 Task: Find connections with filter location Carpentras with filter topic #Automationwith filter profile language Potuguese with filter current company Confederation of Indian Industry with filter school Birla Institute of Technology and Science, Pilani with filter industry Oil Extraction with filter service category Public Relations with filter keywords title Heavy Equipment Operator
Action: Mouse moved to (681, 92)
Screenshot: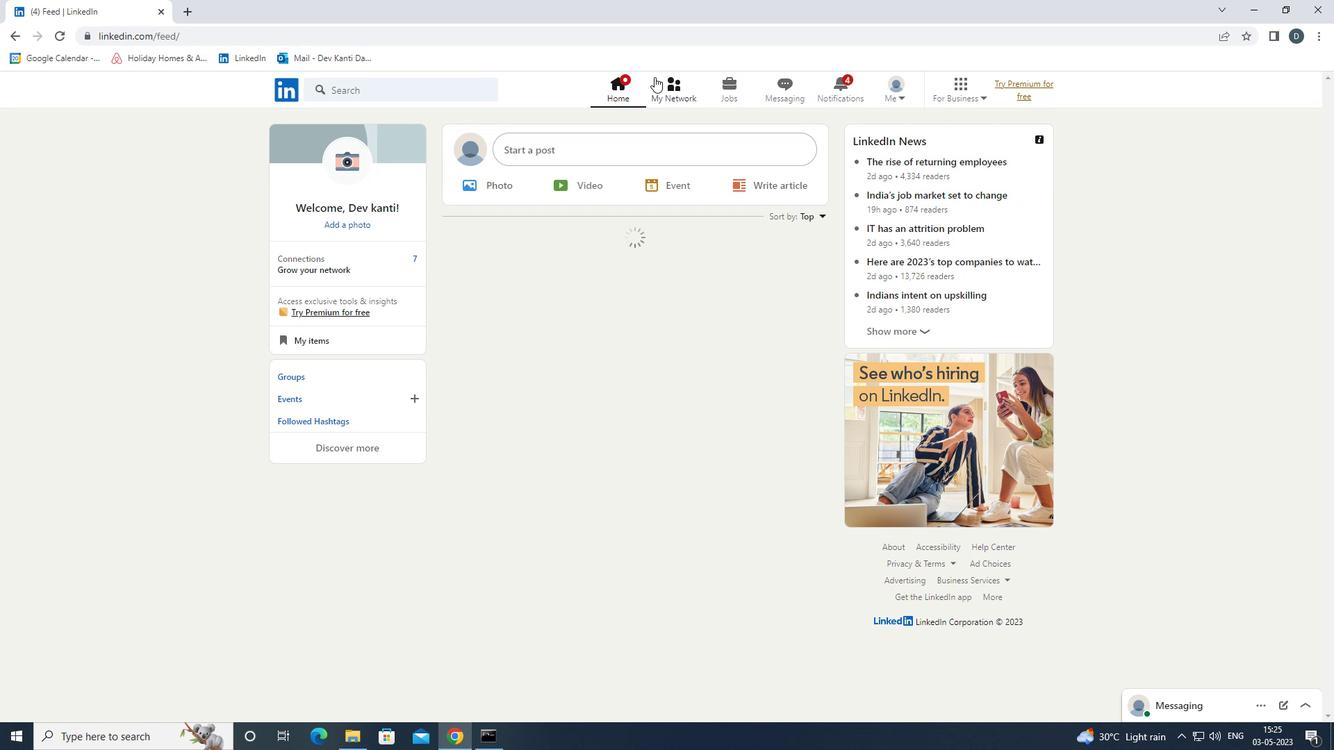 
Action: Mouse pressed left at (681, 92)
Screenshot: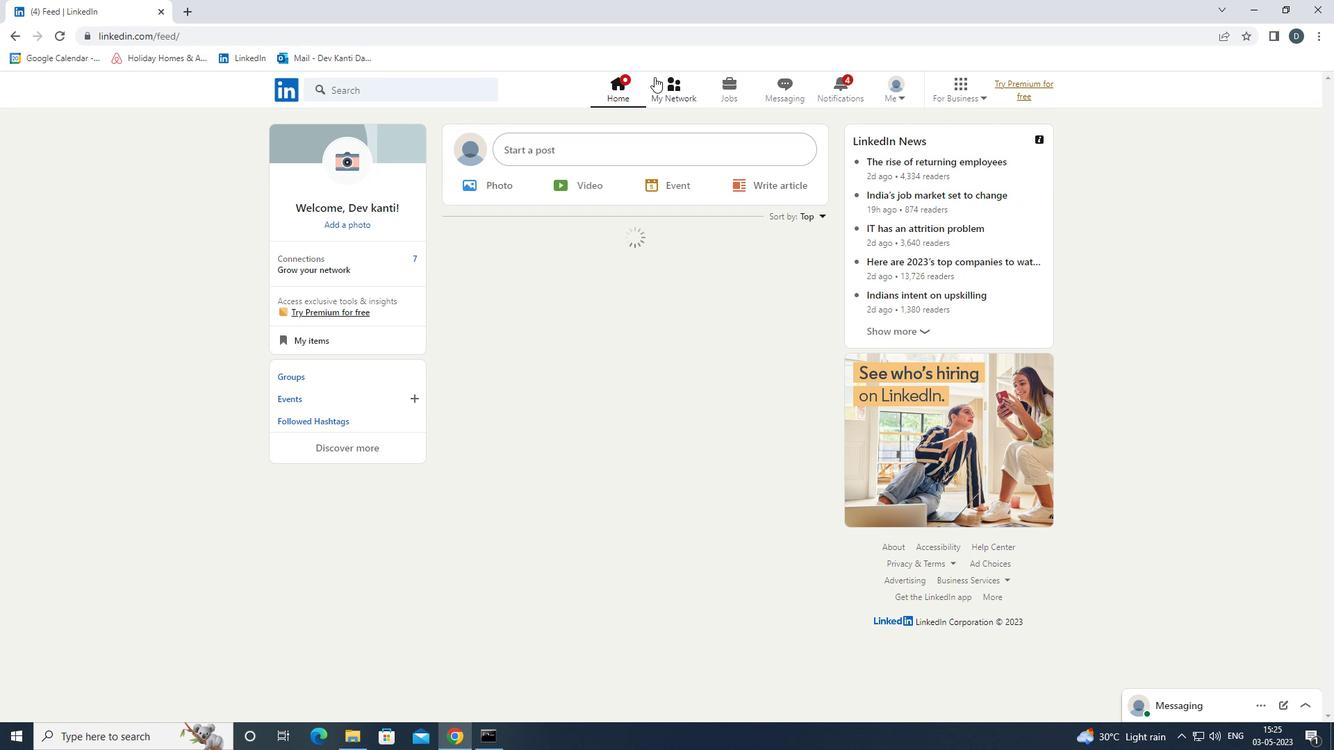
Action: Mouse moved to (460, 168)
Screenshot: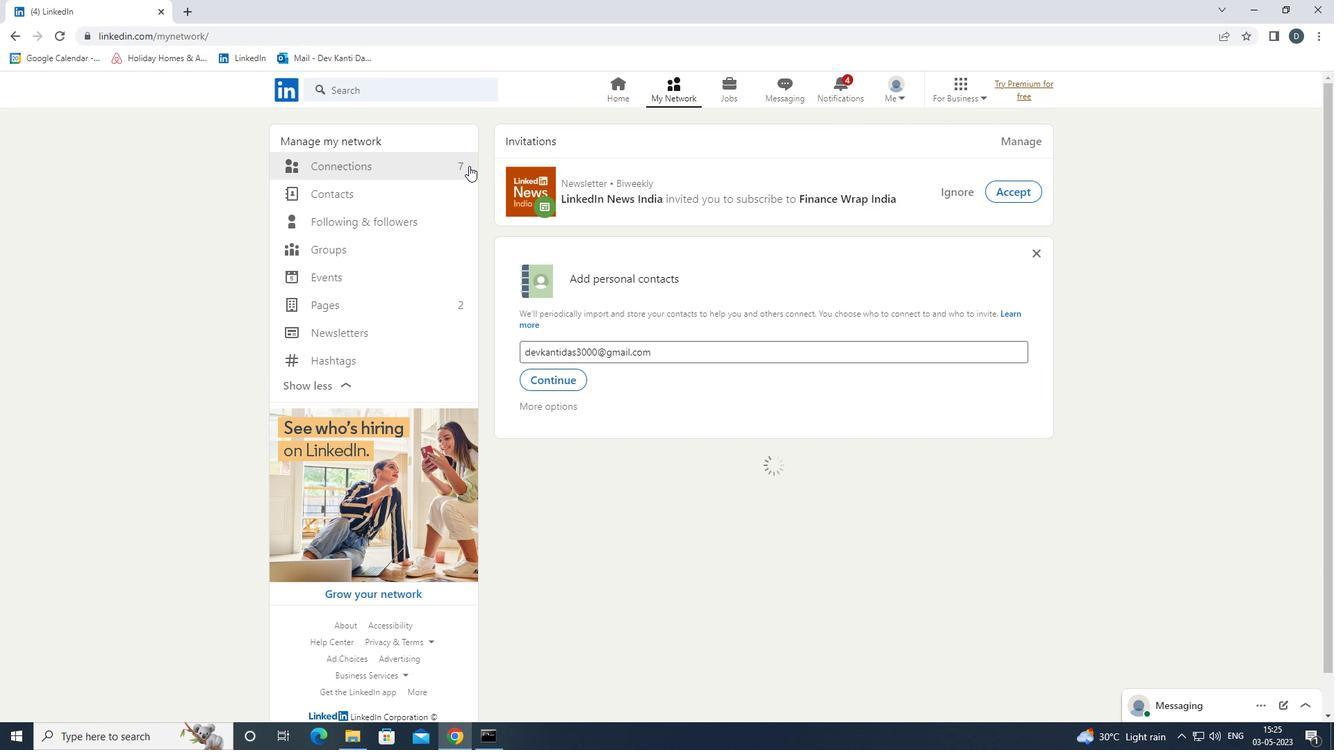 
Action: Mouse pressed left at (460, 168)
Screenshot: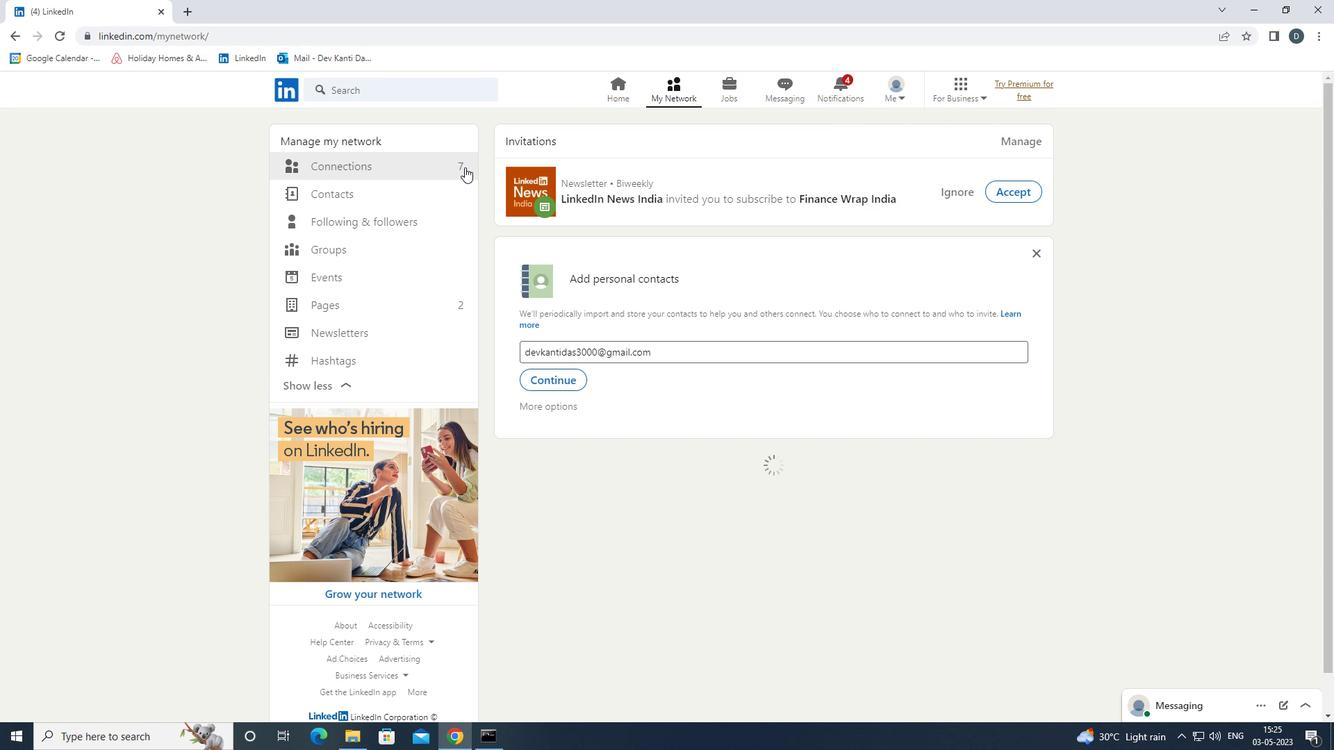 
Action: Mouse moved to (770, 158)
Screenshot: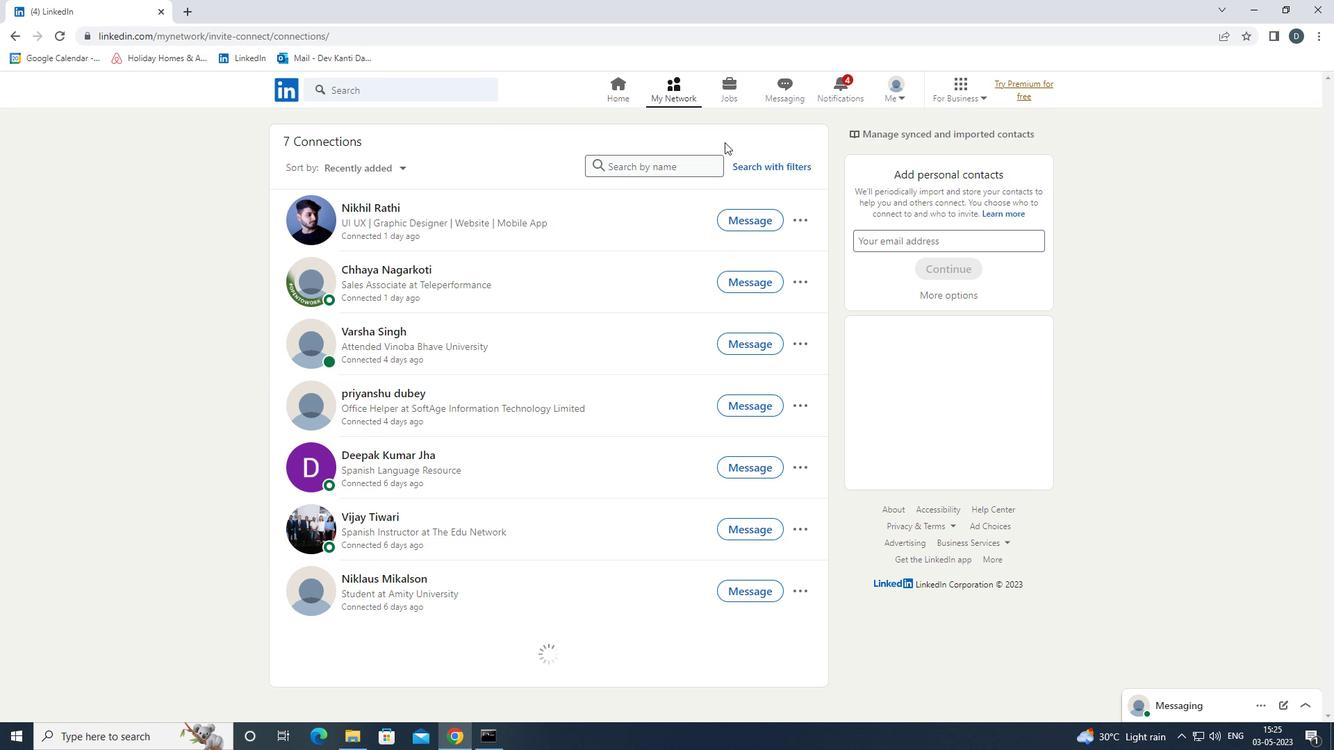 
Action: Mouse pressed left at (770, 158)
Screenshot: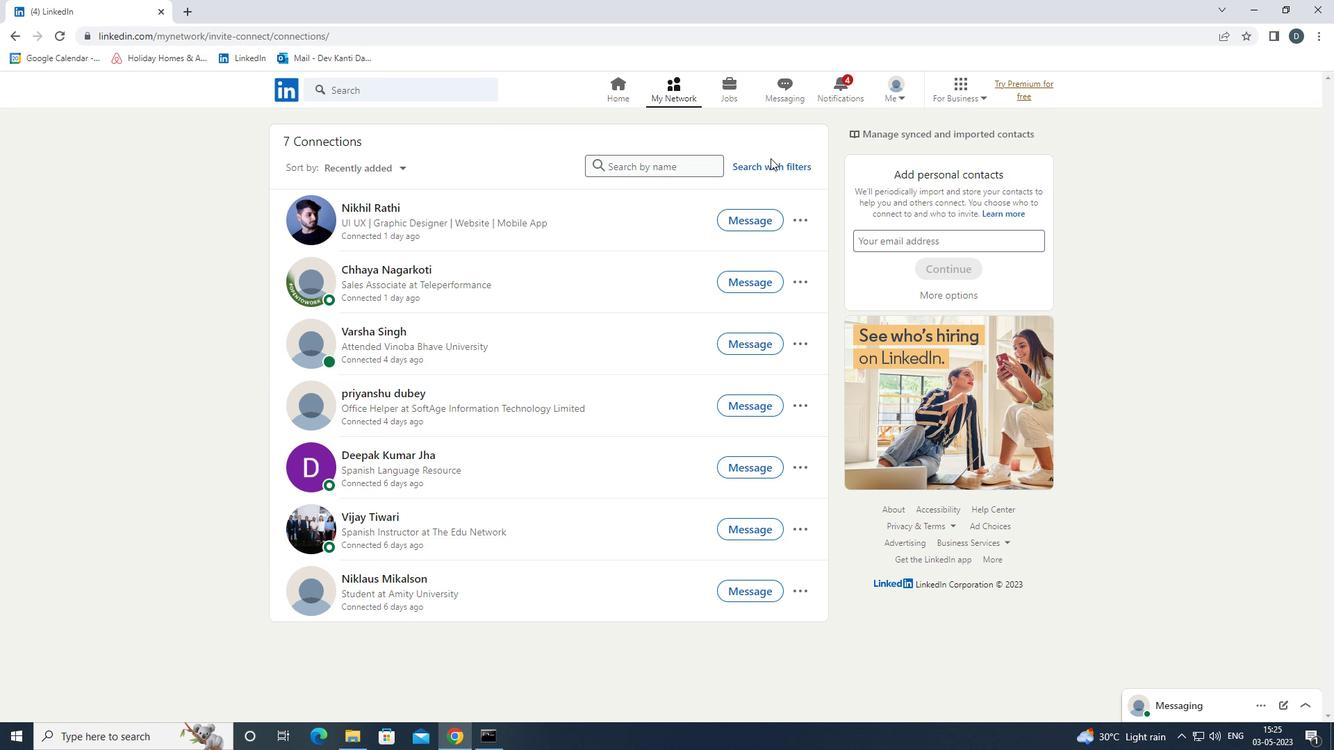 
Action: Mouse moved to (711, 128)
Screenshot: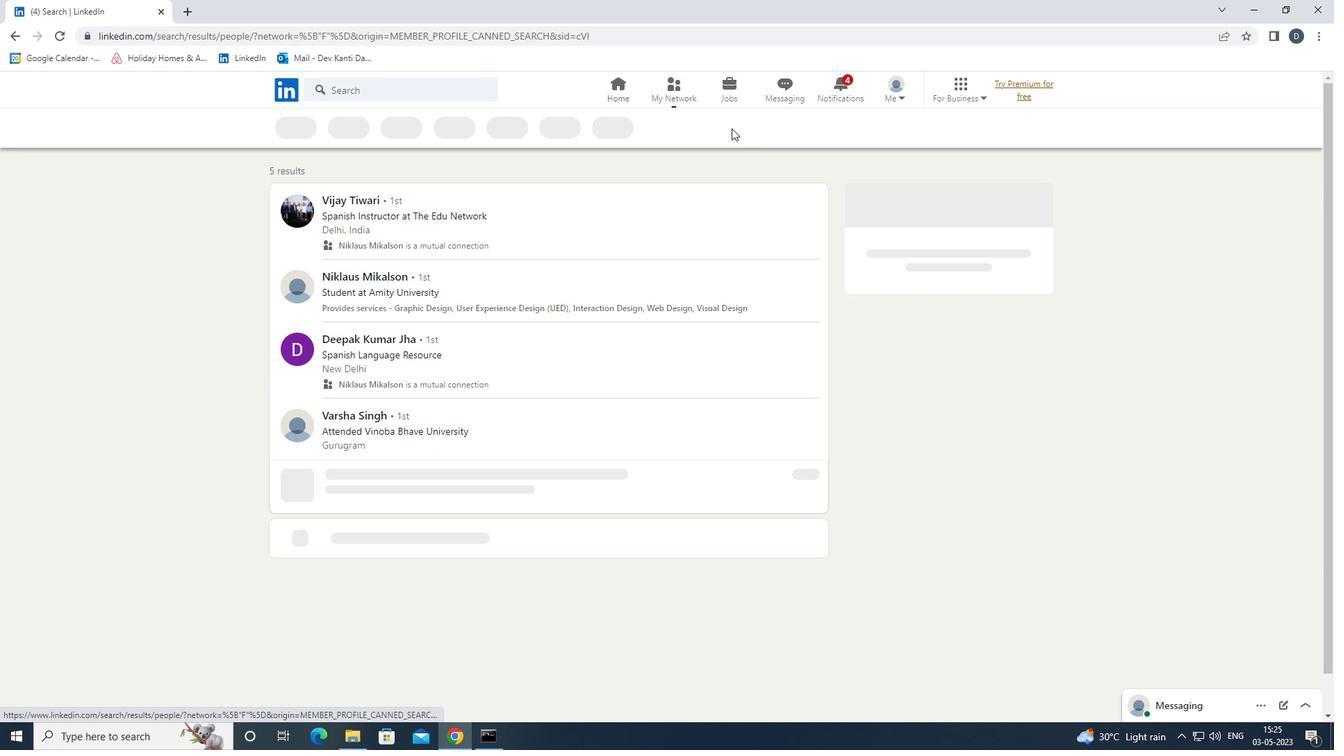 
Action: Mouse pressed left at (711, 128)
Screenshot: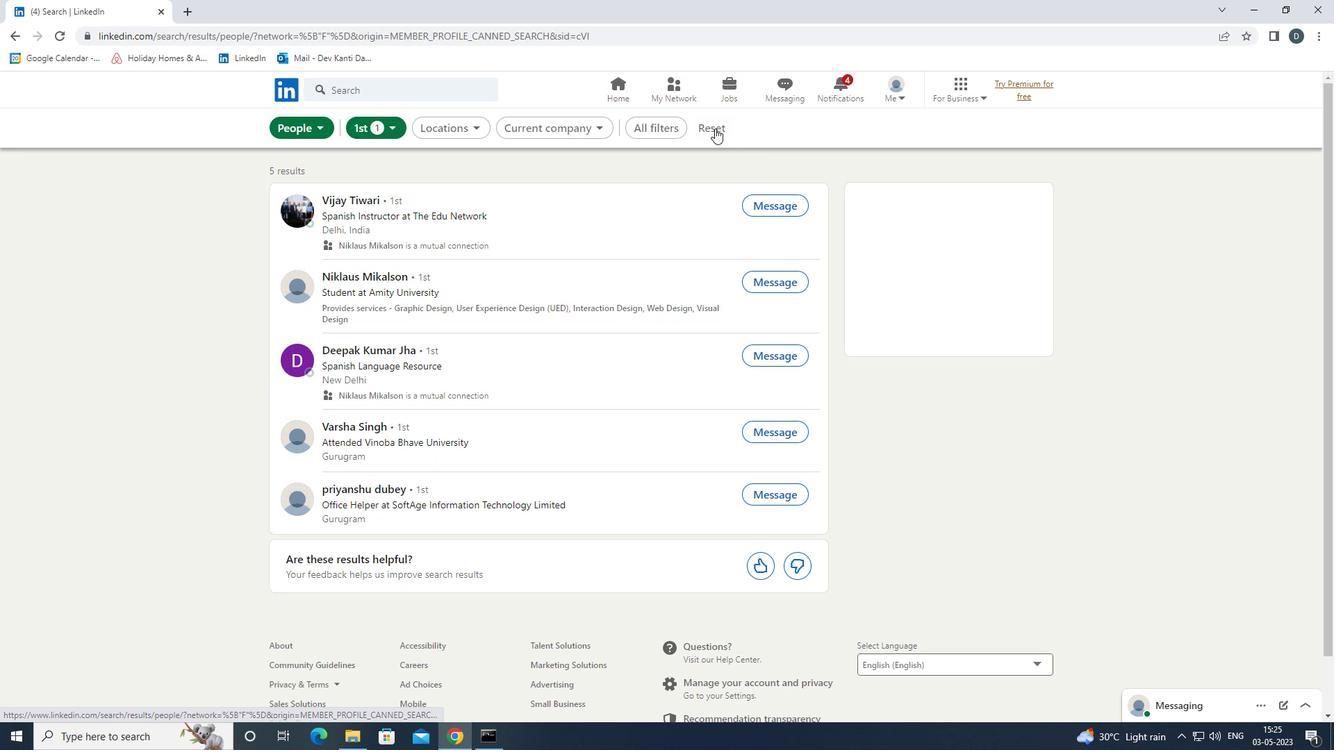 
Action: Mouse moved to (691, 132)
Screenshot: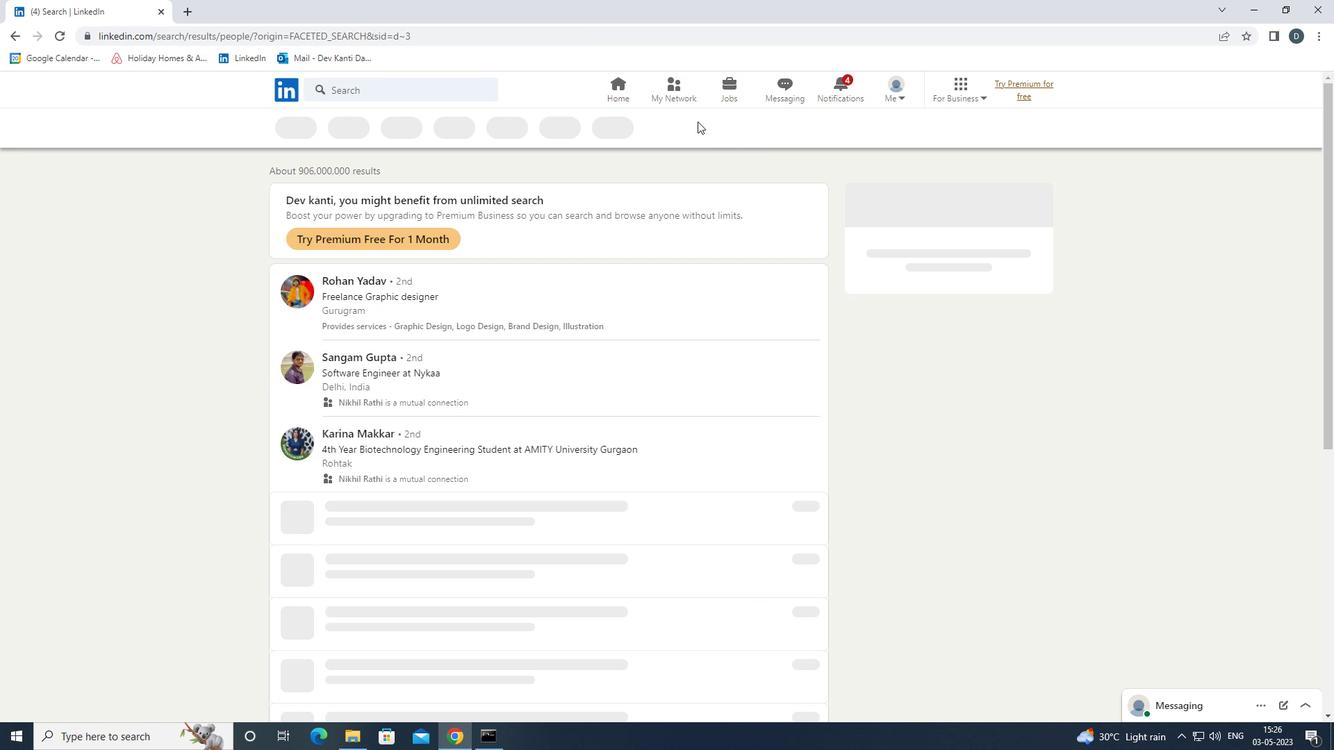 
Action: Mouse pressed left at (691, 132)
Screenshot: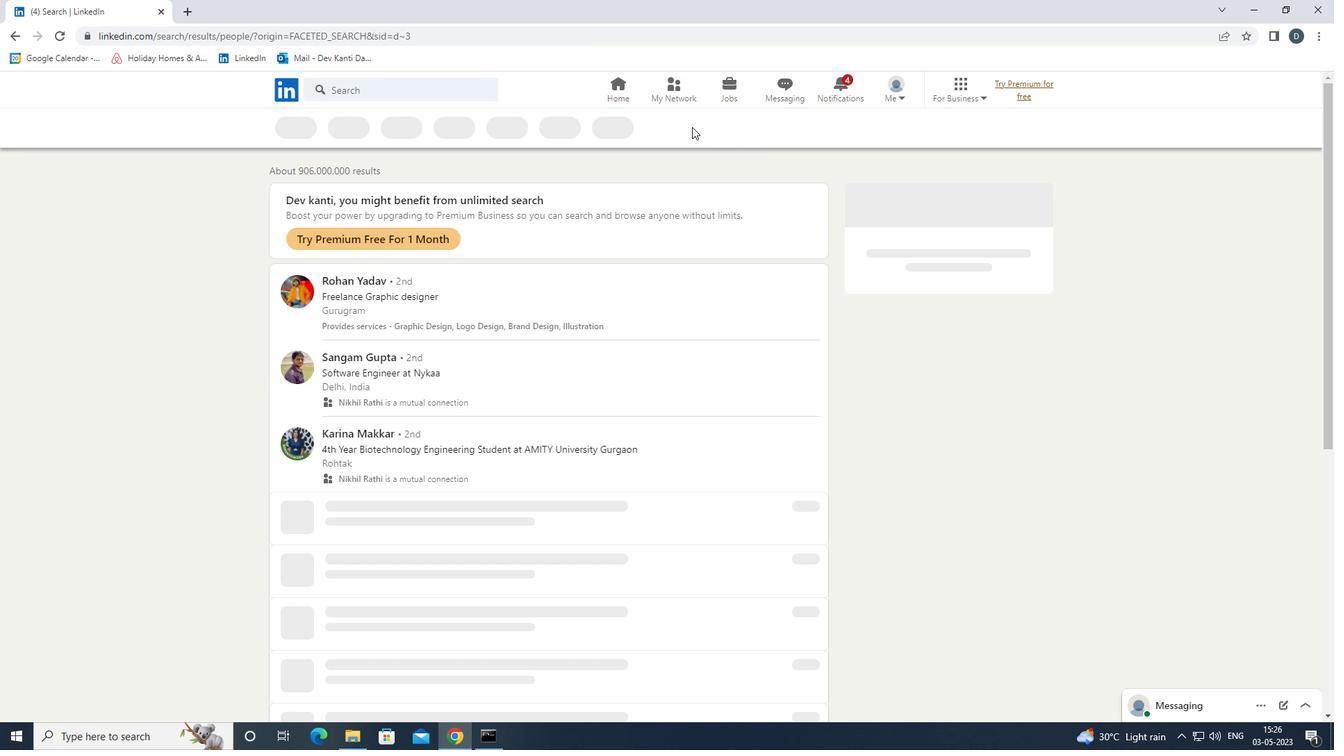 
Action: Mouse moved to (1135, 454)
Screenshot: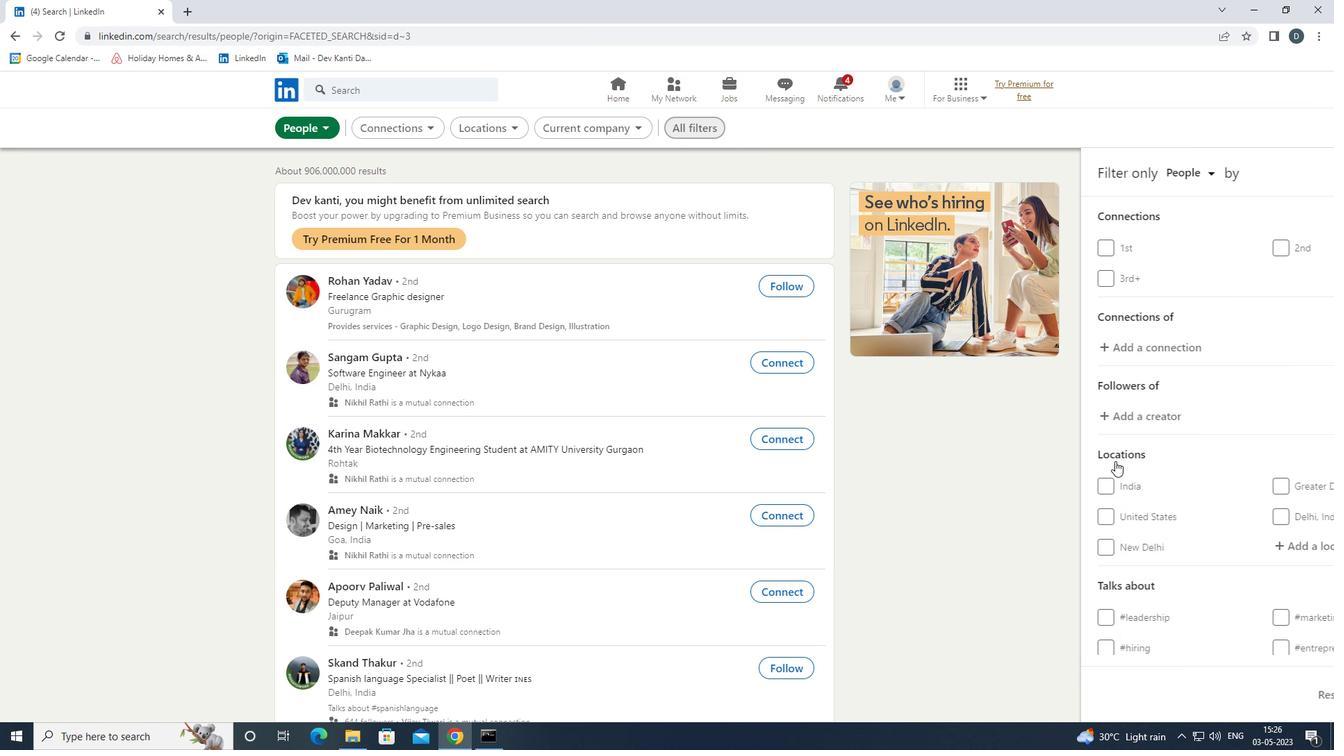 
Action: Mouse scrolled (1135, 453) with delta (0, 0)
Screenshot: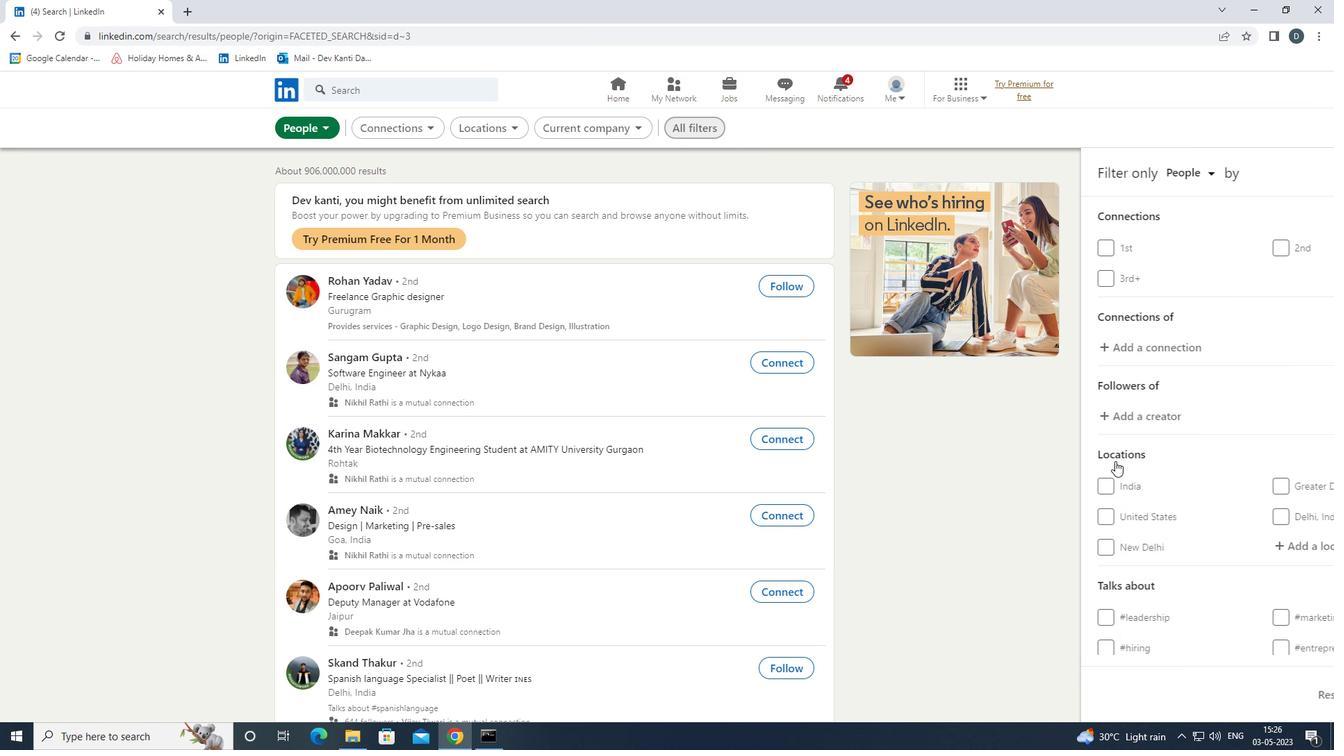 
Action: Mouse scrolled (1135, 453) with delta (0, 0)
Screenshot: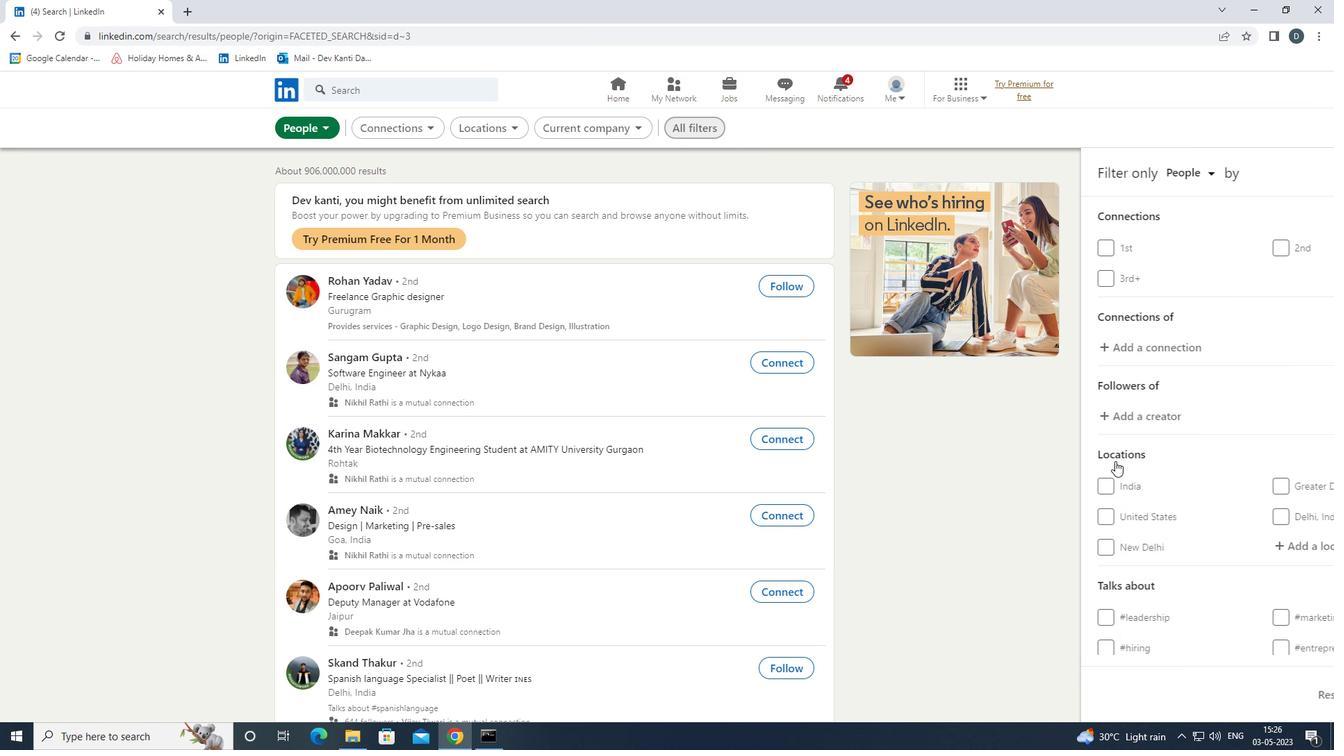 
Action: Mouse moved to (1138, 454)
Screenshot: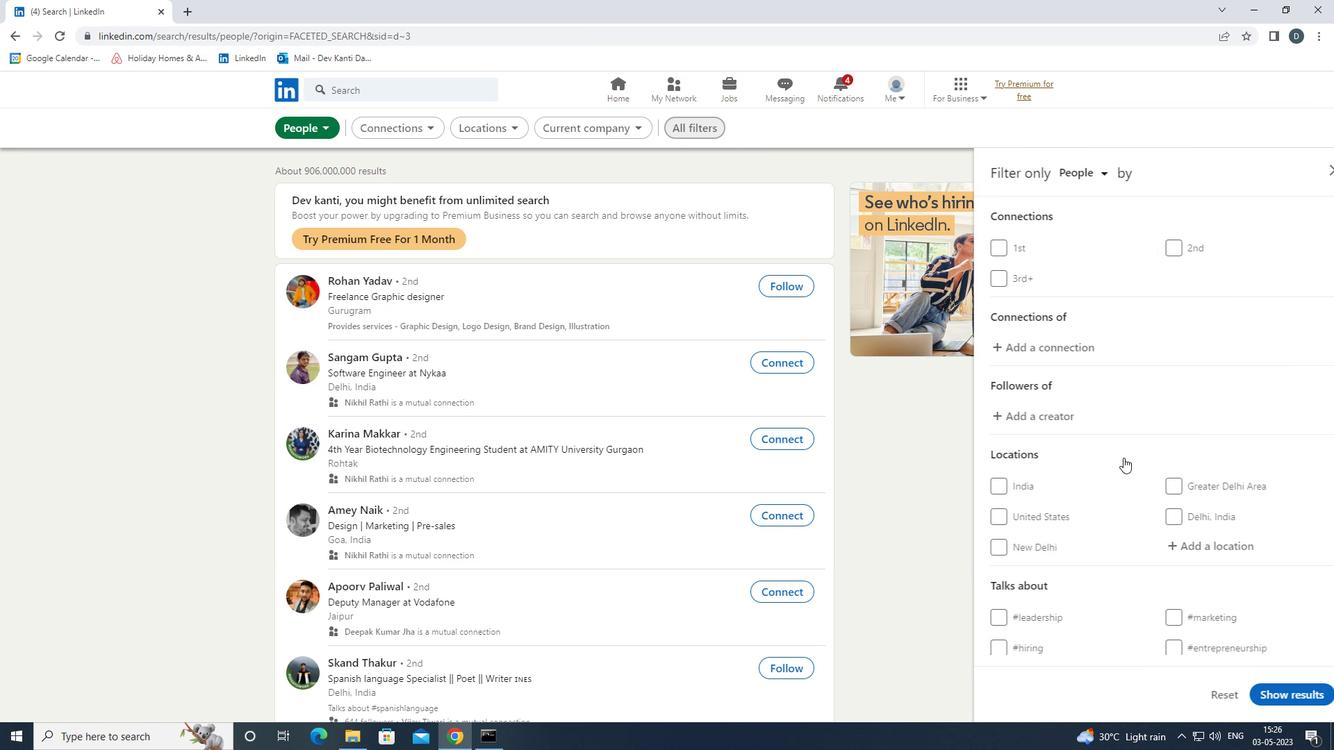 
Action: Mouse scrolled (1138, 453) with delta (0, 0)
Screenshot: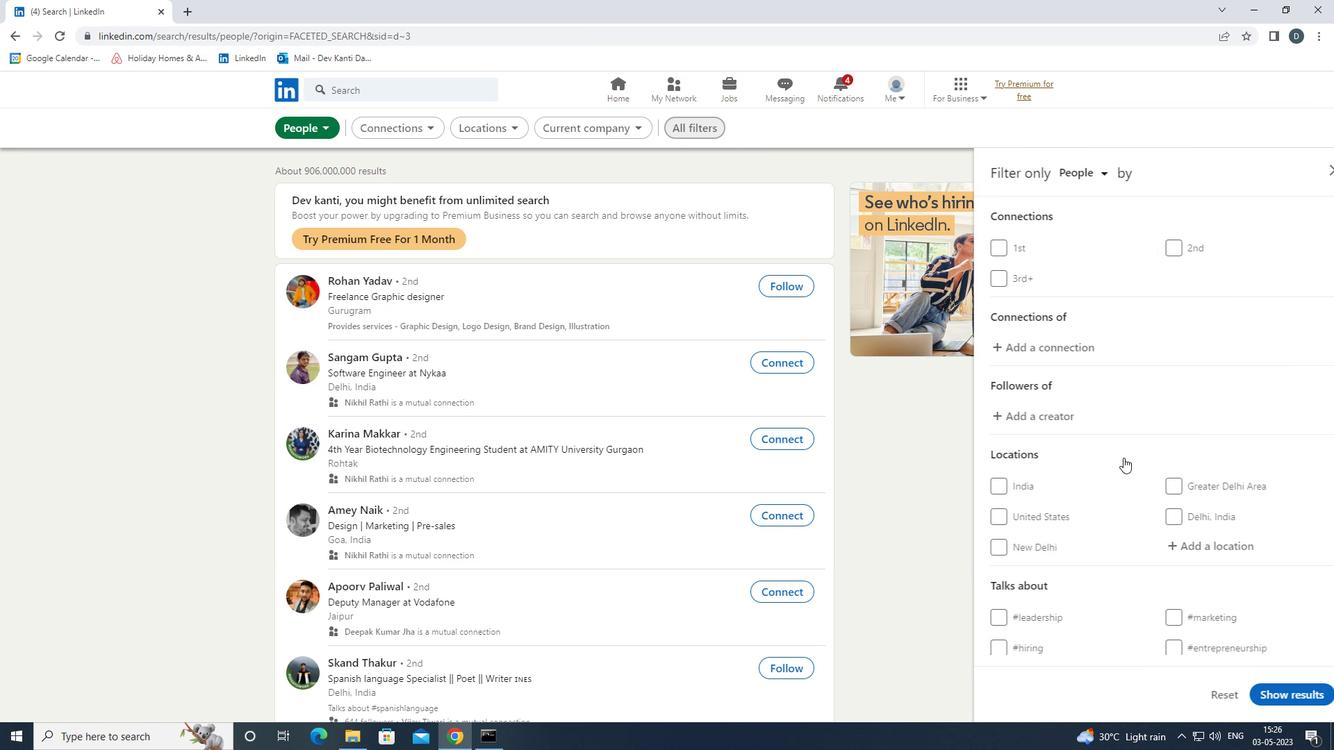 
Action: Mouse moved to (1186, 334)
Screenshot: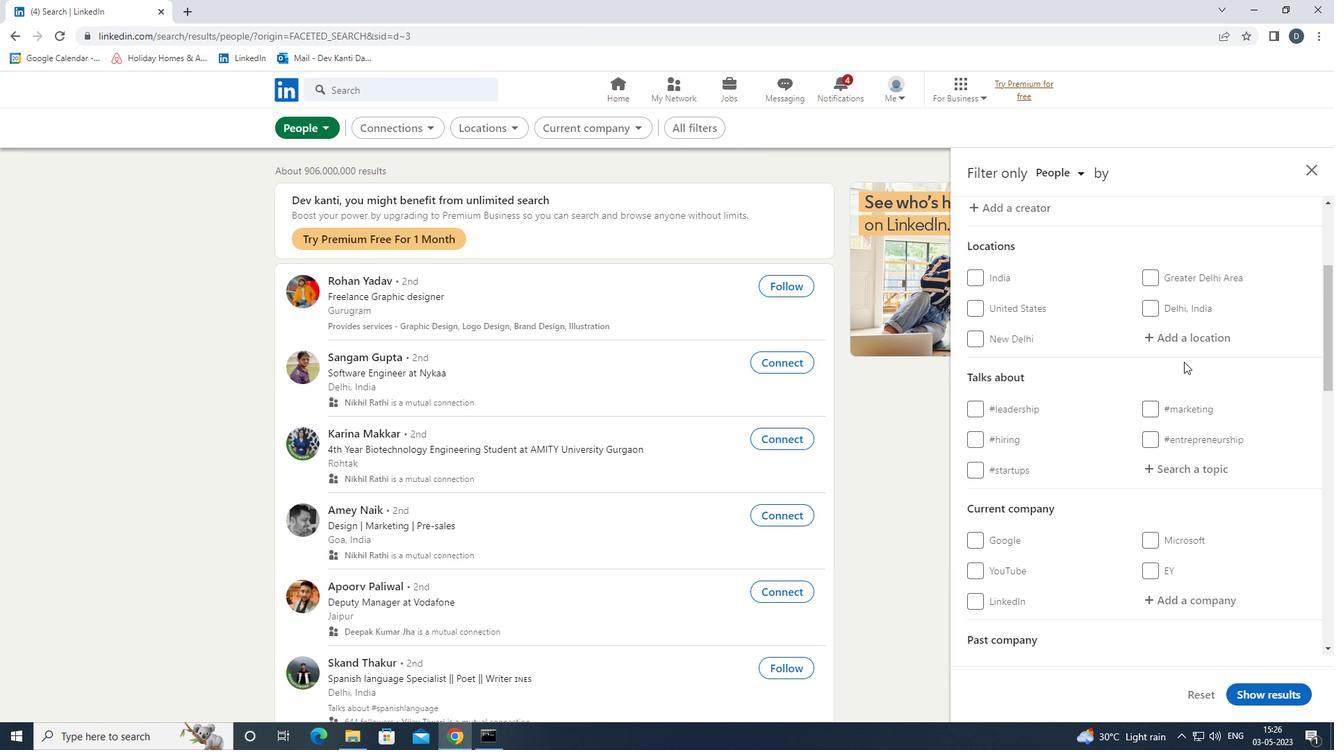 
Action: Mouse pressed left at (1186, 334)
Screenshot: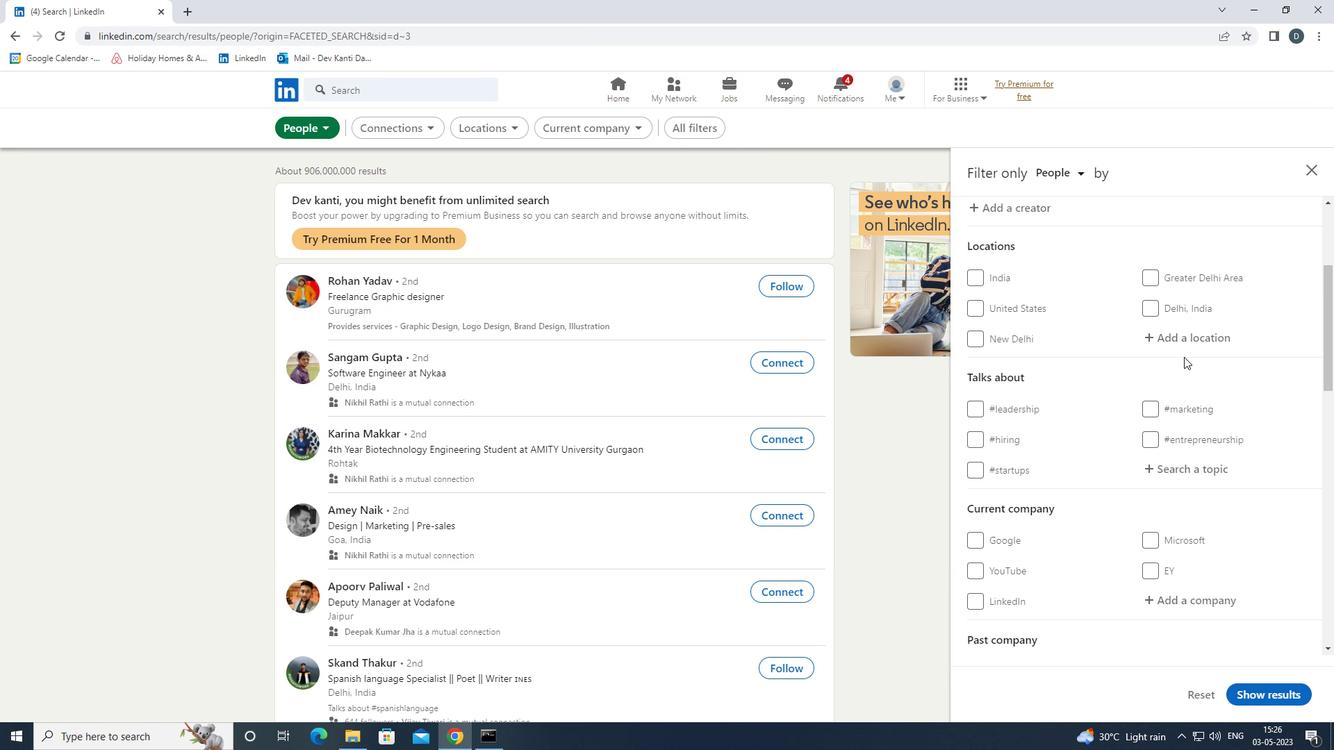
Action: Key pressed <Key.shift>CARPENTRAS<Key.down><Key.enter>
Screenshot: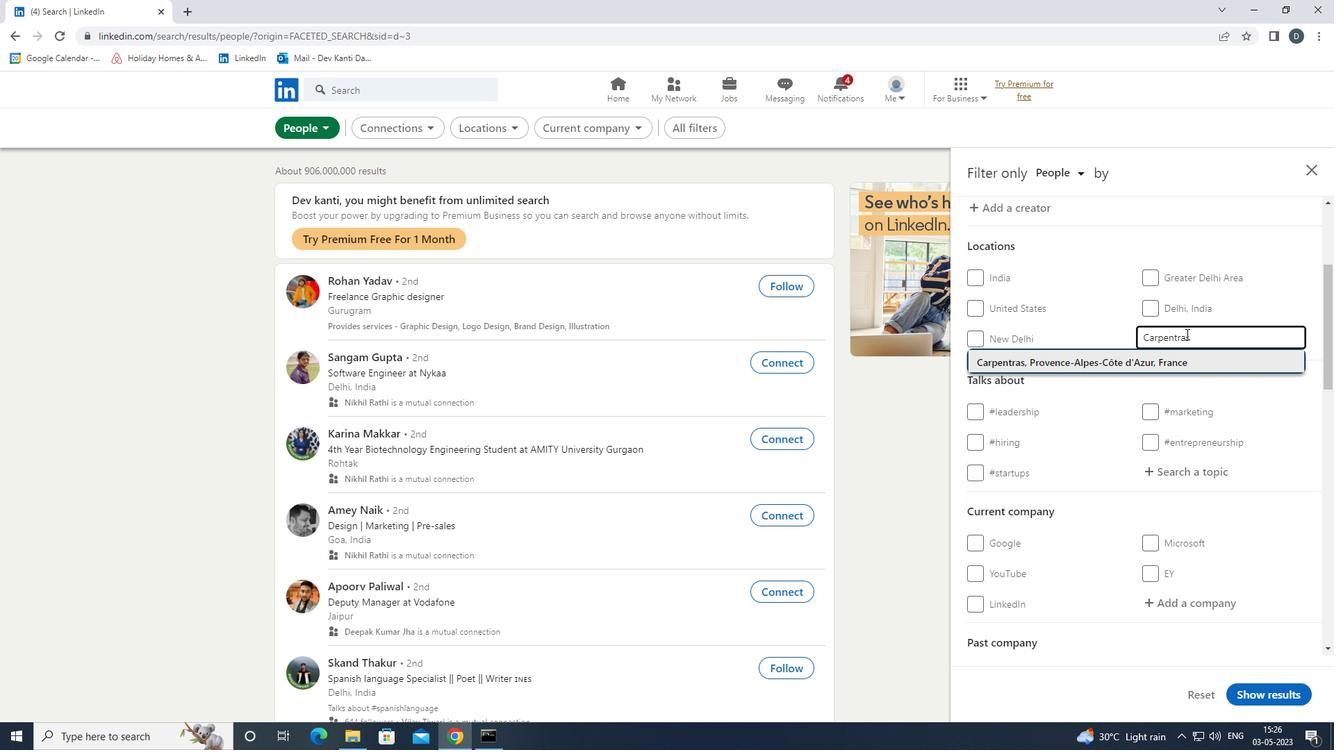 
Action: Mouse moved to (1231, 364)
Screenshot: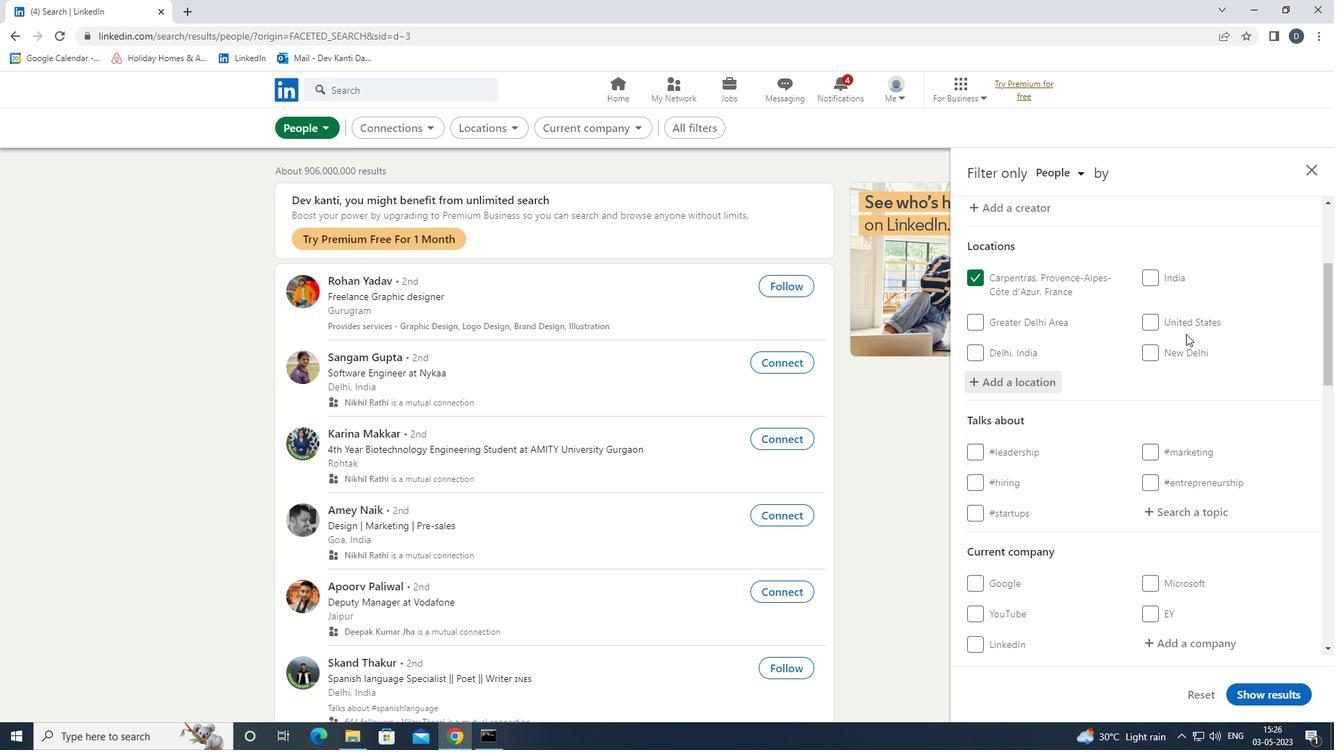 
Action: Mouse scrolled (1231, 363) with delta (0, 0)
Screenshot: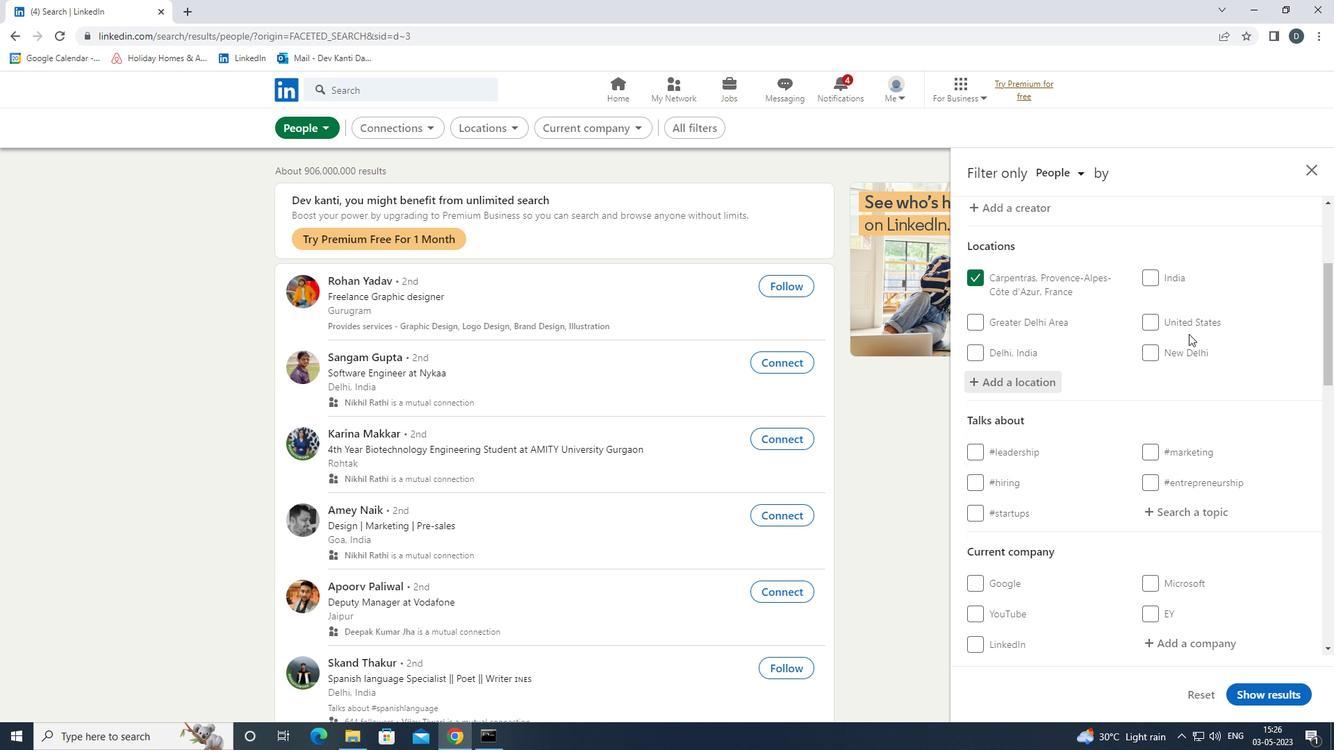 
Action: Mouse moved to (1211, 443)
Screenshot: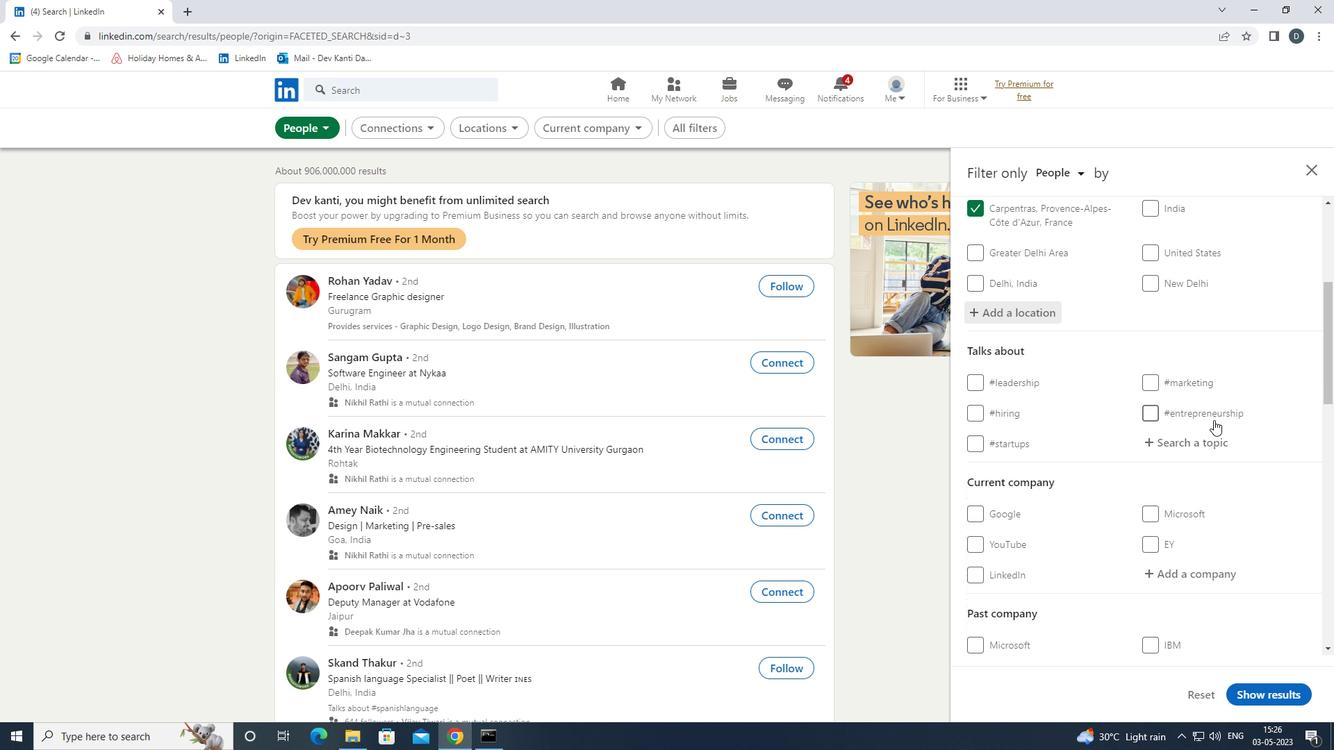 
Action: Mouse pressed left at (1211, 443)
Screenshot: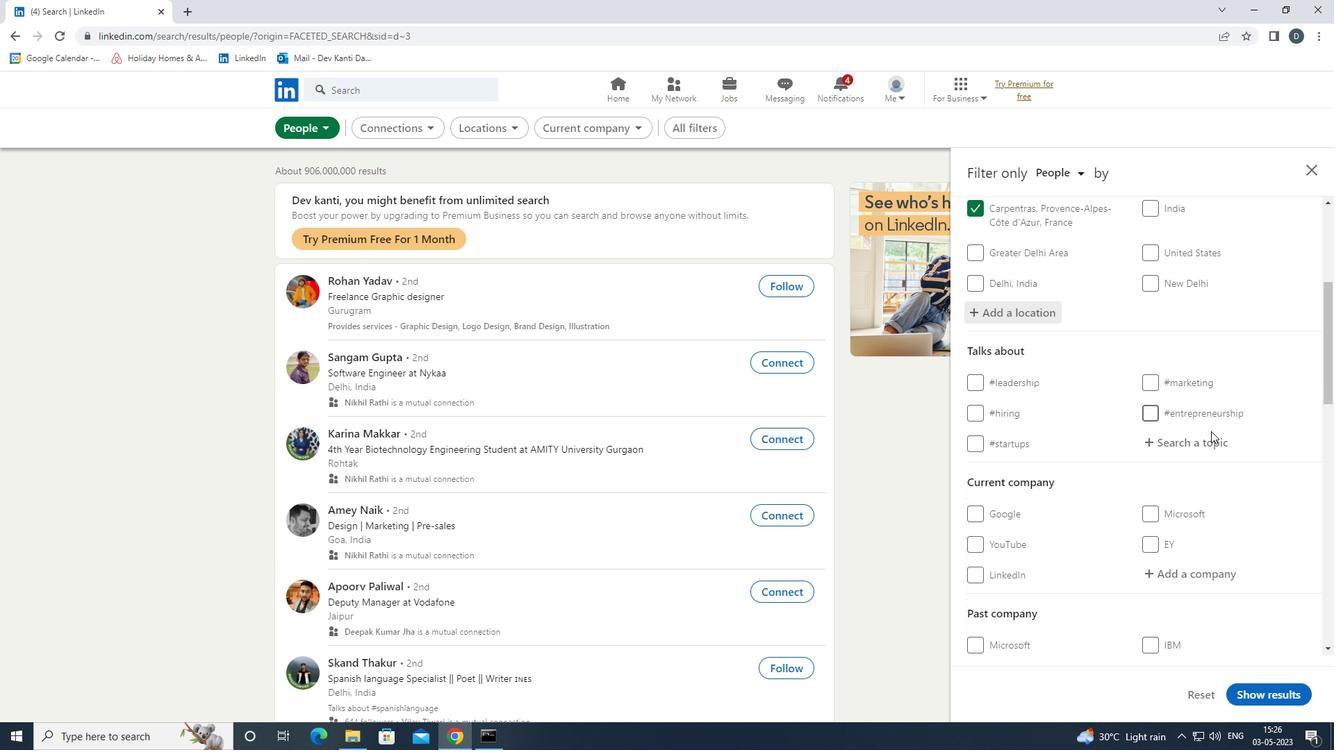 
Action: Mouse moved to (1211, 446)
Screenshot: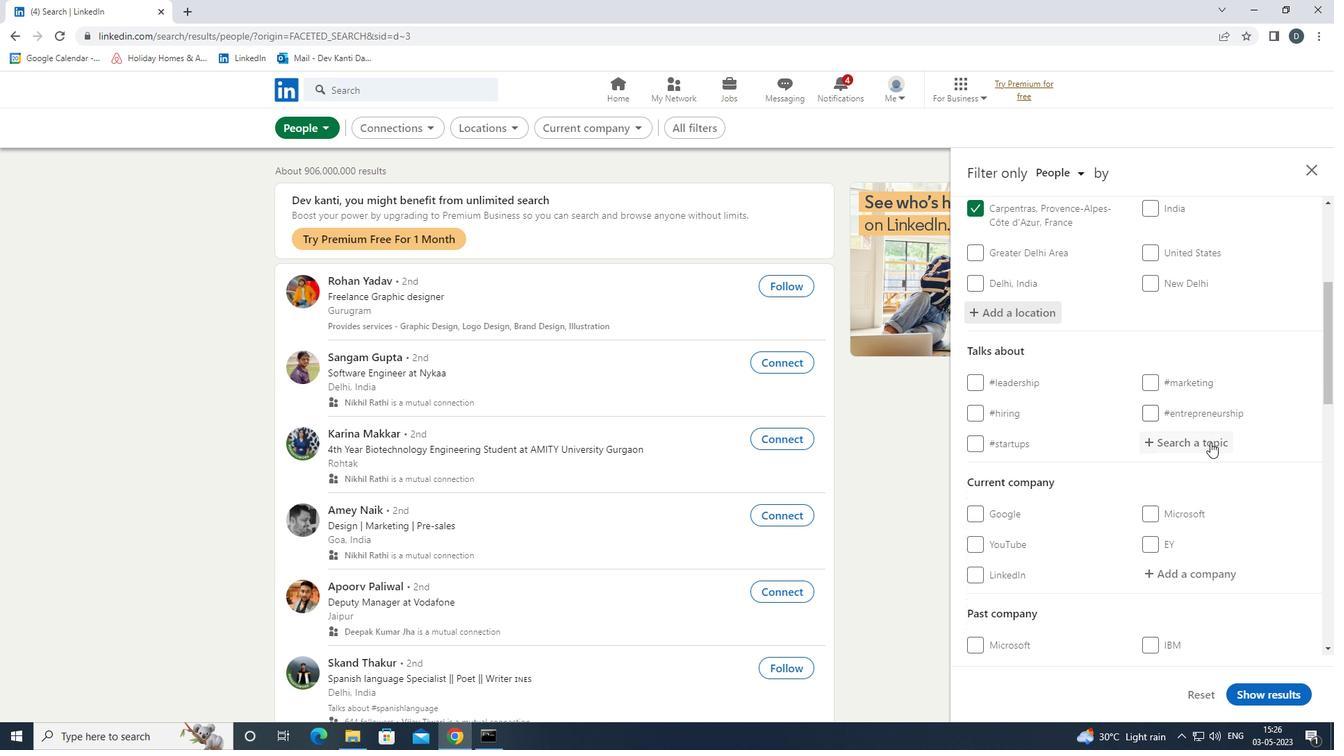 
Action: Key pressed <Key.shift>AUTOM<Key.down><Key.enter>
Screenshot: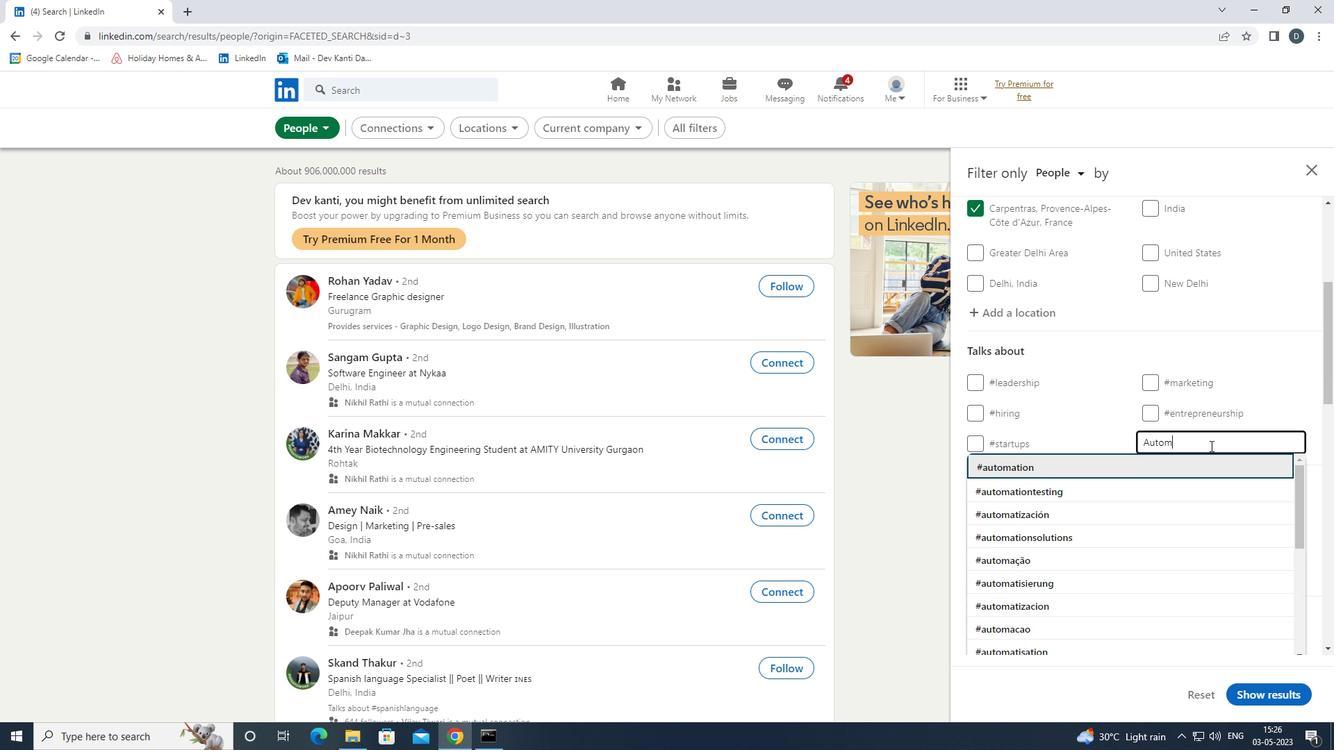 
Action: Mouse moved to (1244, 462)
Screenshot: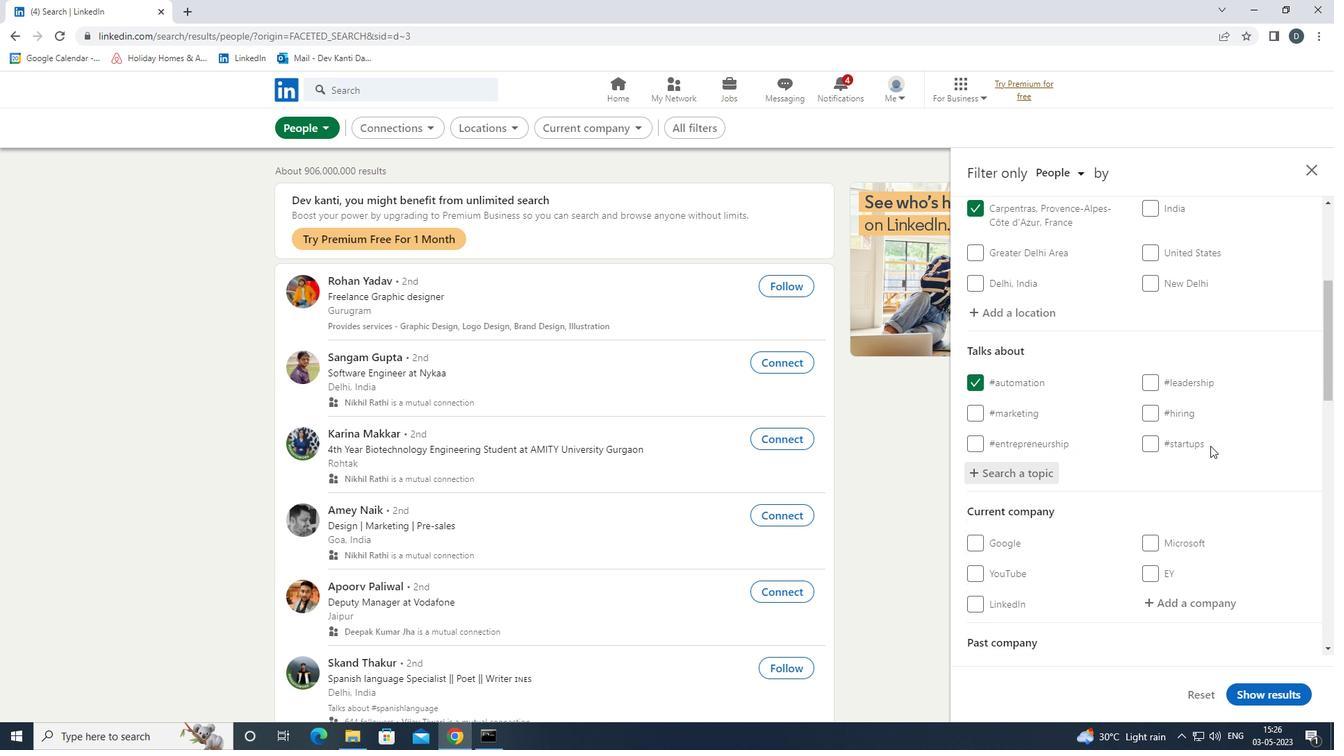
Action: Mouse scrolled (1244, 462) with delta (0, 0)
Screenshot: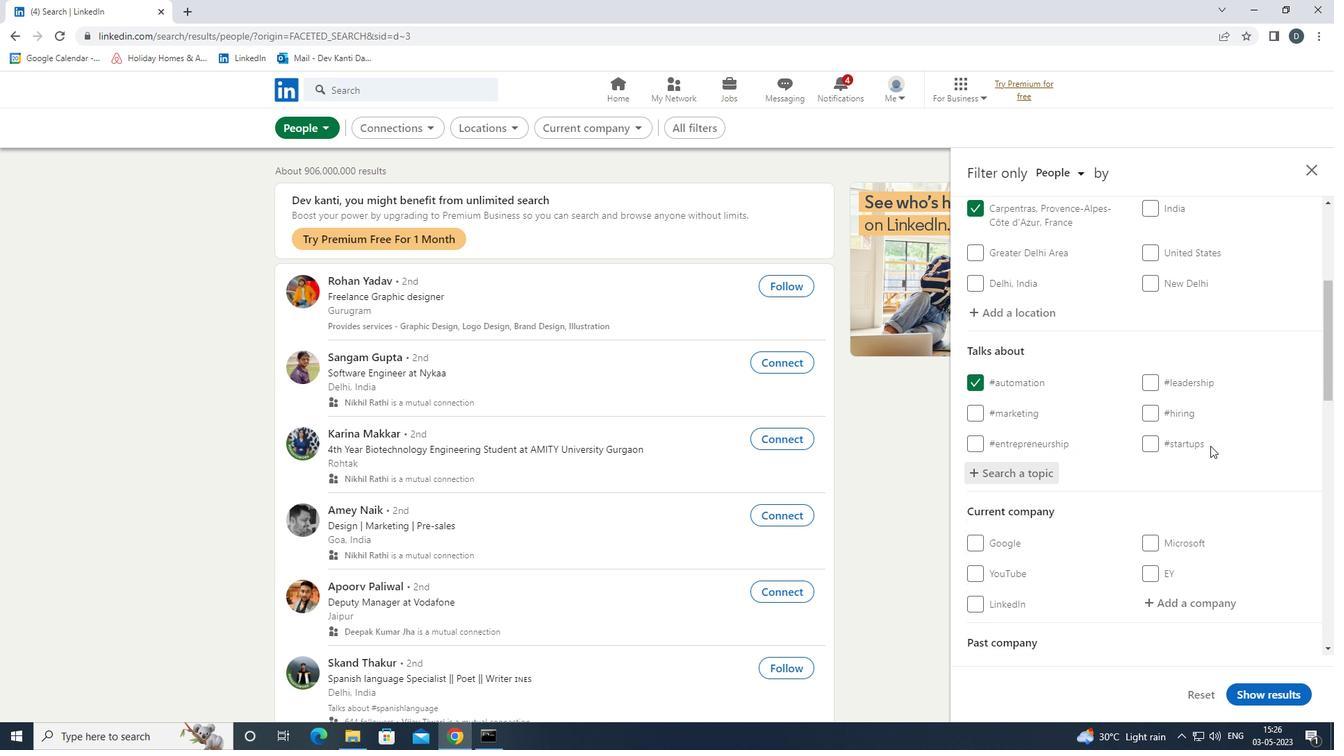
Action: Mouse scrolled (1244, 462) with delta (0, 0)
Screenshot: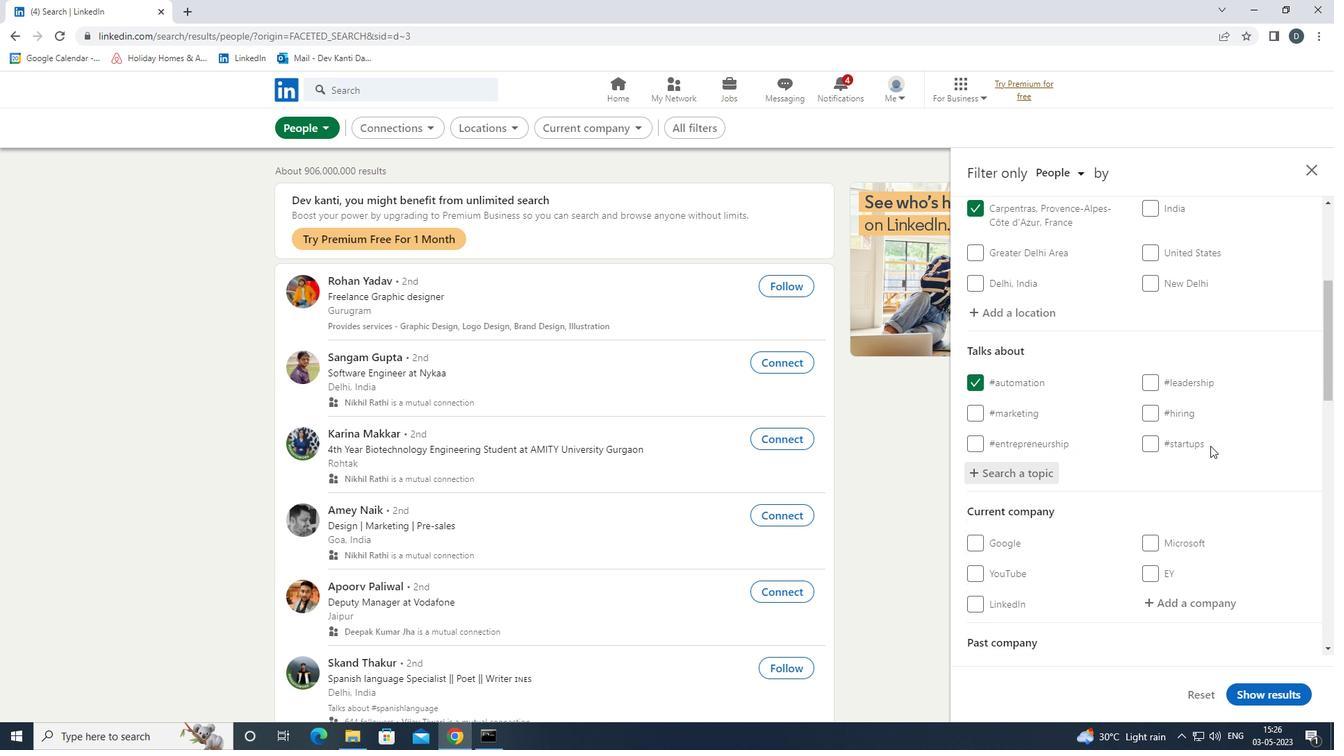 
Action: Mouse scrolled (1244, 462) with delta (0, 0)
Screenshot: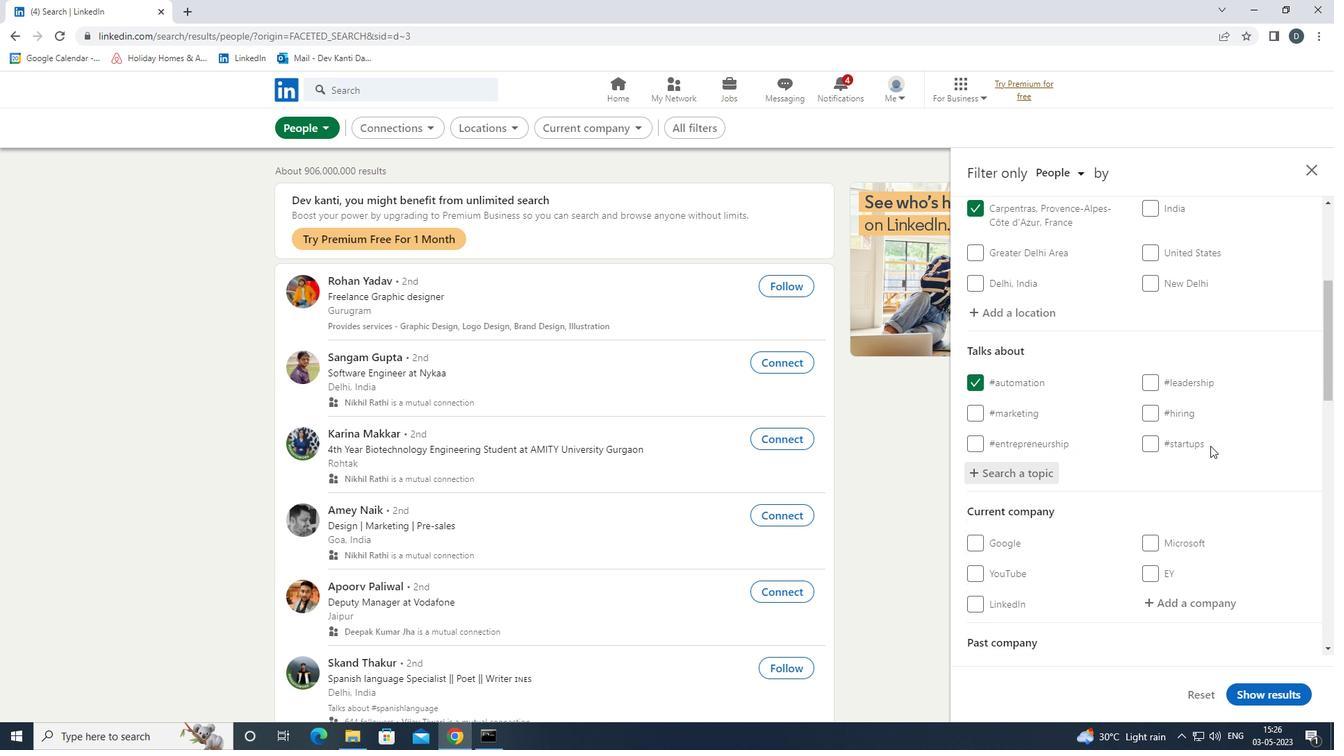 
Action: Mouse scrolled (1244, 462) with delta (0, 0)
Screenshot: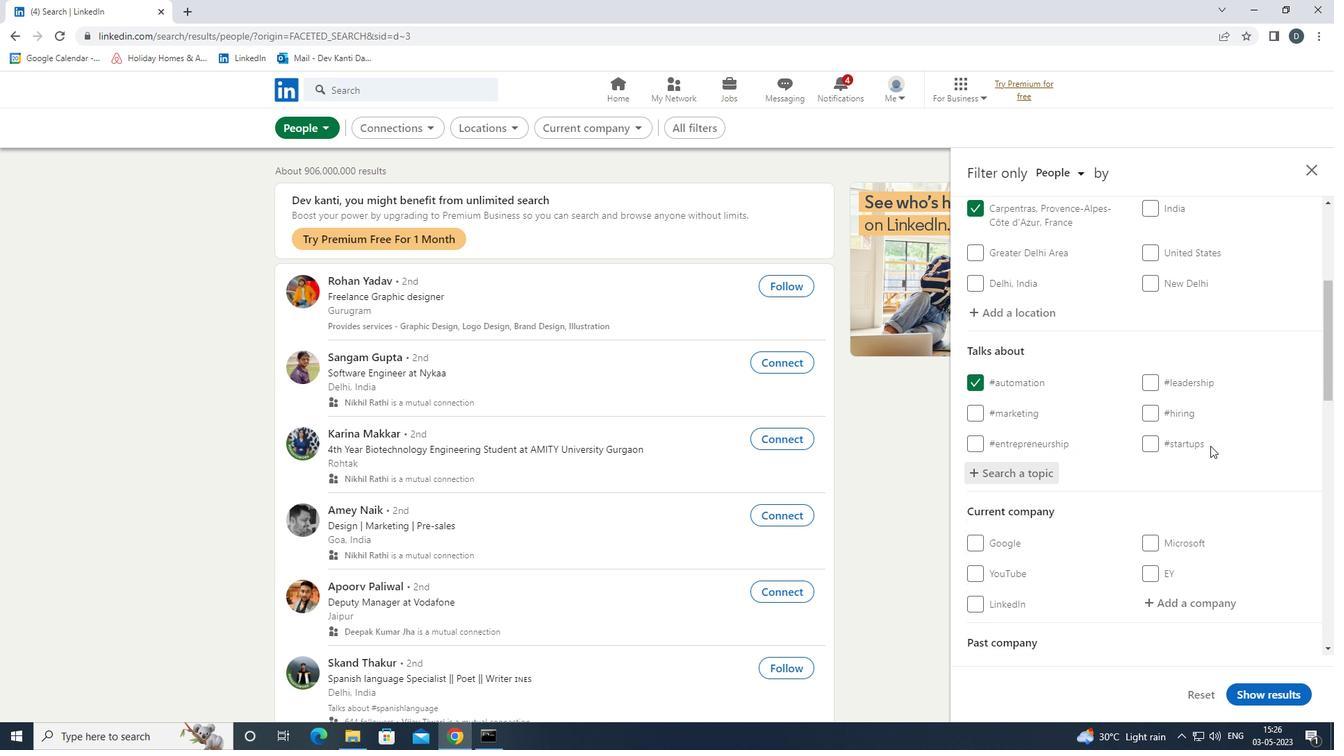 
Action: Mouse moved to (1161, 472)
Screenshot: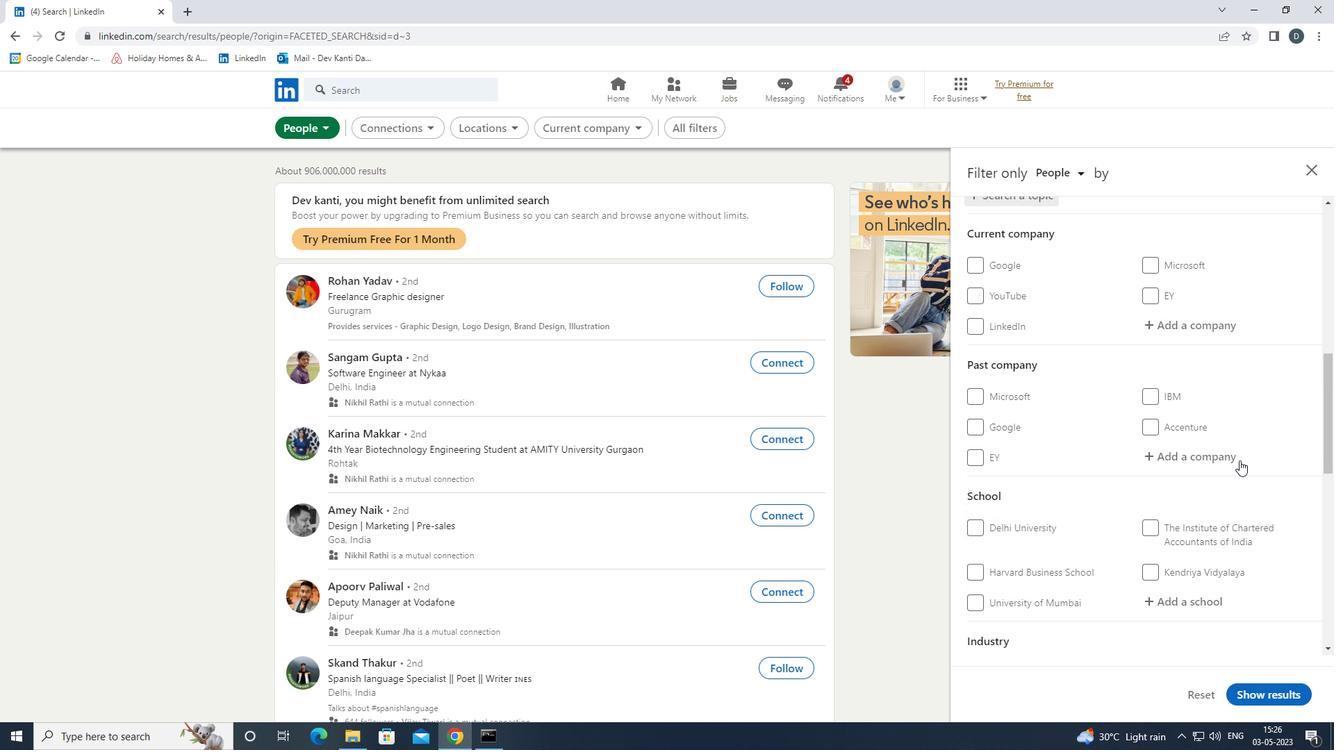 
Action: Mouse scrolled (1161, 472) with delta (0, 0)
Screenshot: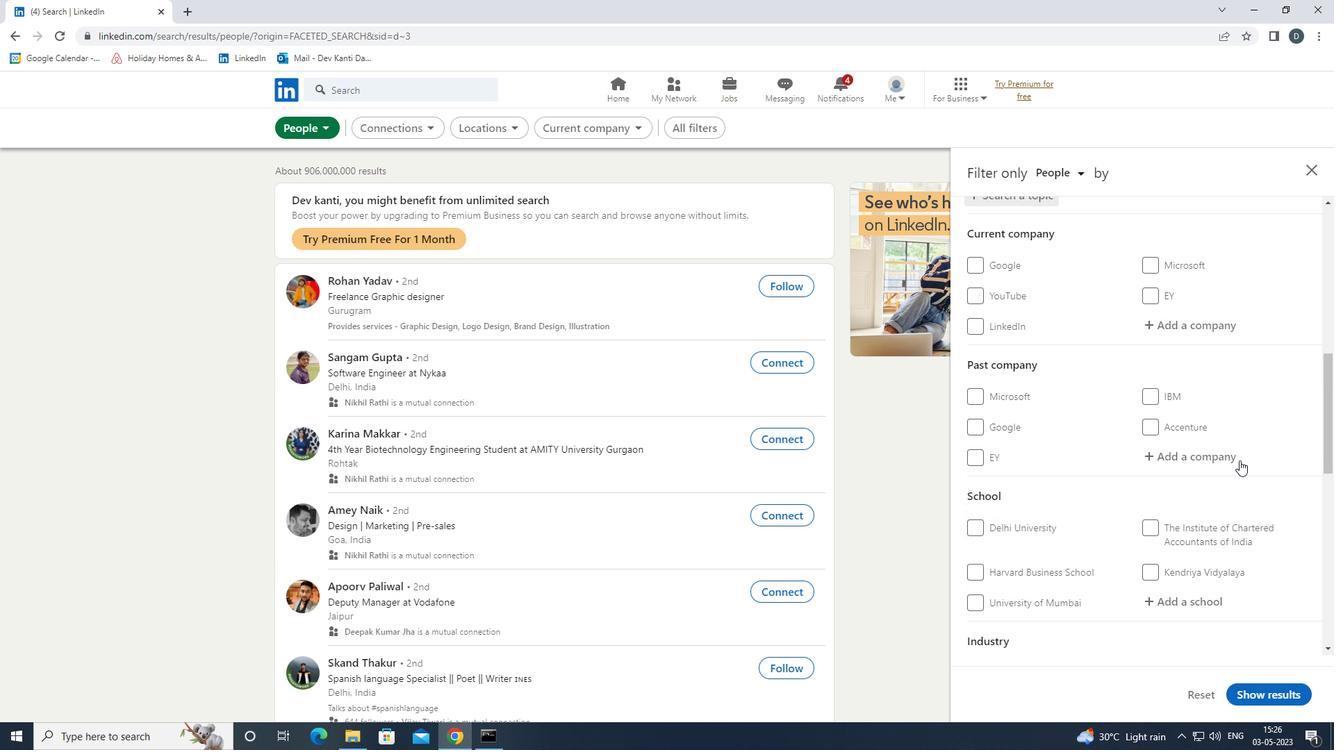 
Action: Mouse moved to (1160, 472)
Screenshot: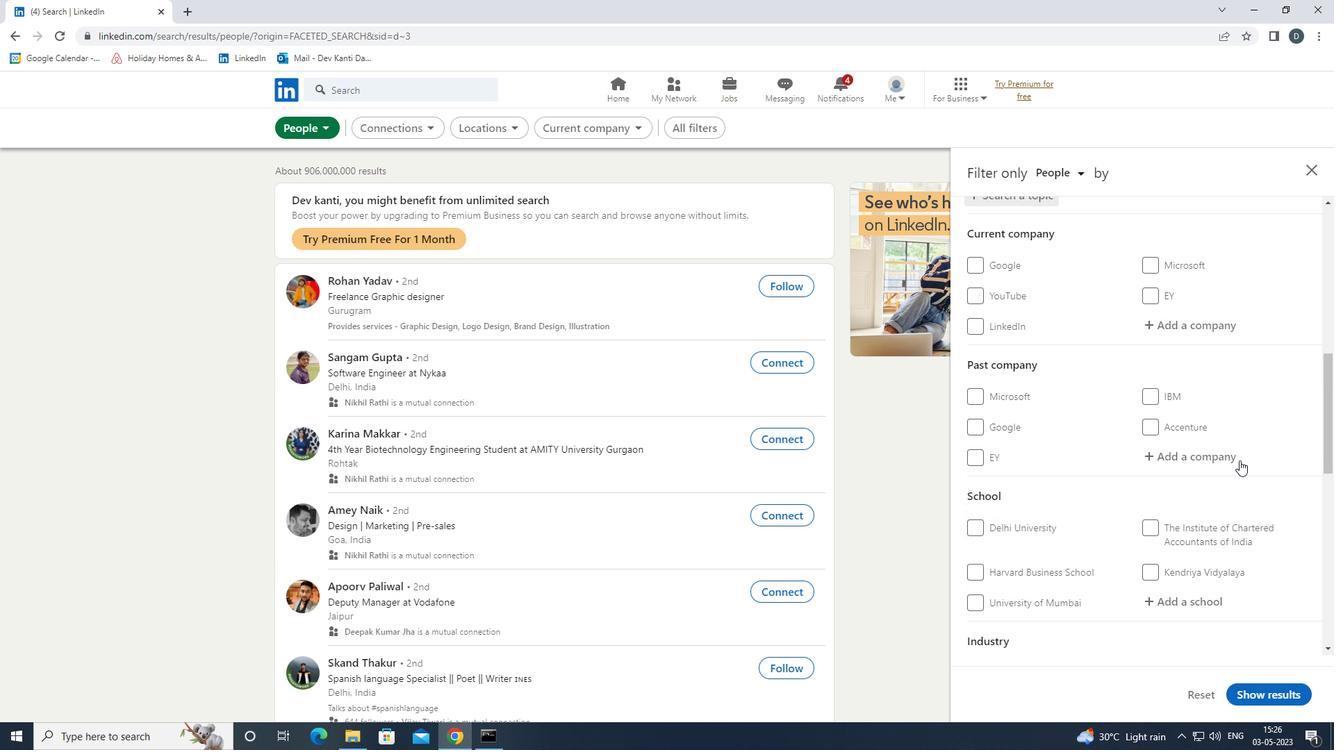 
Action: Mouse scrolled (1160, 472) with delta (0, 0)
Screenshot: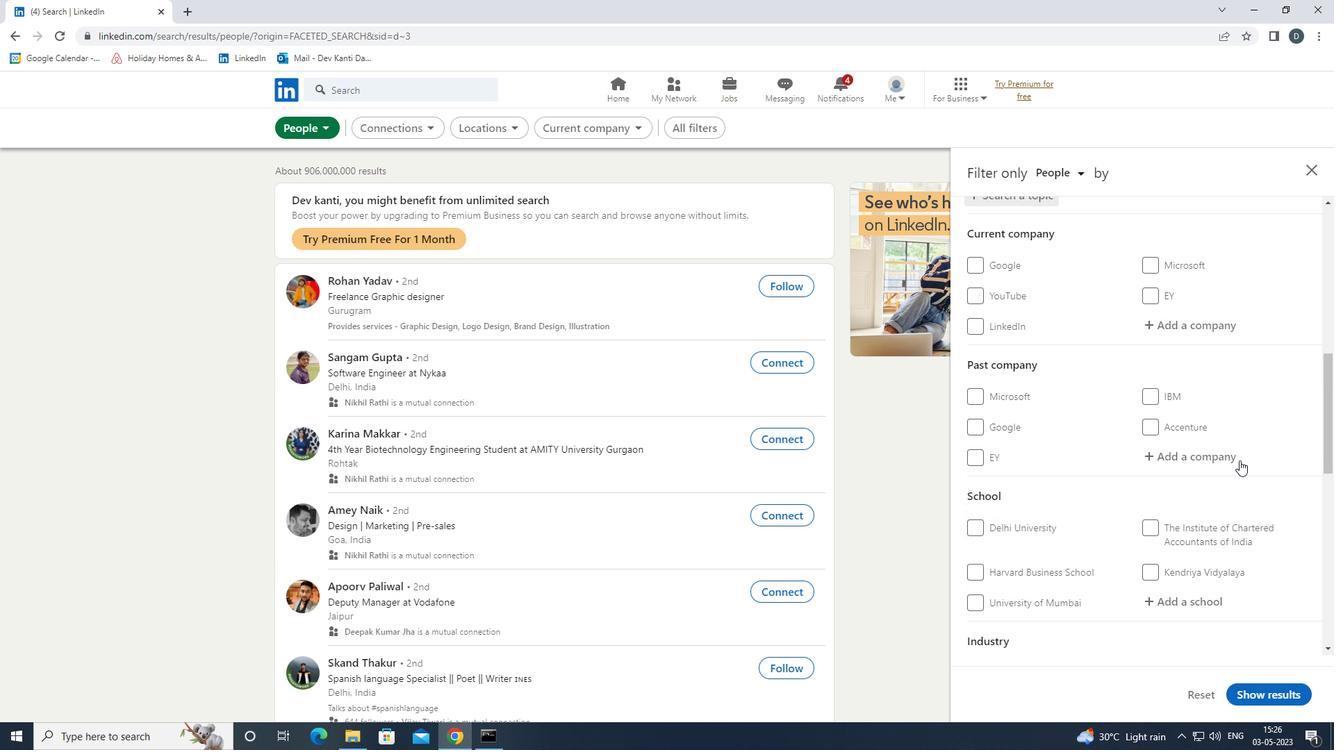 
Action: Mouse scrolled (1160, 472) with delta (0, 0)
Screenshot: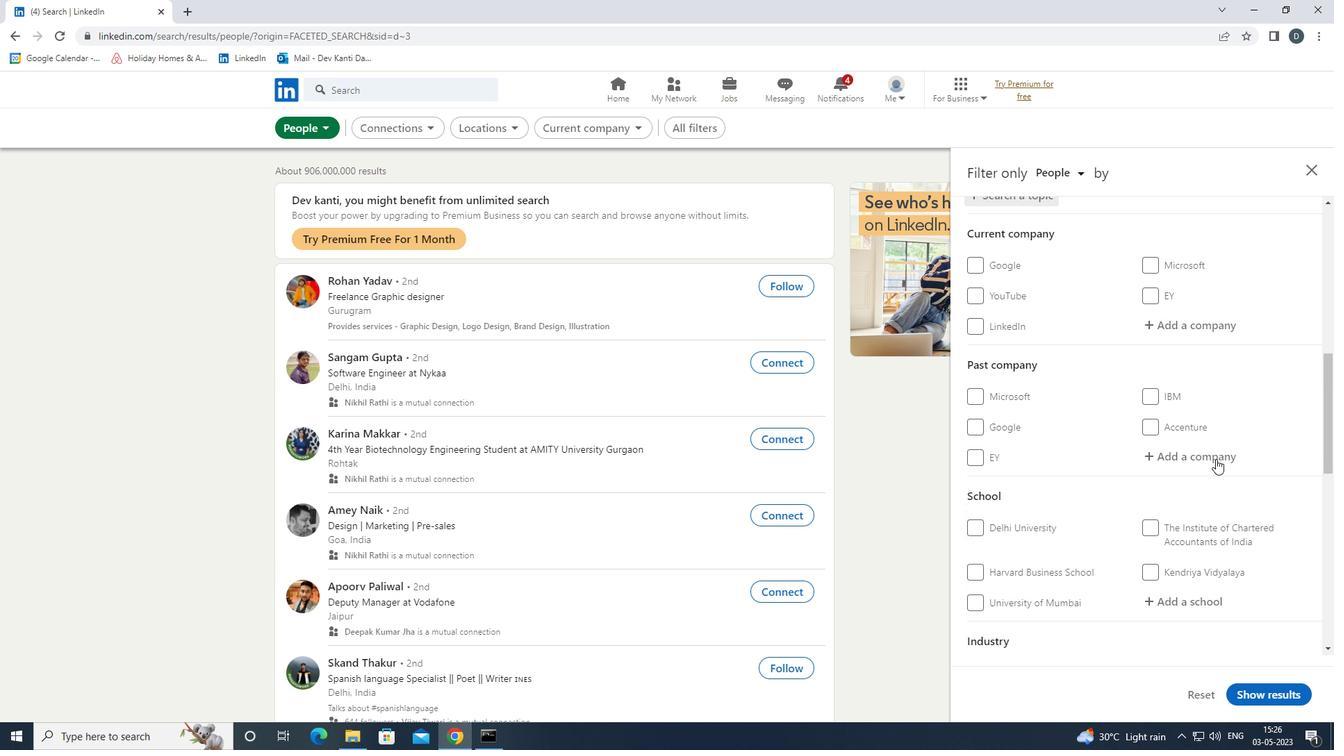 
Action: Mouse moved to (1085, 531)
Screenshot: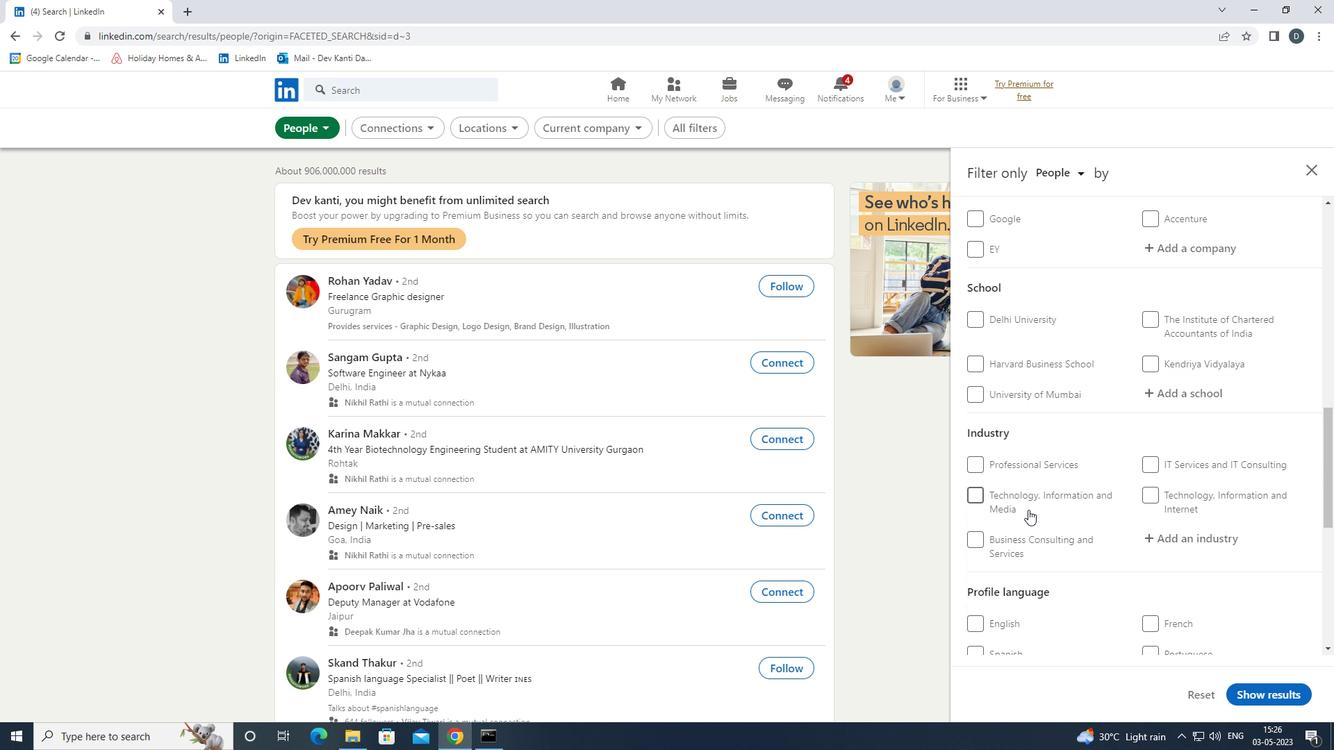 
Action: Mouse scrolled (1085, 531) with delta (0, 0)
Screenshot: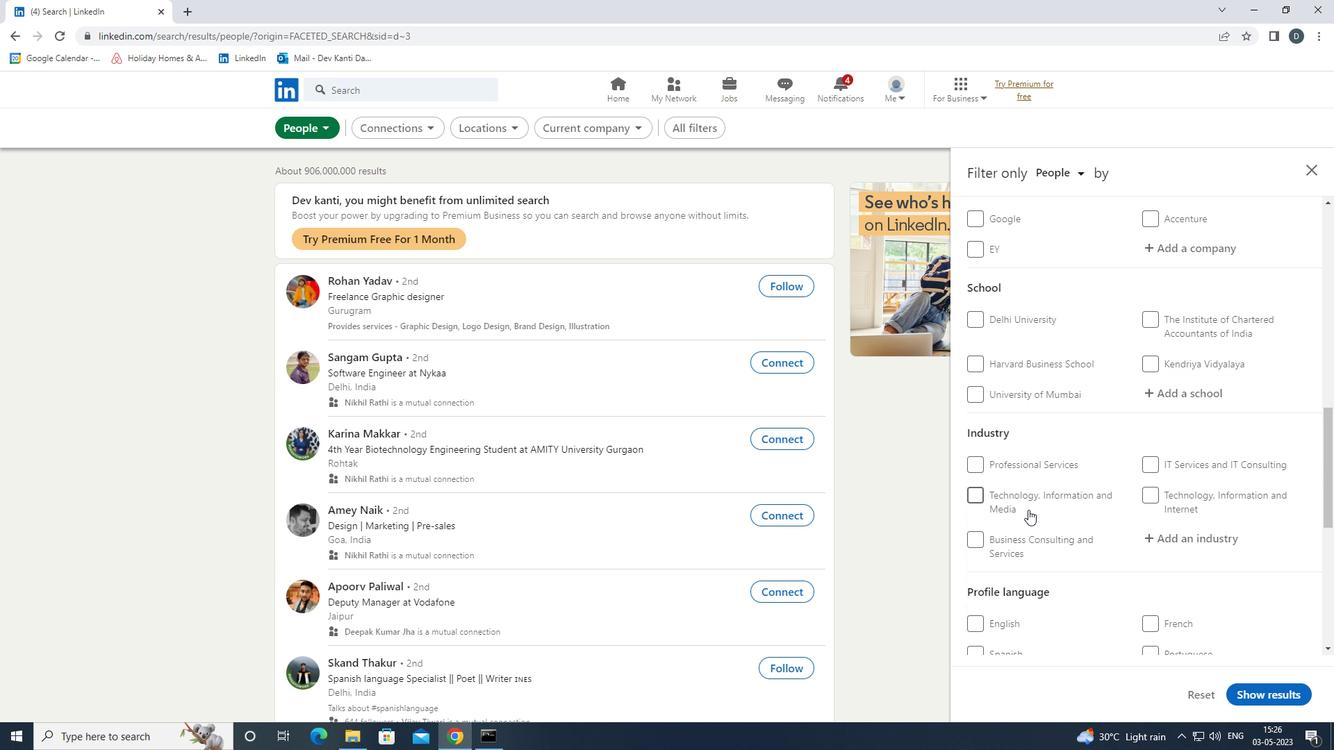 
Action: Mouse moved to (1146, 587)
Screenshot: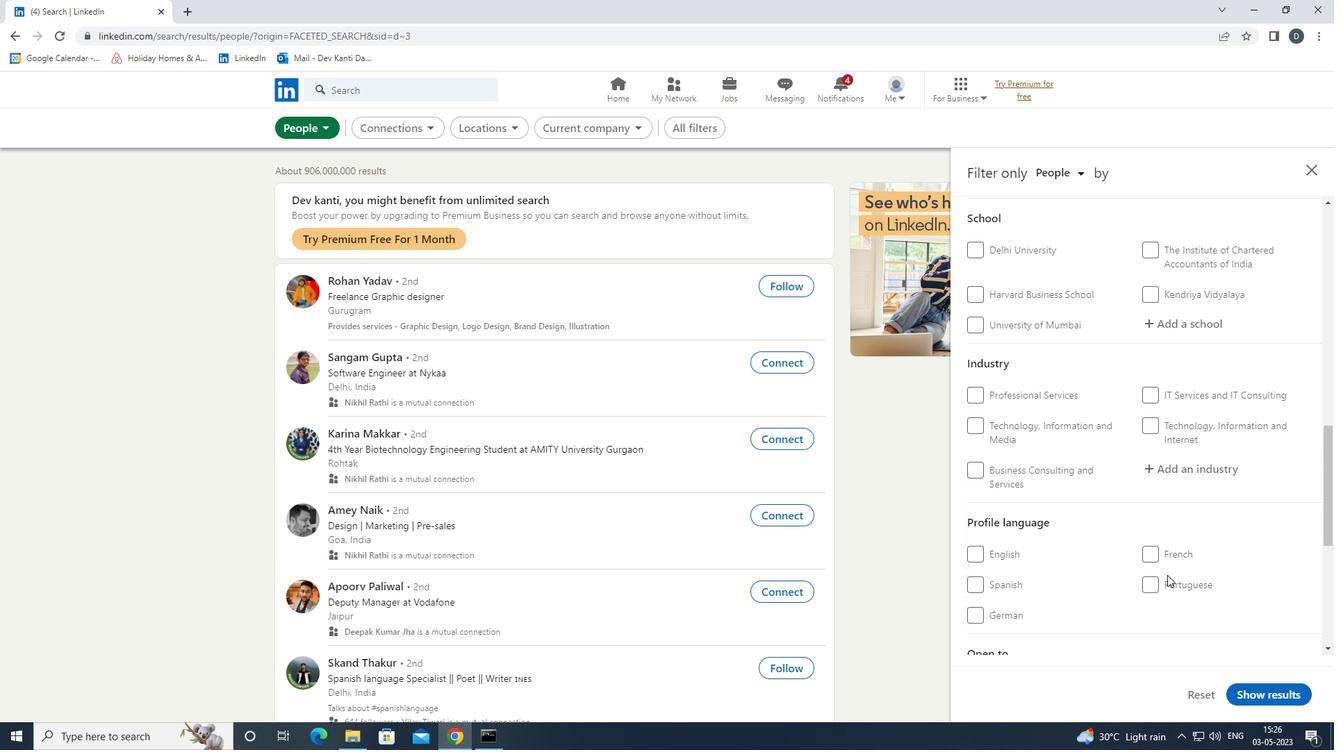 
Action: Mouse pressed left at (1146, 587)
Screenshot: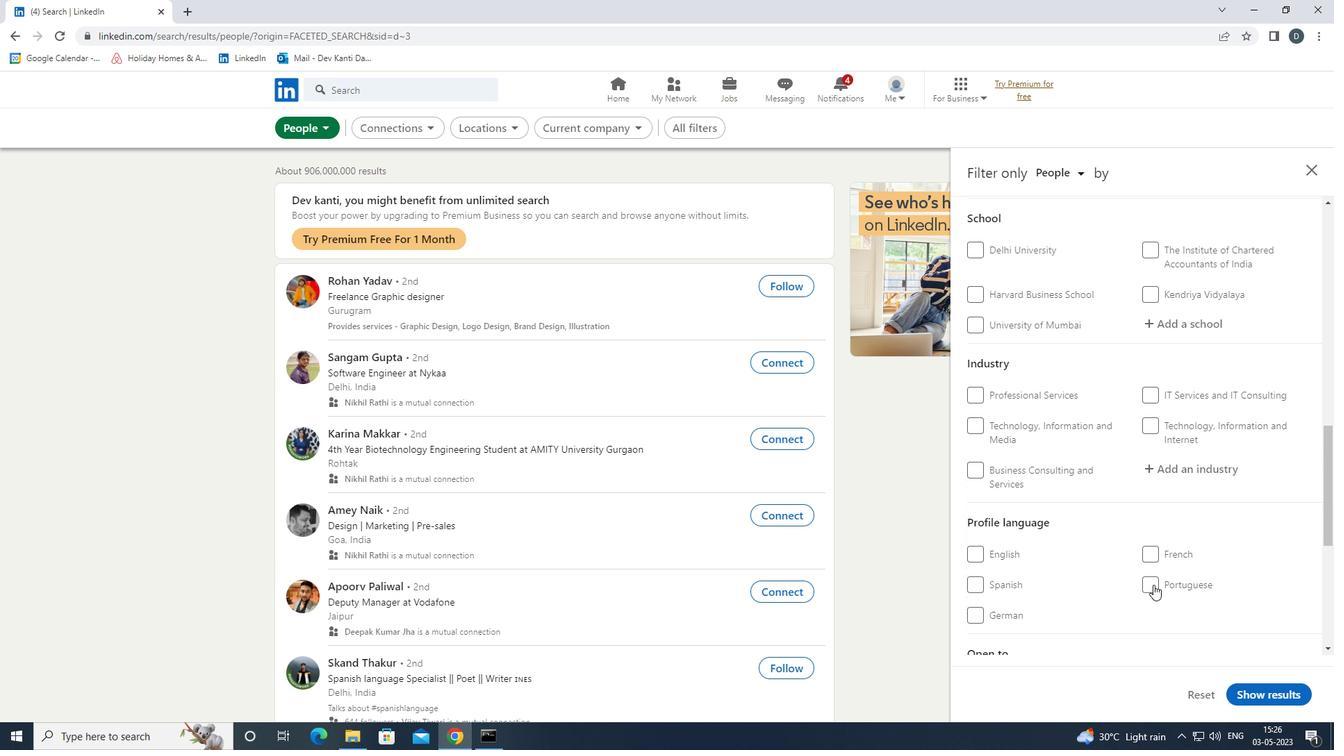 
Action: Mouse moved to (1146, 579)
Screenshot: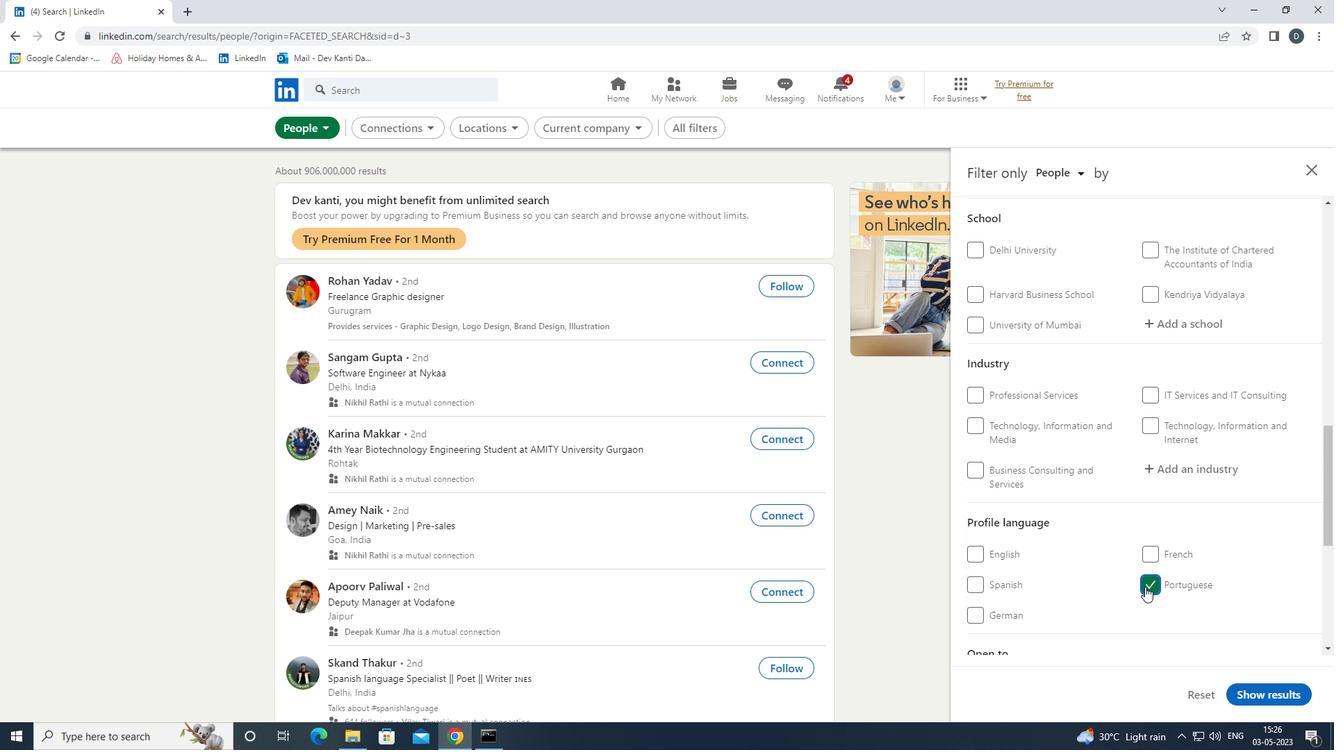 
Action: Mouse scrolled (1146, 580) with delta (0, 0)
Screenshot: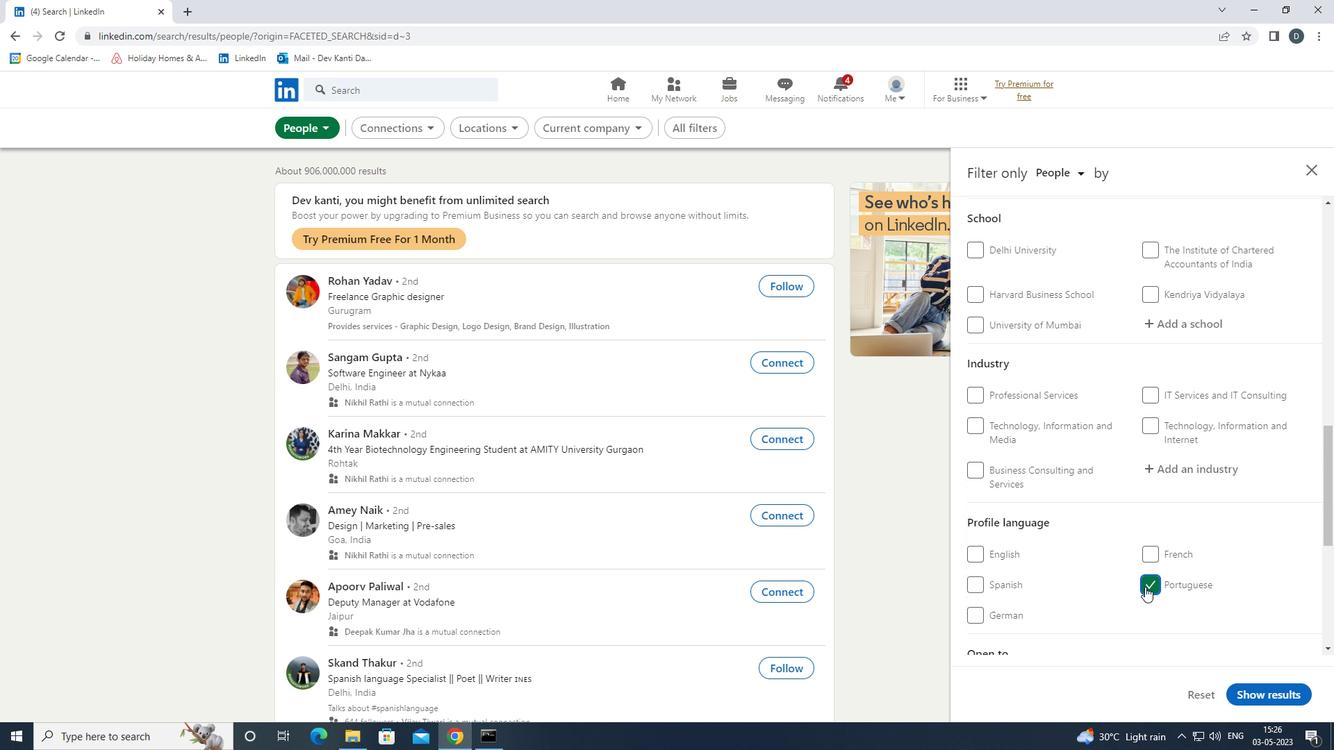
Action: Mouse scrolled (1146, 580) with delta (0, 0)
Screenshot: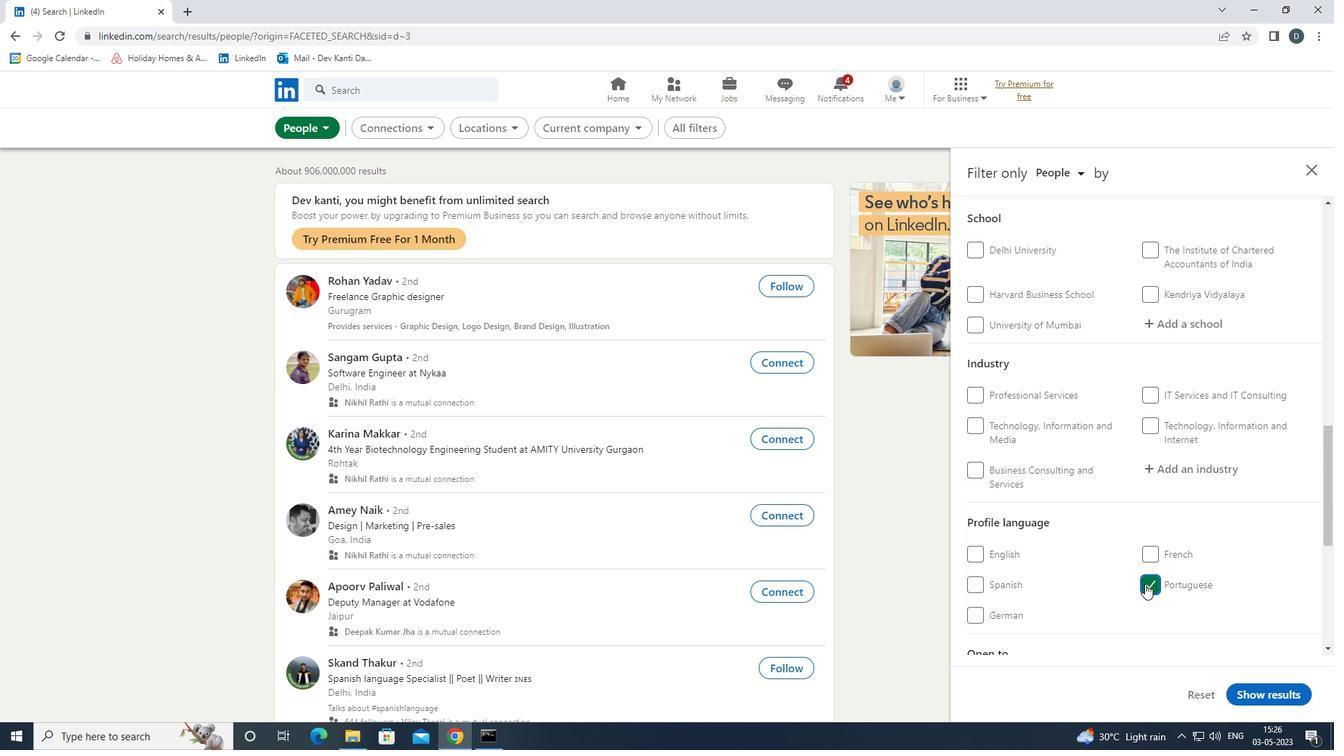 
Action: Mouse scrolled (1146, 580) with delta (0, 0)
Screenshot: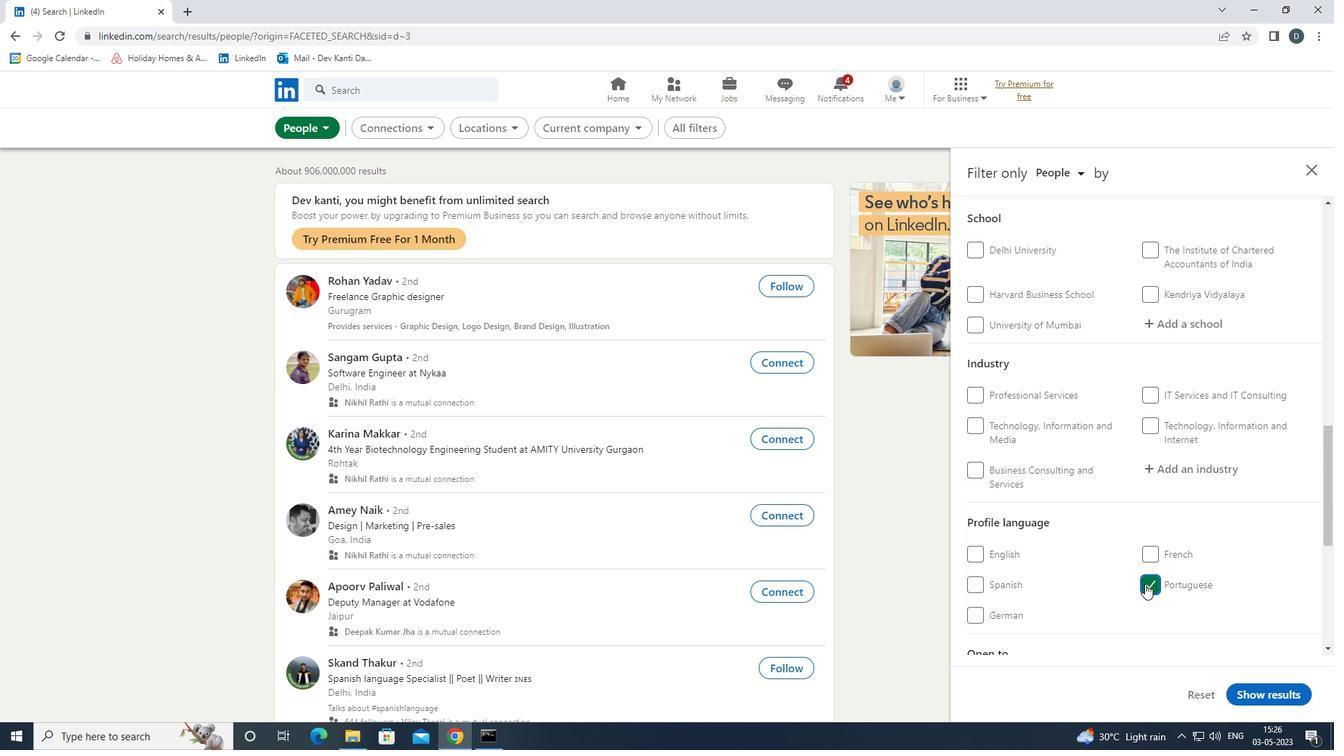 
Action: Mouse scrolled (1146, 580) with delta (0, 0)
Screenshot: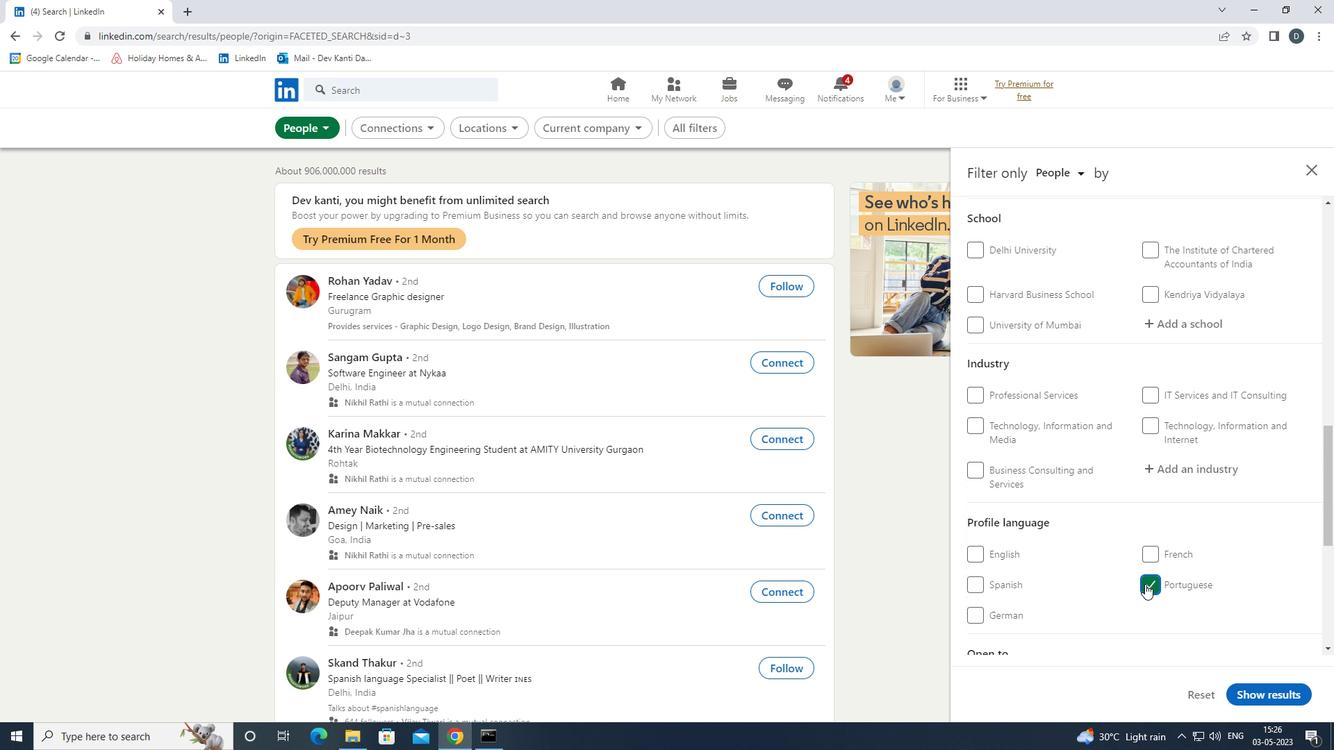 
Action: Mouse moved to (1182, 332)
Screenshot: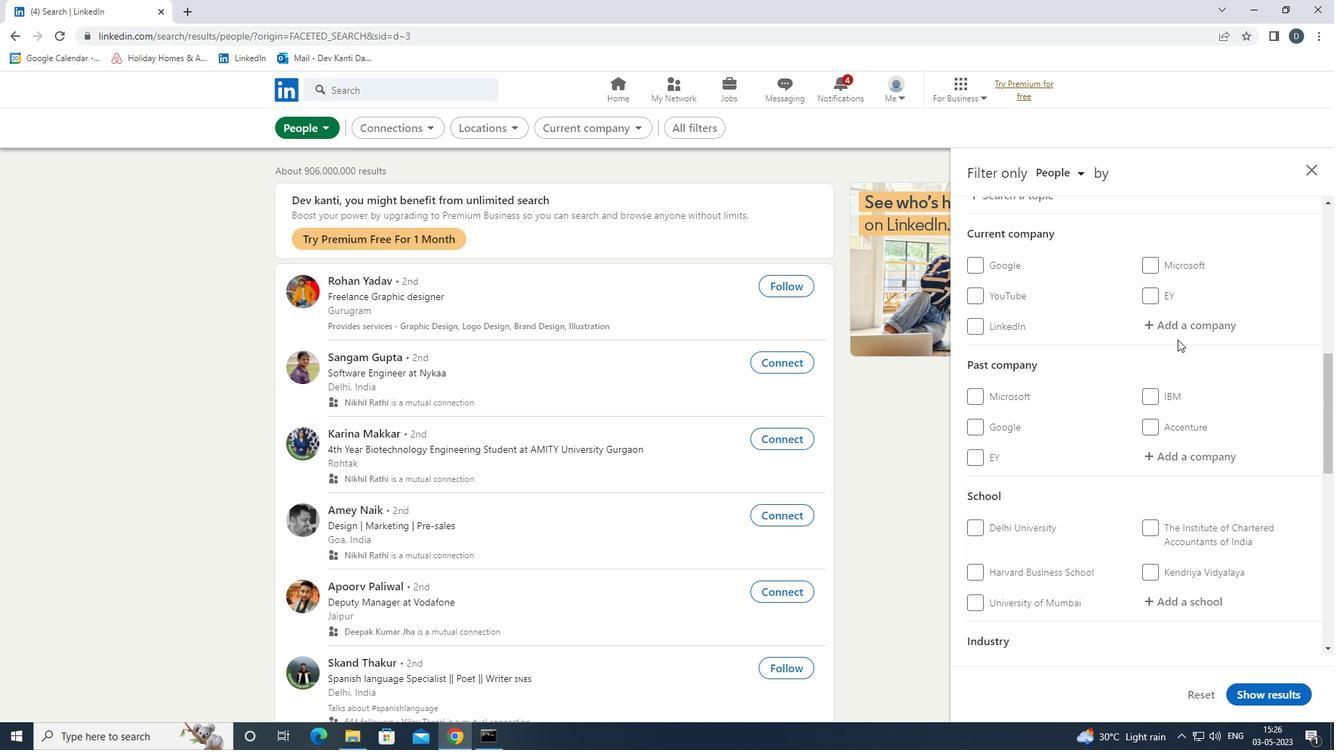
Action: Mouse pressed left at (1182, 332)
Screenshot: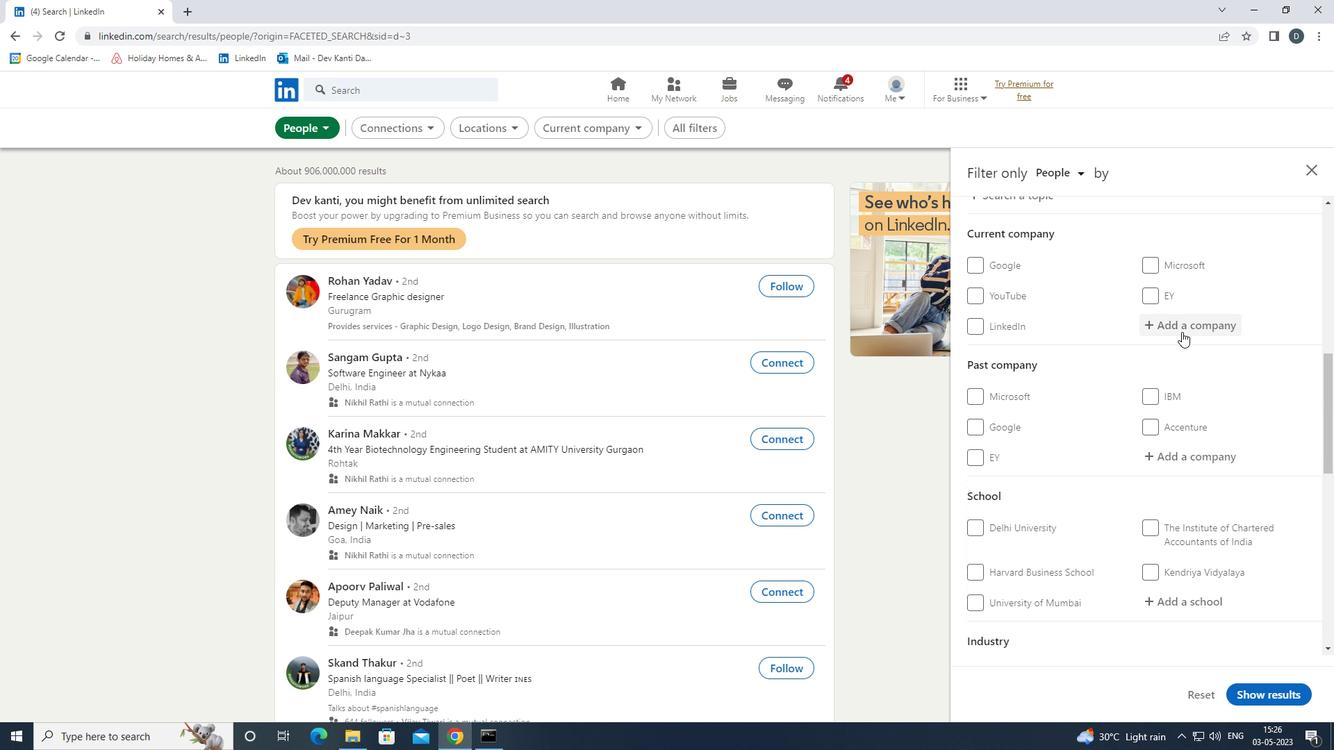 
Action: Key pressed <Key.shift><Key.shift><Key.shift><Key.shift>CONFEDERATION<Key.down><Key.enter>
Screenshot: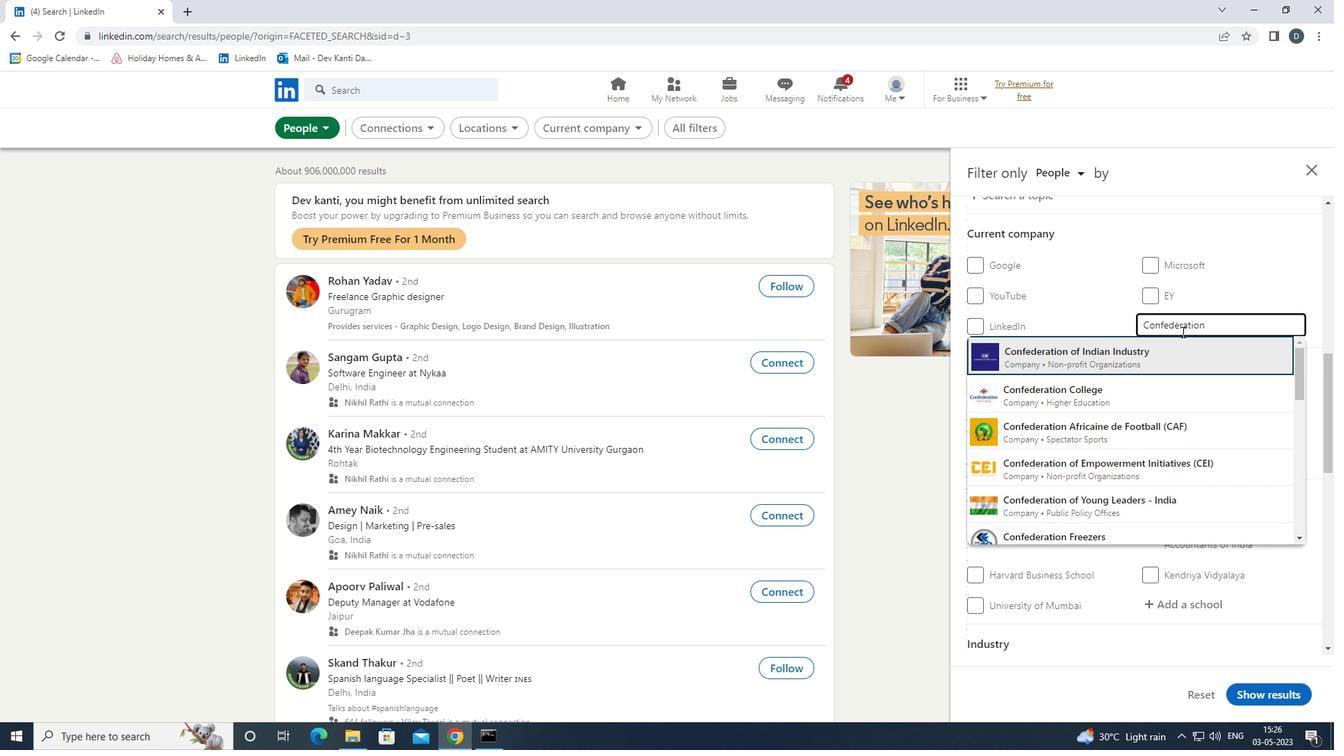
Action: Mouse moved to (1173, 334)
Screenshot: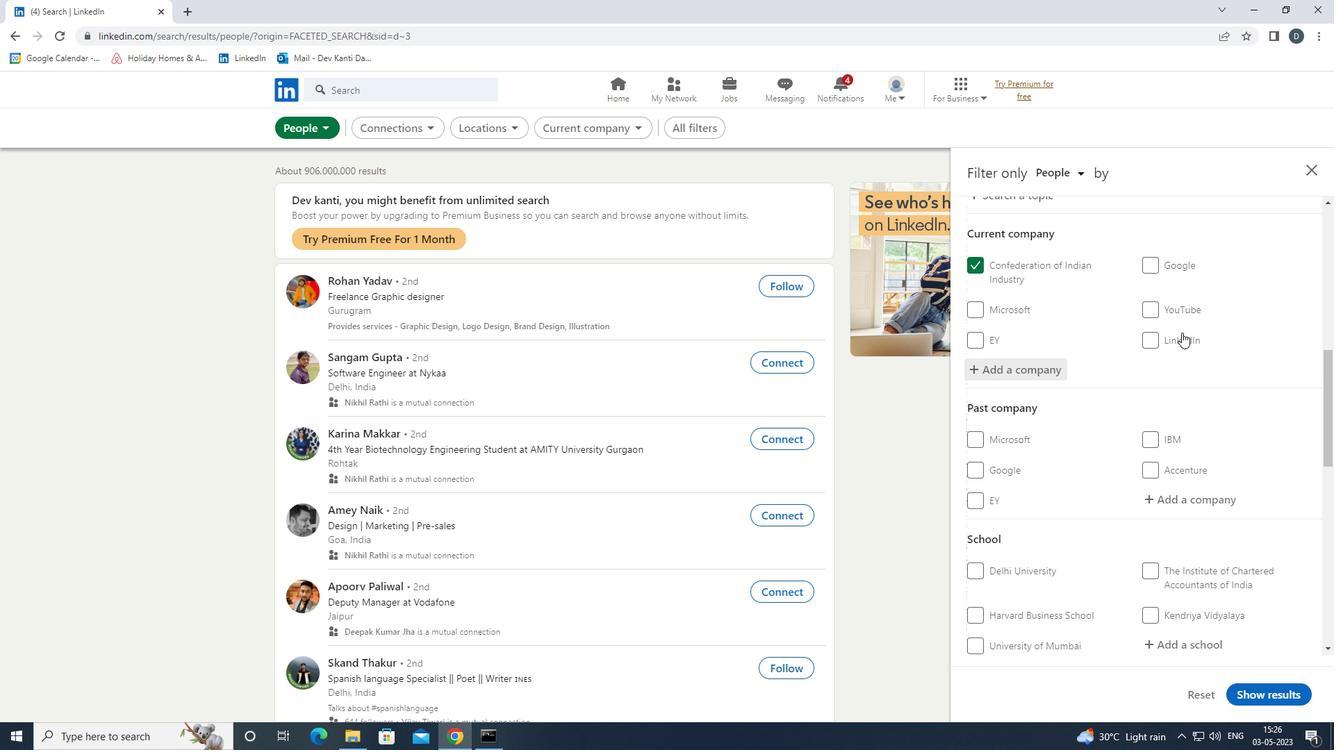 
Action: Mouse scrolled (1173, 333) with delta (0, 0)
Screenshot: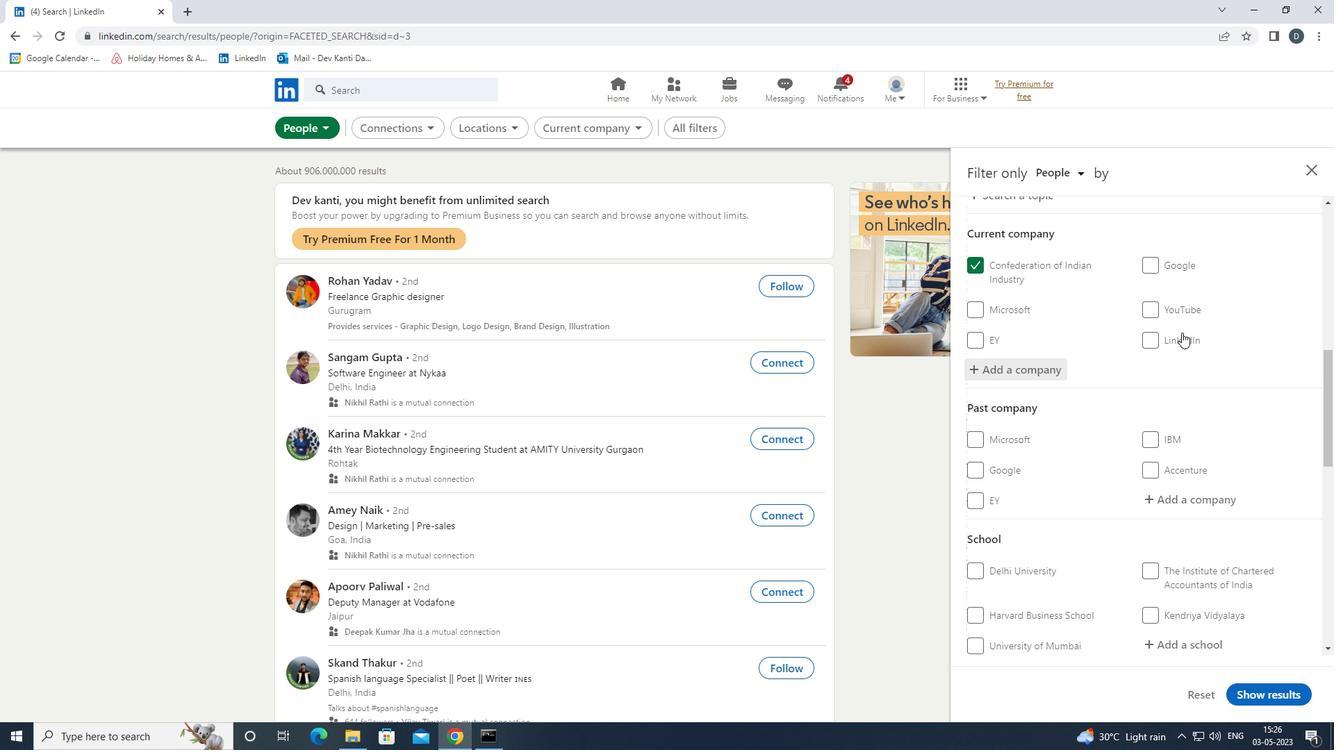 
Action: Mouse moved to (1176, 337)
Screenshot: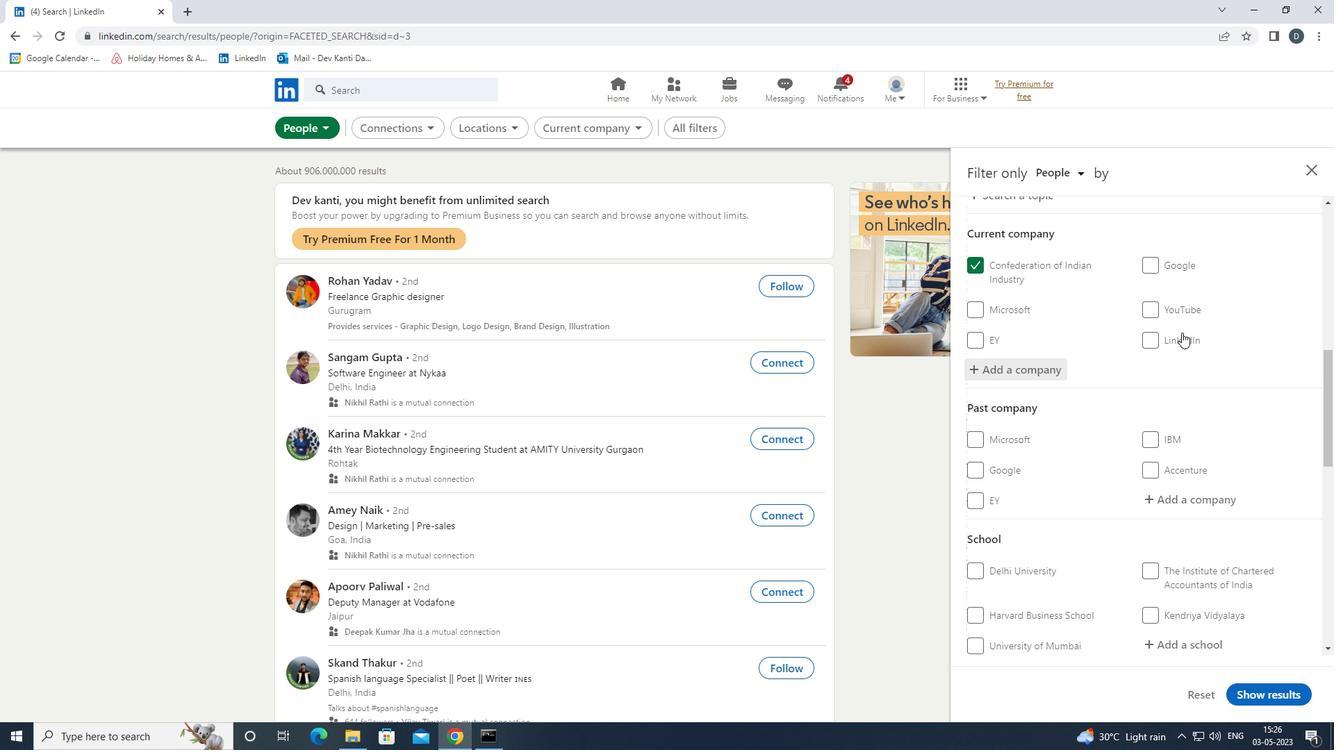 
Action: Mouse scrolled (1176, 337) with delta (0, 0)
Screenshot: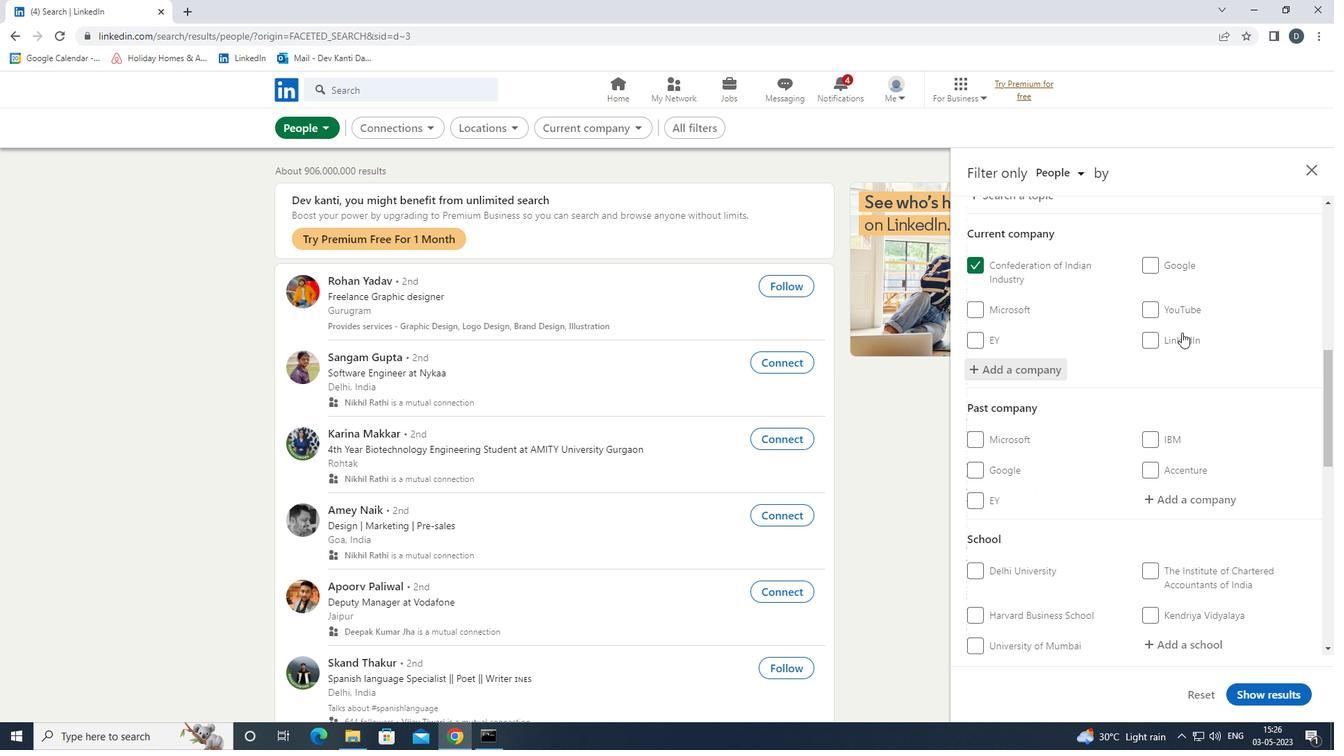 
Action: Mouse moved to (1181, 342)
Screenshot: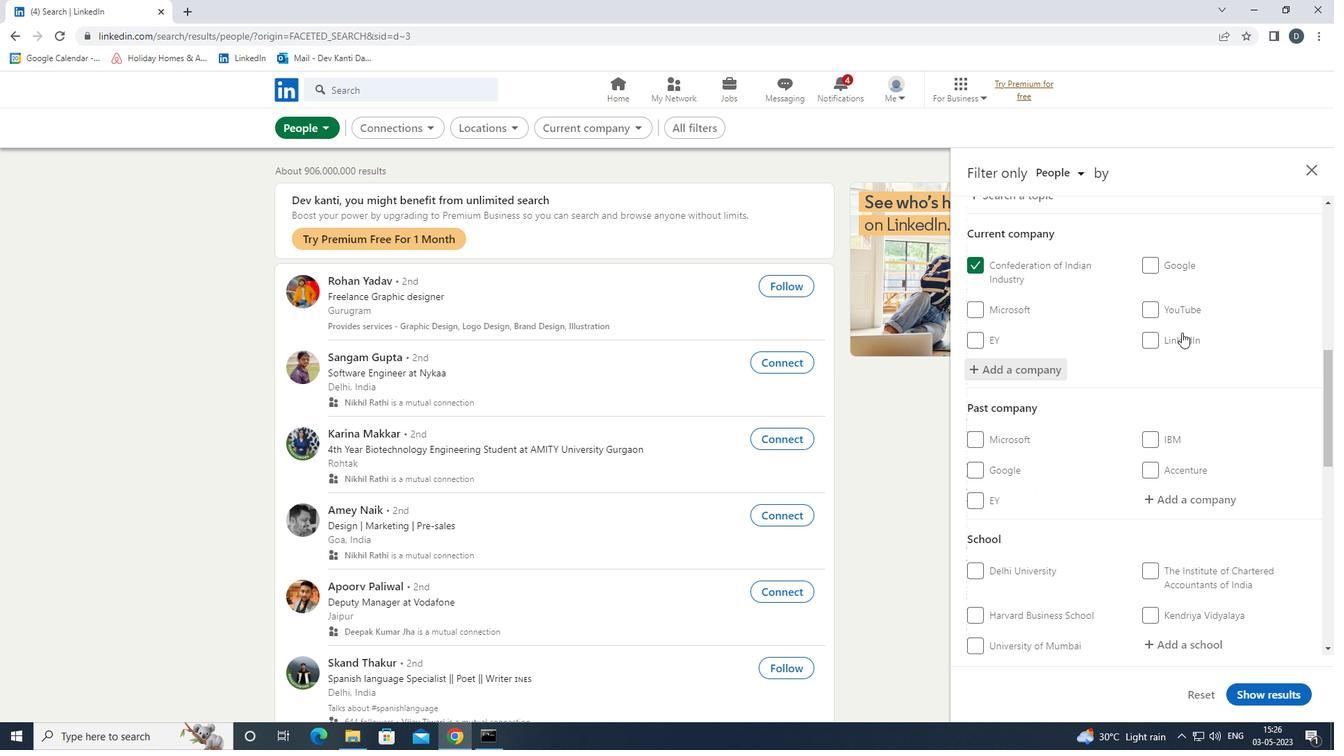 
Action: Mouse scrolled (1181, 342) with delta (0, 0)
Screenshot: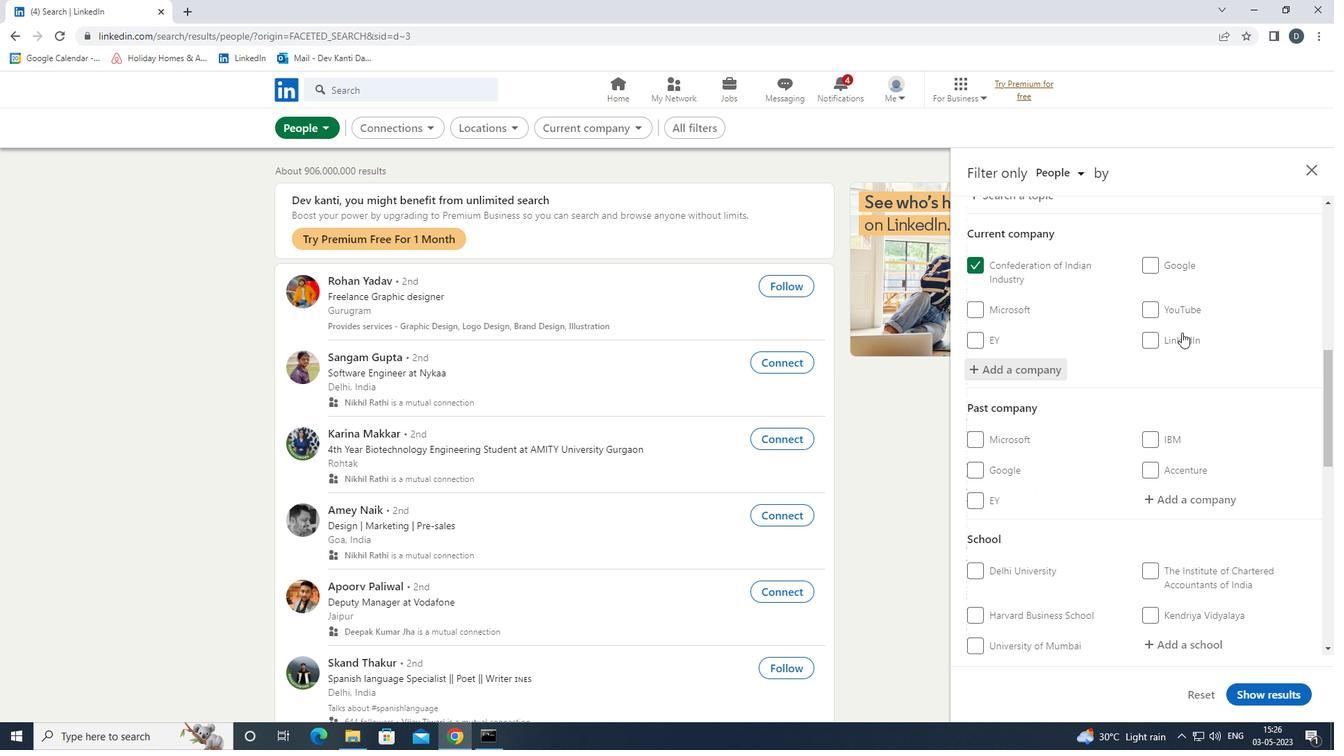 
Action: Mouse moved to (1187, 346)
Screenshot: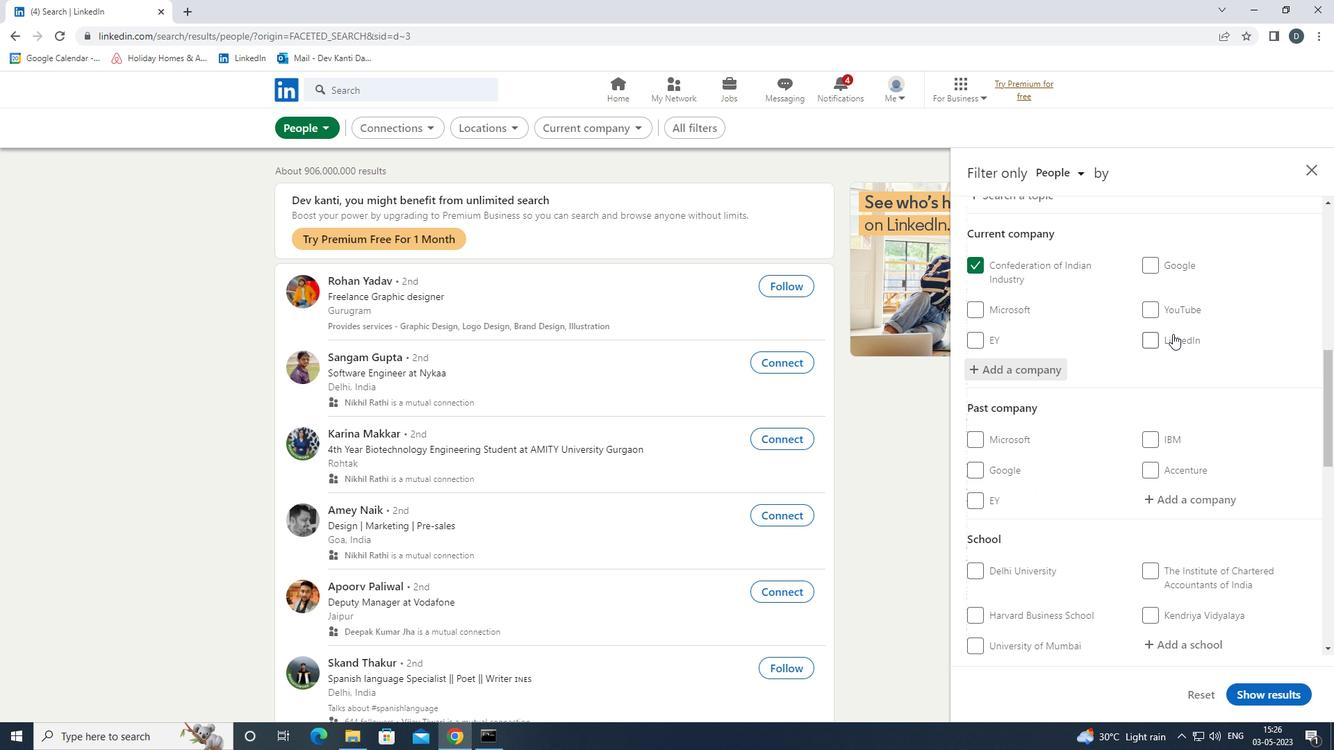 
Action: Mouse scrolled (1187, 345) with delta (0, 0)
Screenshot: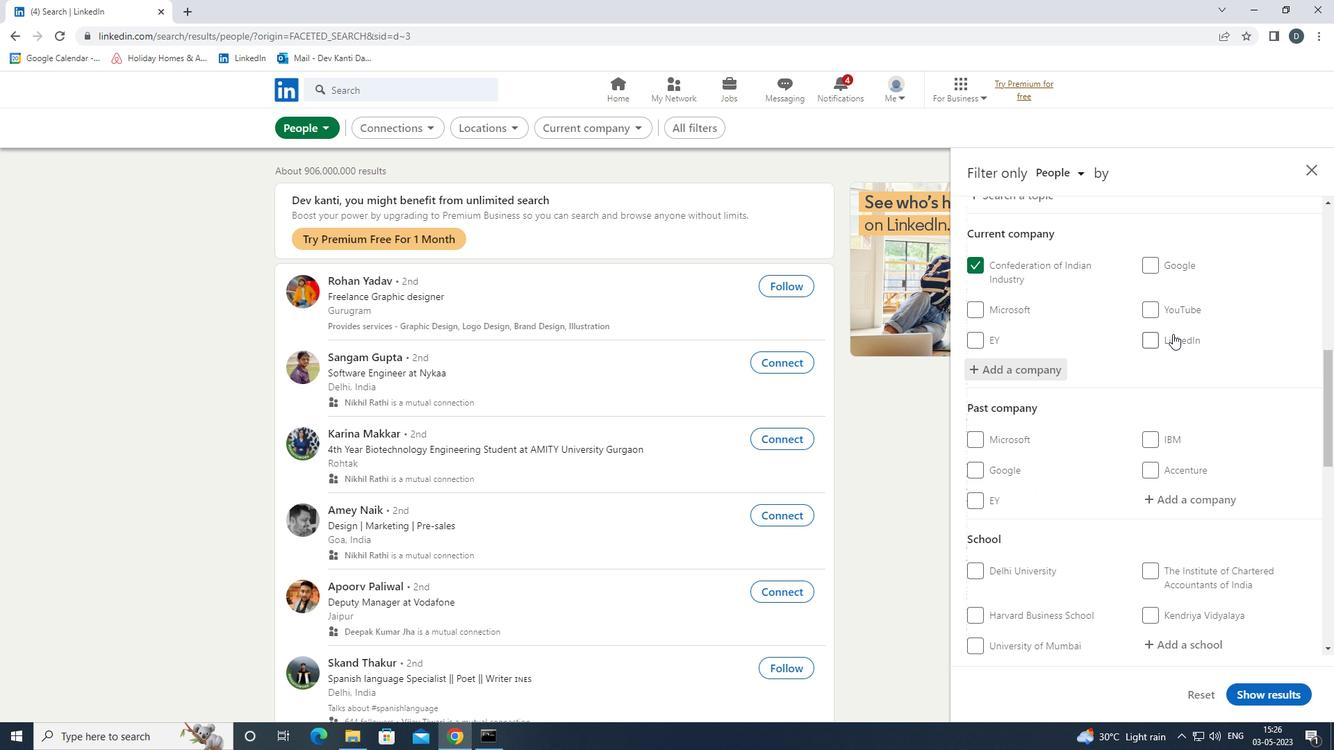 
Action: Mouse moved to (1175, 362)
Screenshot: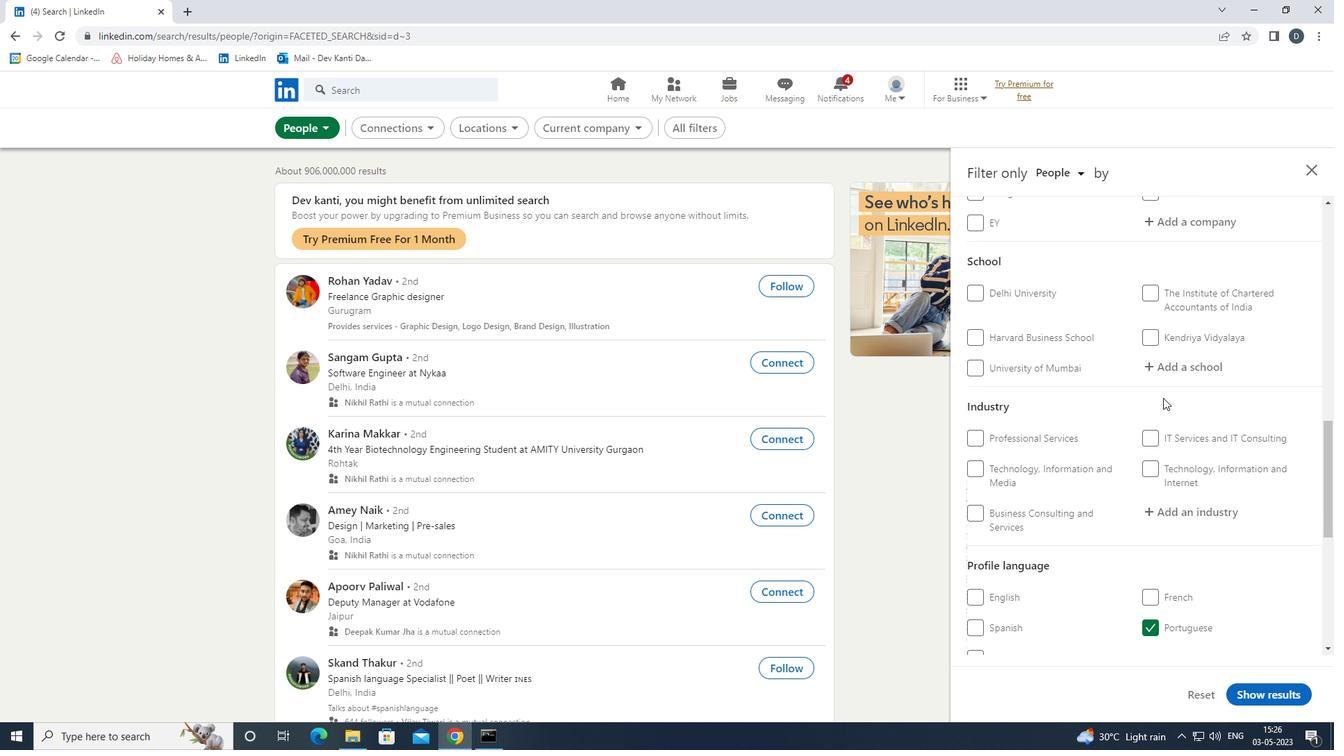 
Action: Mouse pressed left at (1175, 362)
Screenshot: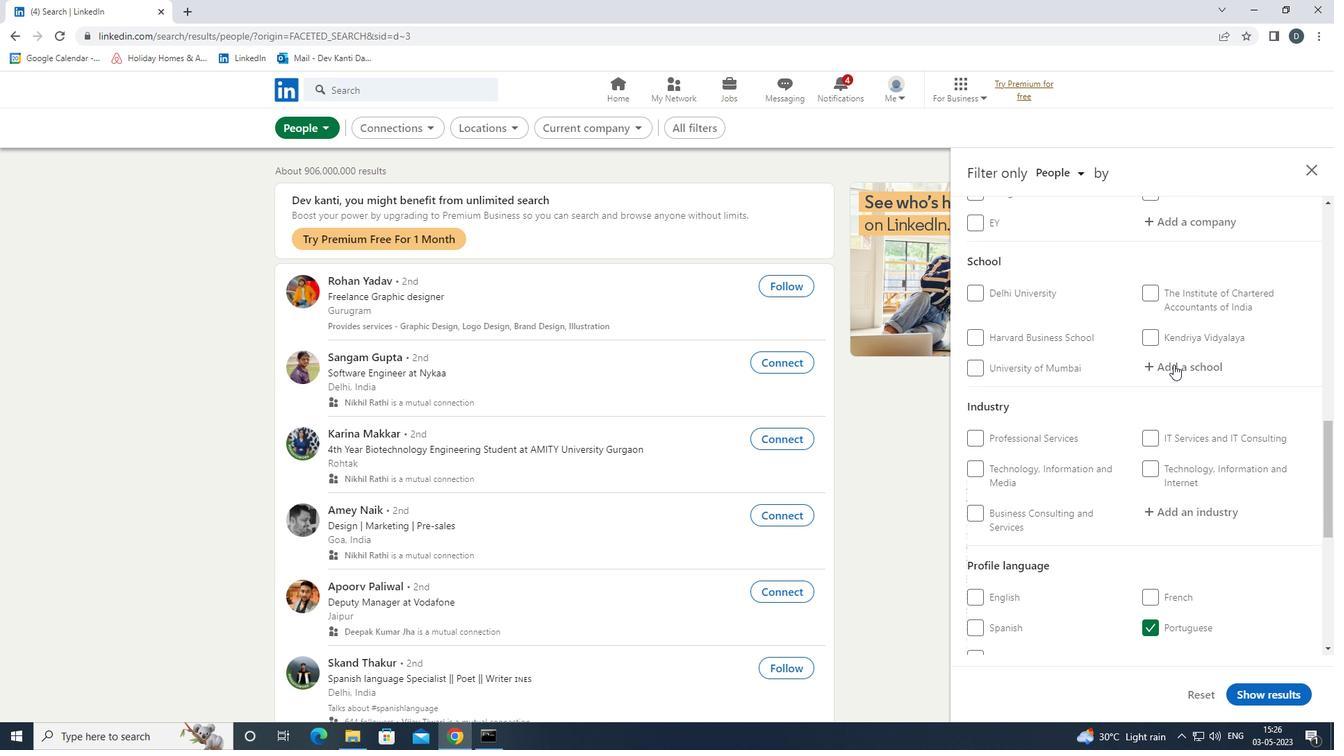 
Action: Key pressed <Key.shift>BIRLA<Key.space><Key.down><Key.enter>
Screenshot: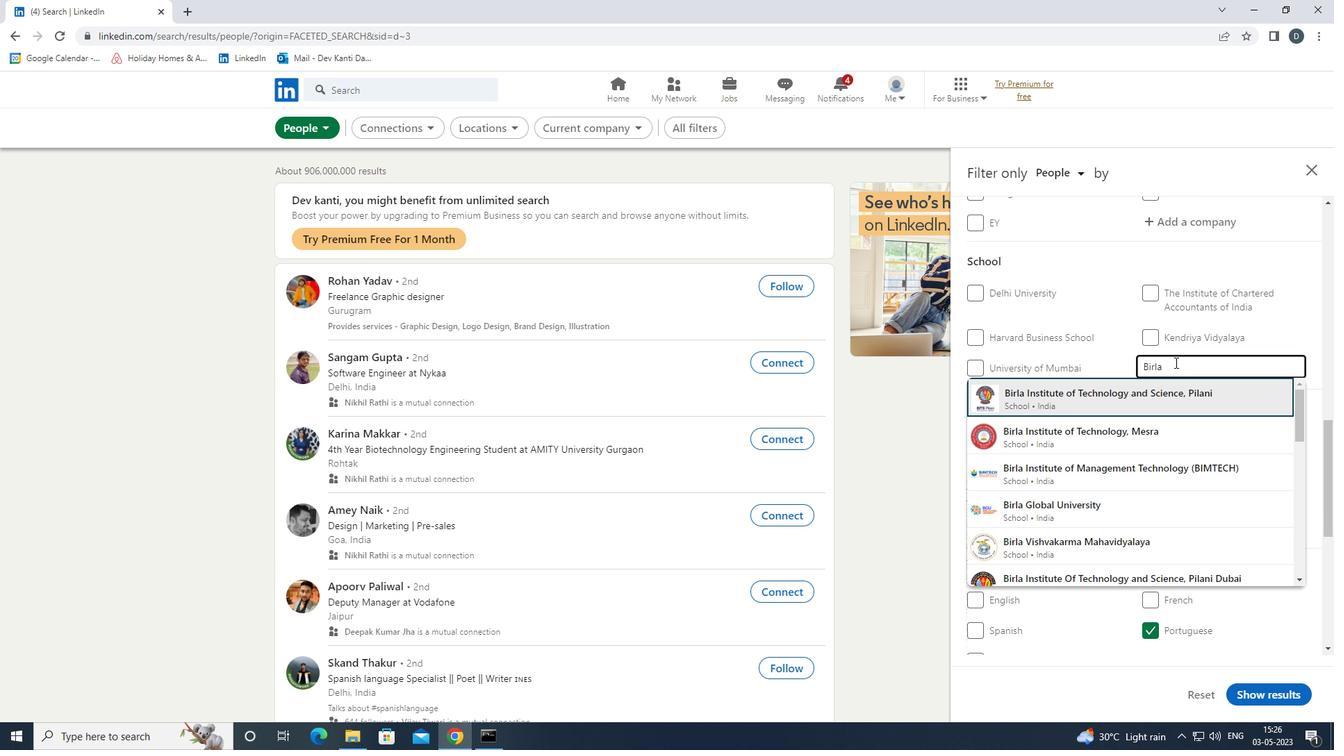 
Action: Mouse moved to (1169, 382)
Screenshot: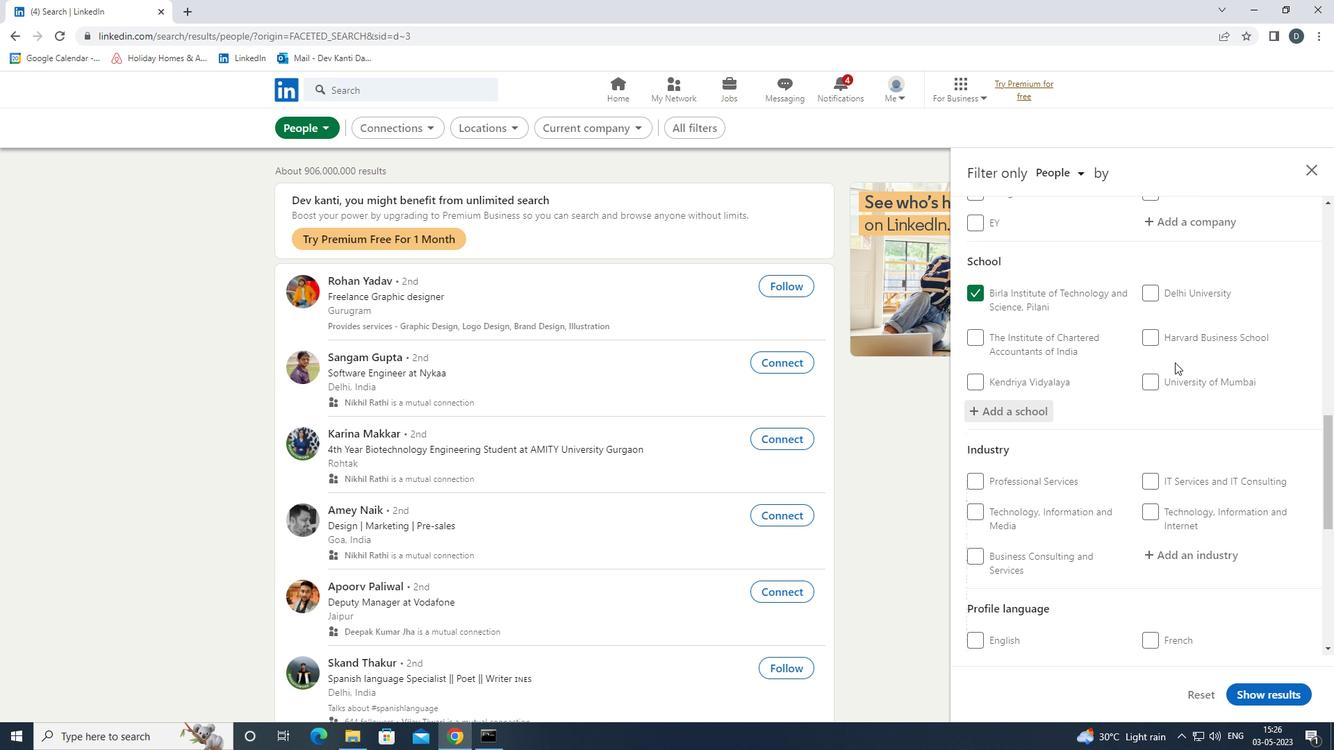 
Action: Mouse scrolled (1169, 381) with delta (0, 0)
Screenshot: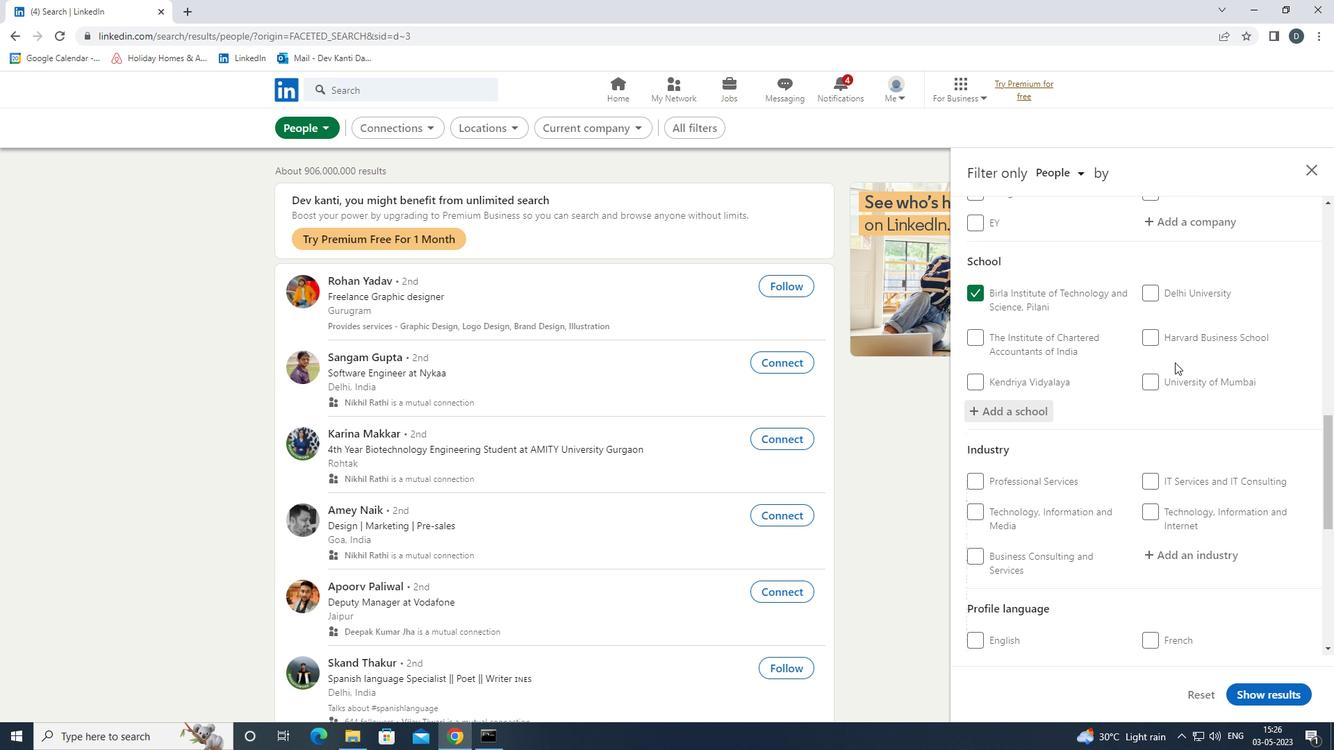 
Action: Mouse moved to (1169, 383)
Screenshot: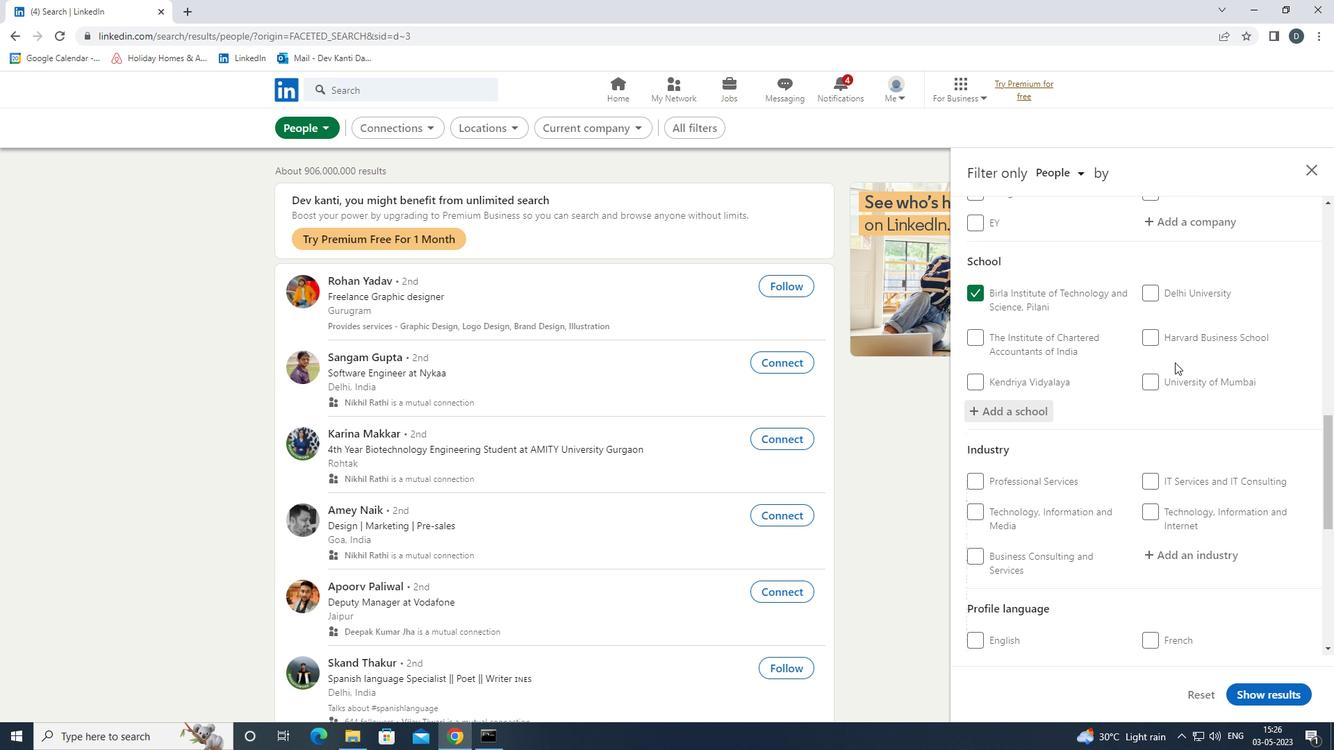 
Action: Mouse scrolled (1169, 383) with delta (0, 0)
Screenshot: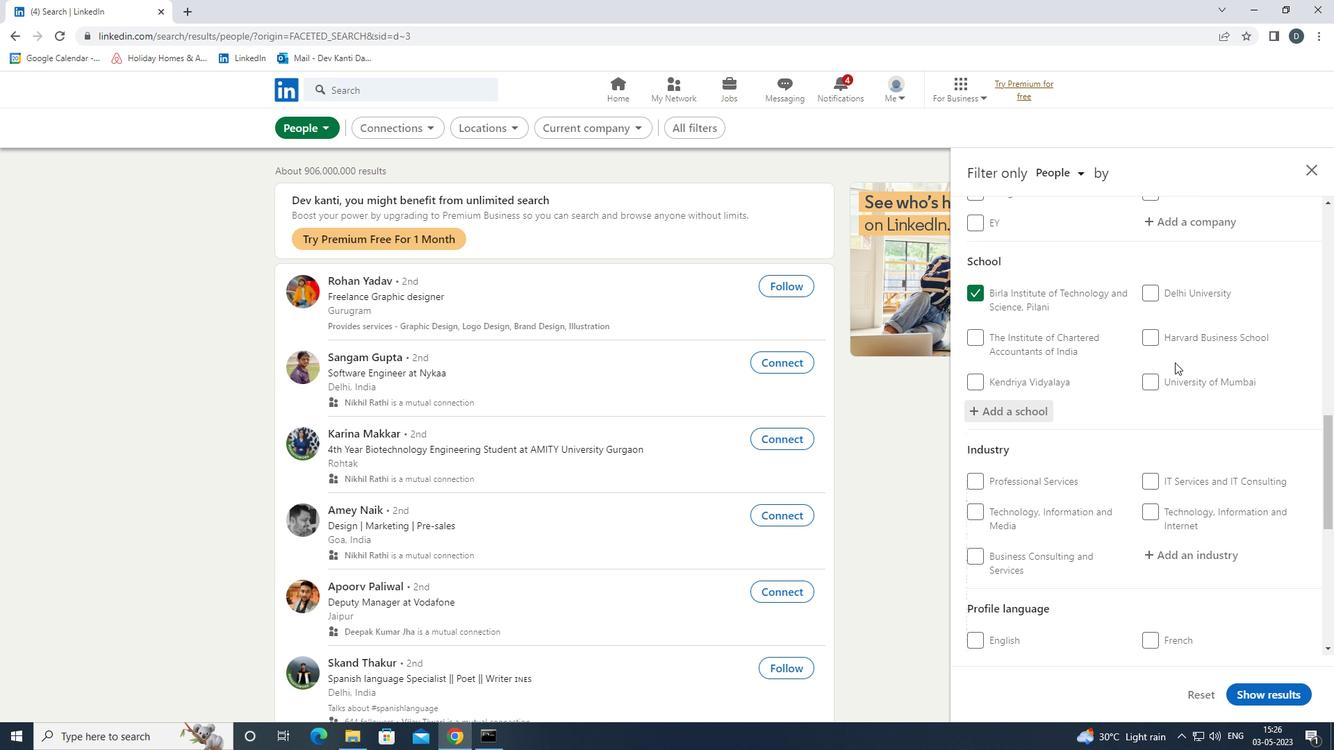 
Action: Mouse moved to (1206, 413)
Screenshot: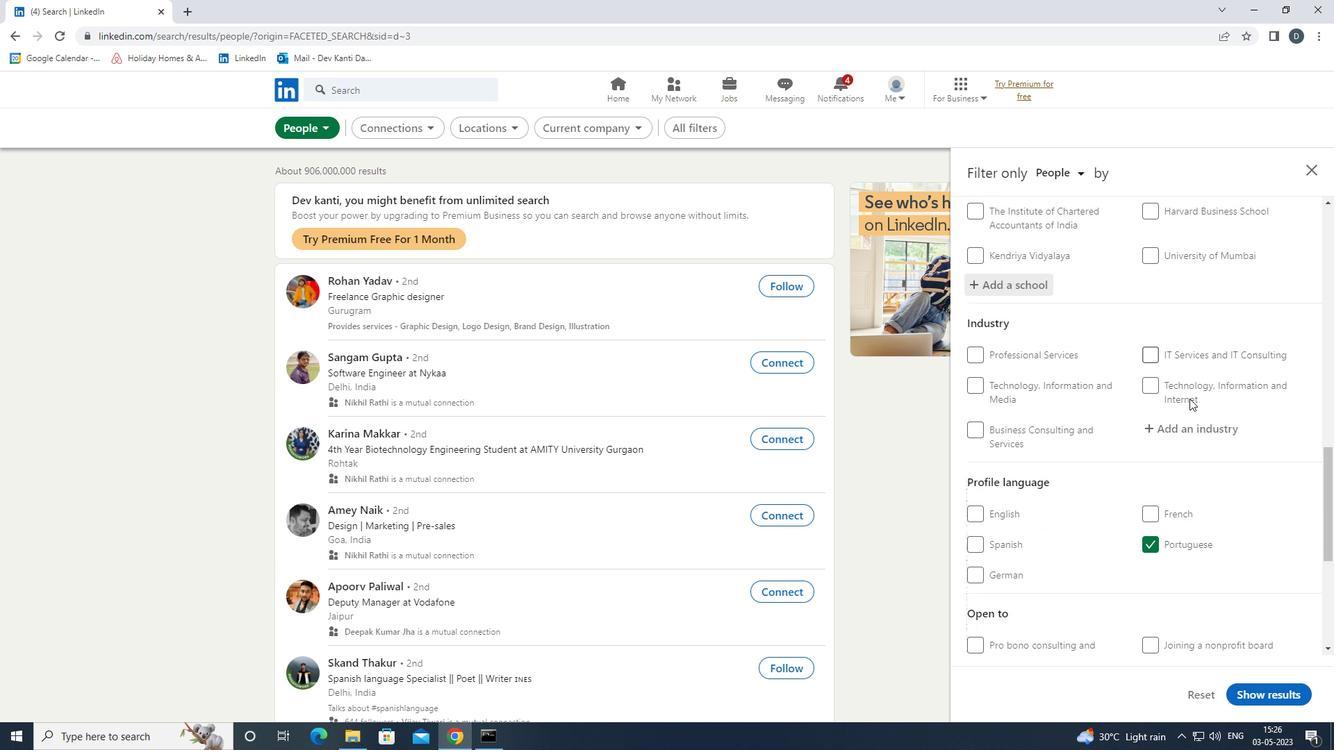 
Action: Mouse pressed left at (1206, 413)
Screenshot: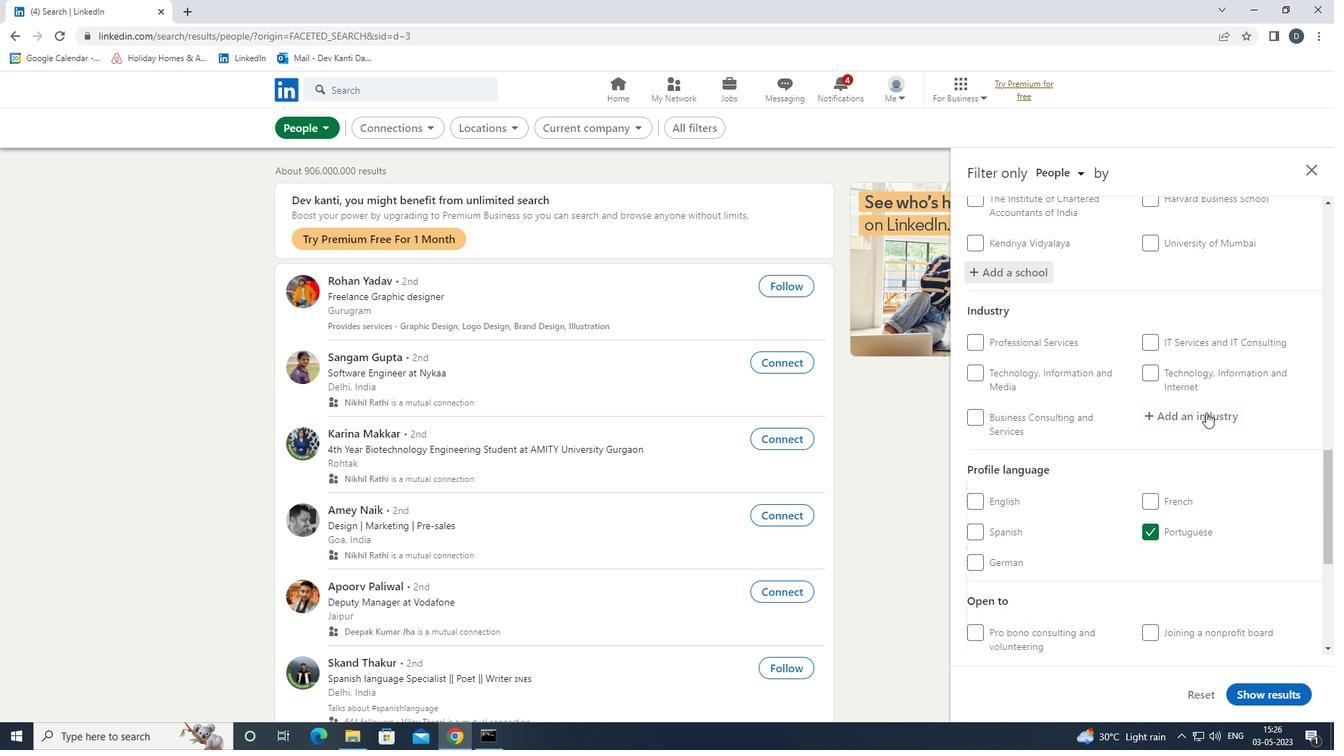 
Action: Mouse moved to (1206, 414)
Screenshot: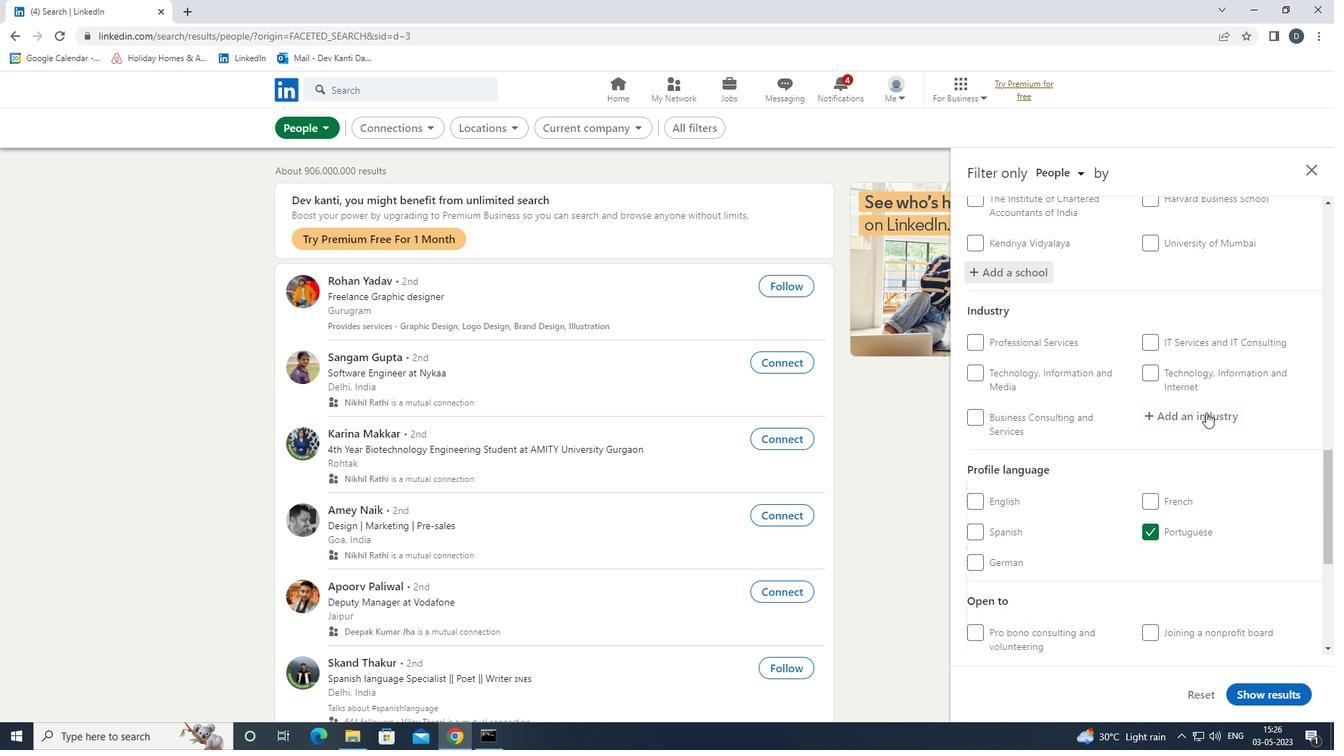 
Action: Key pressed <Key.shift>OIL<Key.space><Key.shift><Key.shift><Key.shift>EX<Key.down><Key.enter>
Screenshot: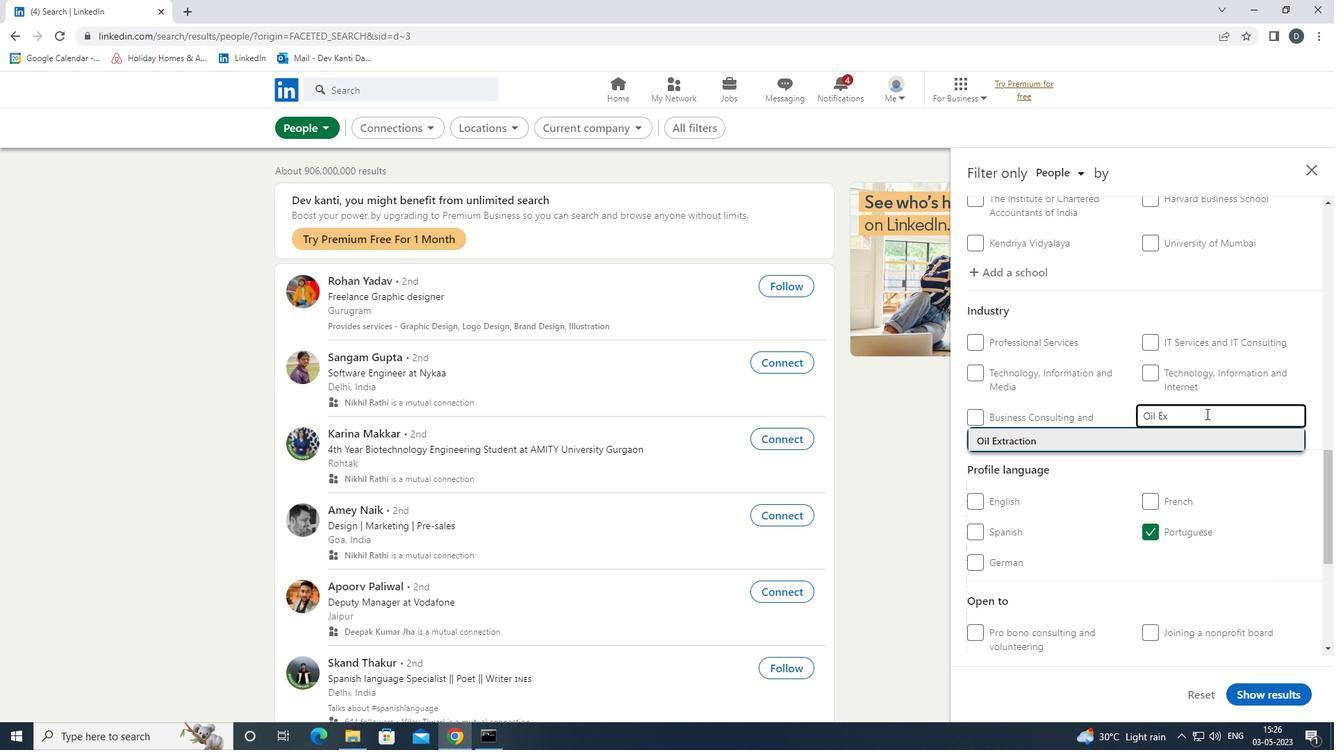 
Action: Mouse moved to (1209, 415)
Screenshot: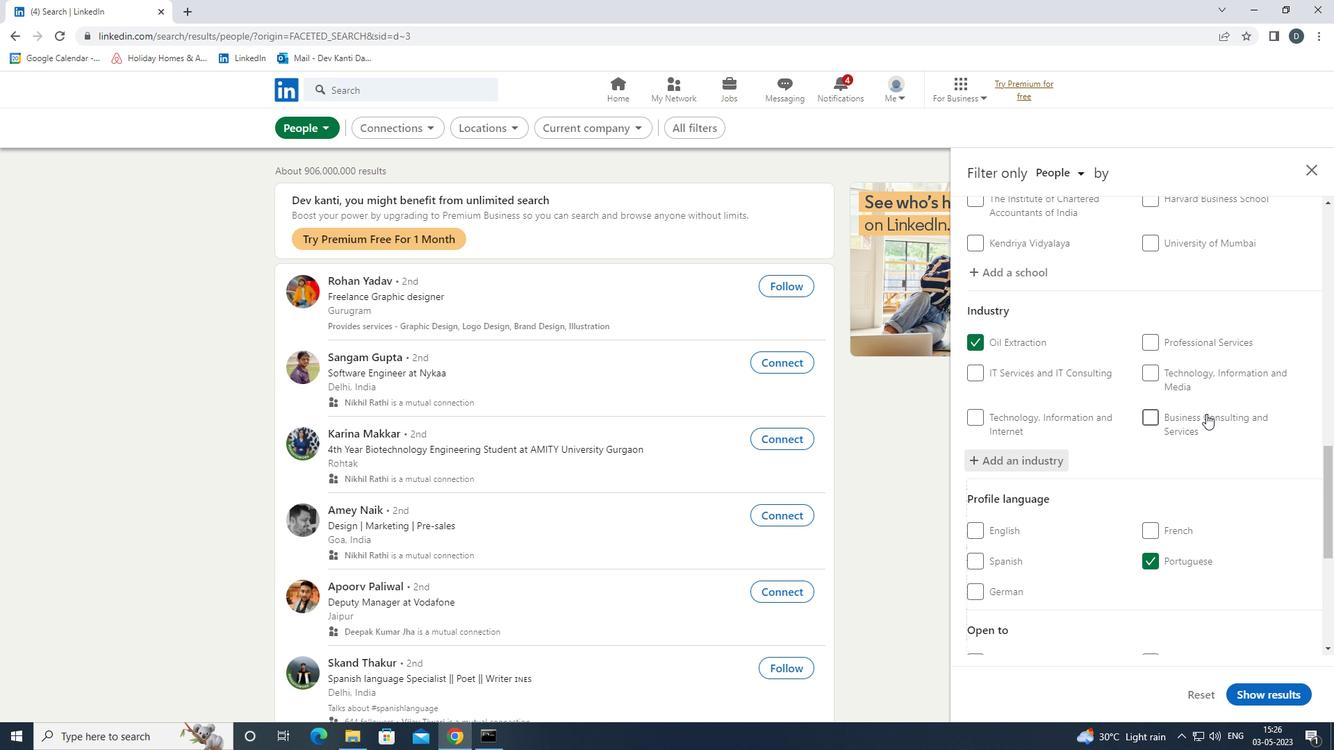 
Action: Mouse scrolled (1209, 414) with delta (0, 0)
Screenshot: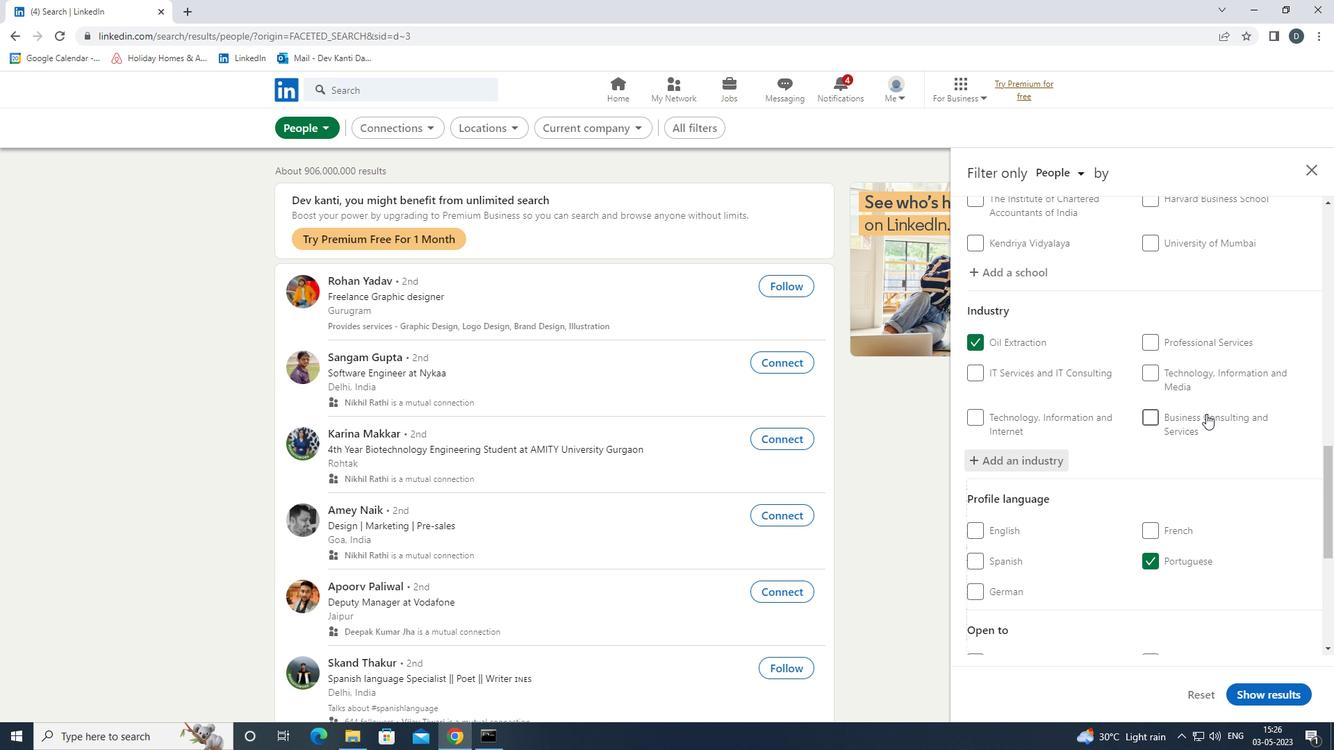 
Action: Mouse scrolled (1209, 414) with delta (0, 0)
Screenshot: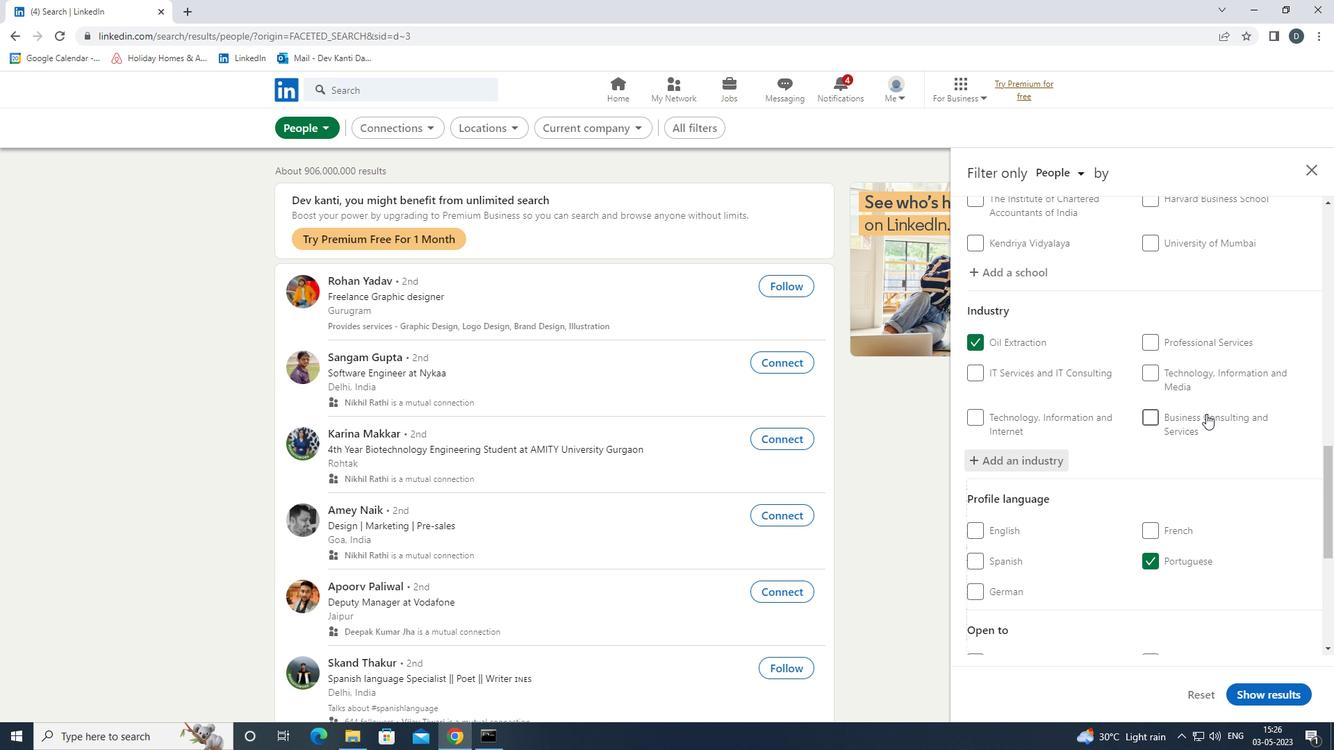 
Action: Mouse scrolled (1209, 414) with delta (0, 0)
Screenshot: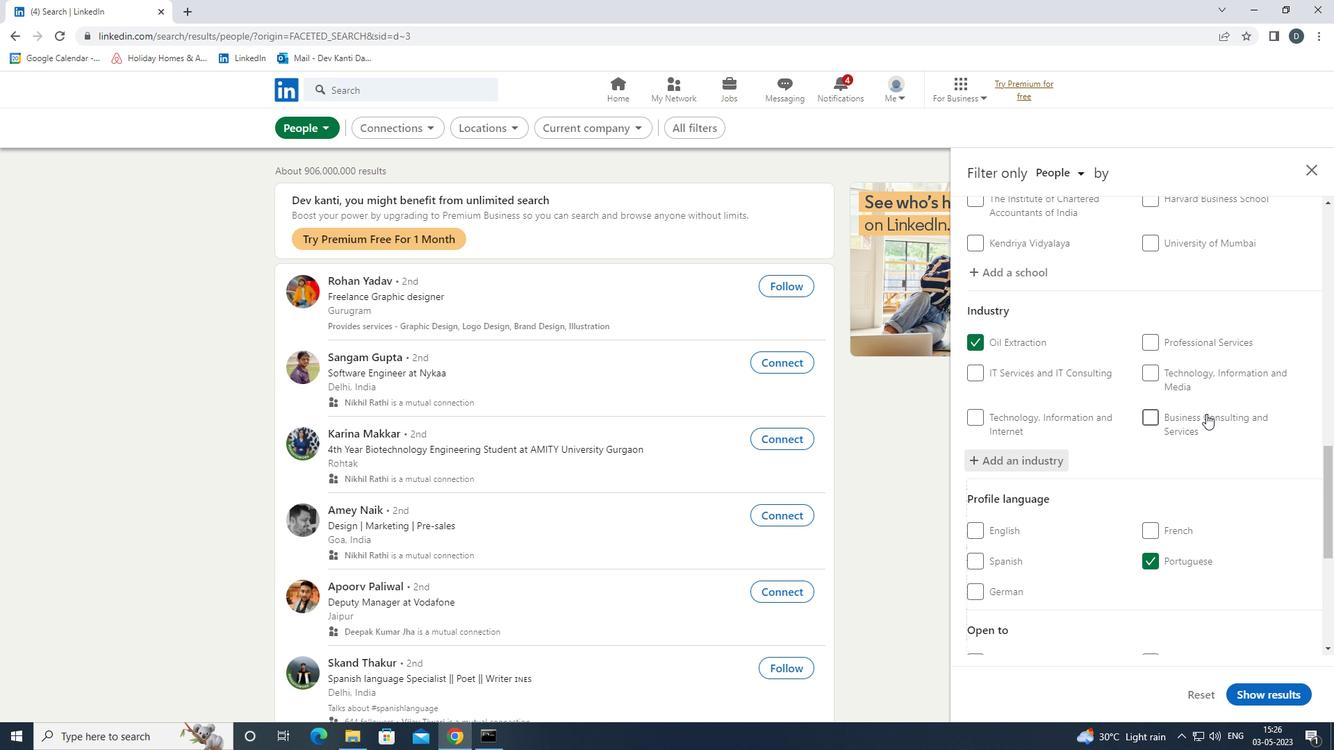 
Action: Mouse scrolled (1209, 414) with delta (0, 0)
Screenshot: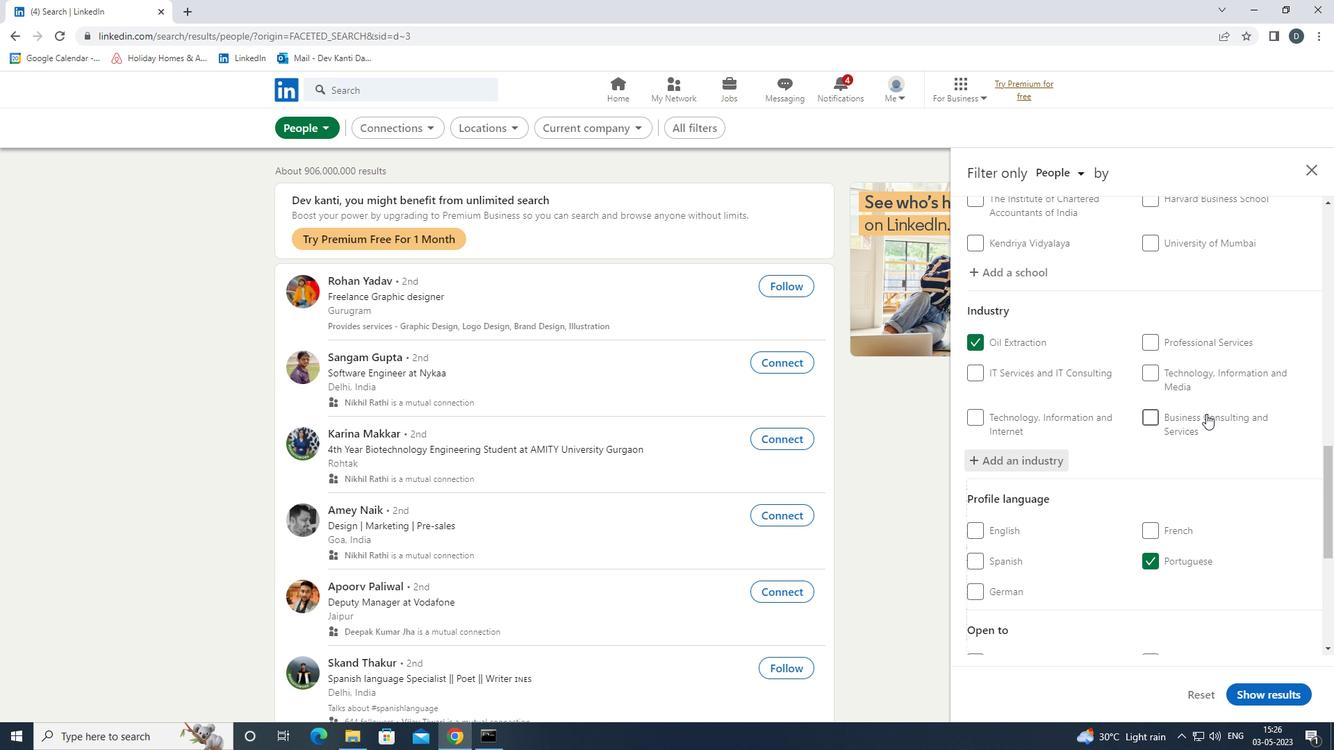 
Action: Mouse moved to (1209, 418)
Screenshot: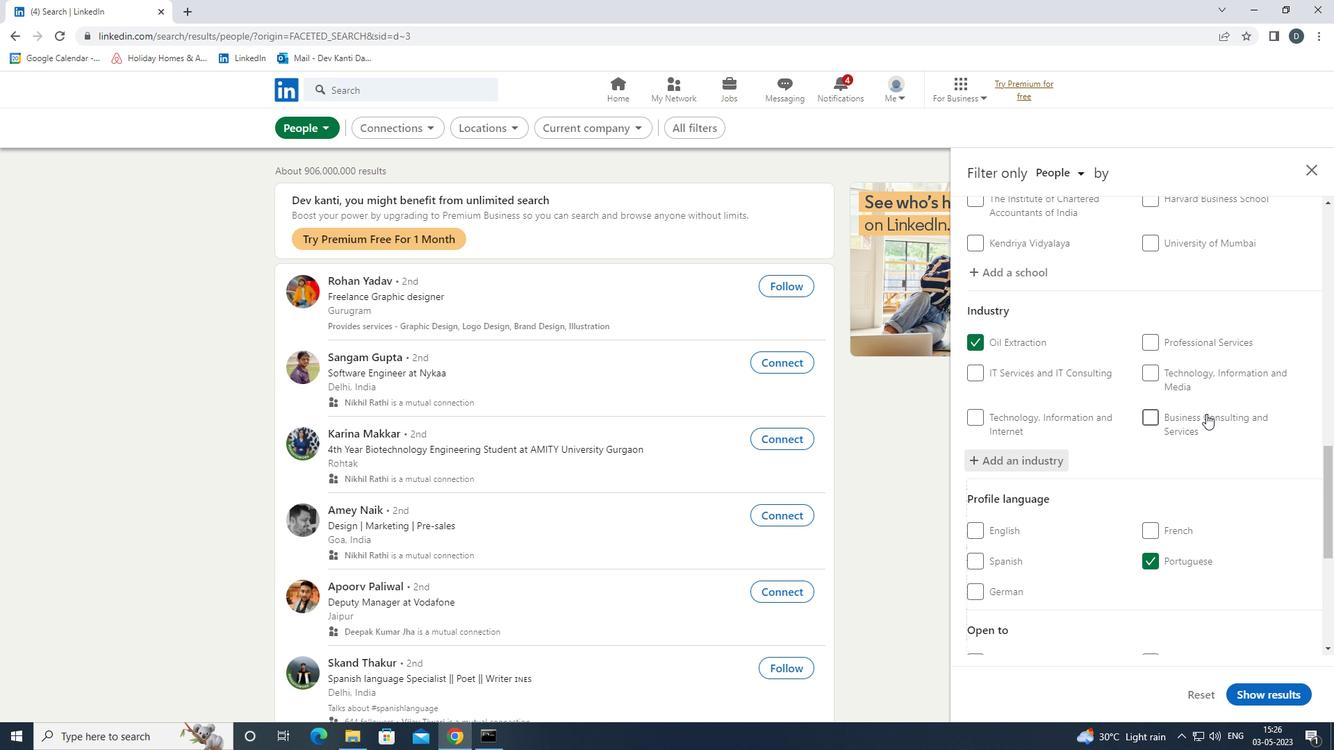 
Action: Mouse scrolled (1209, 417) with delta (0, 0)
Screenshot: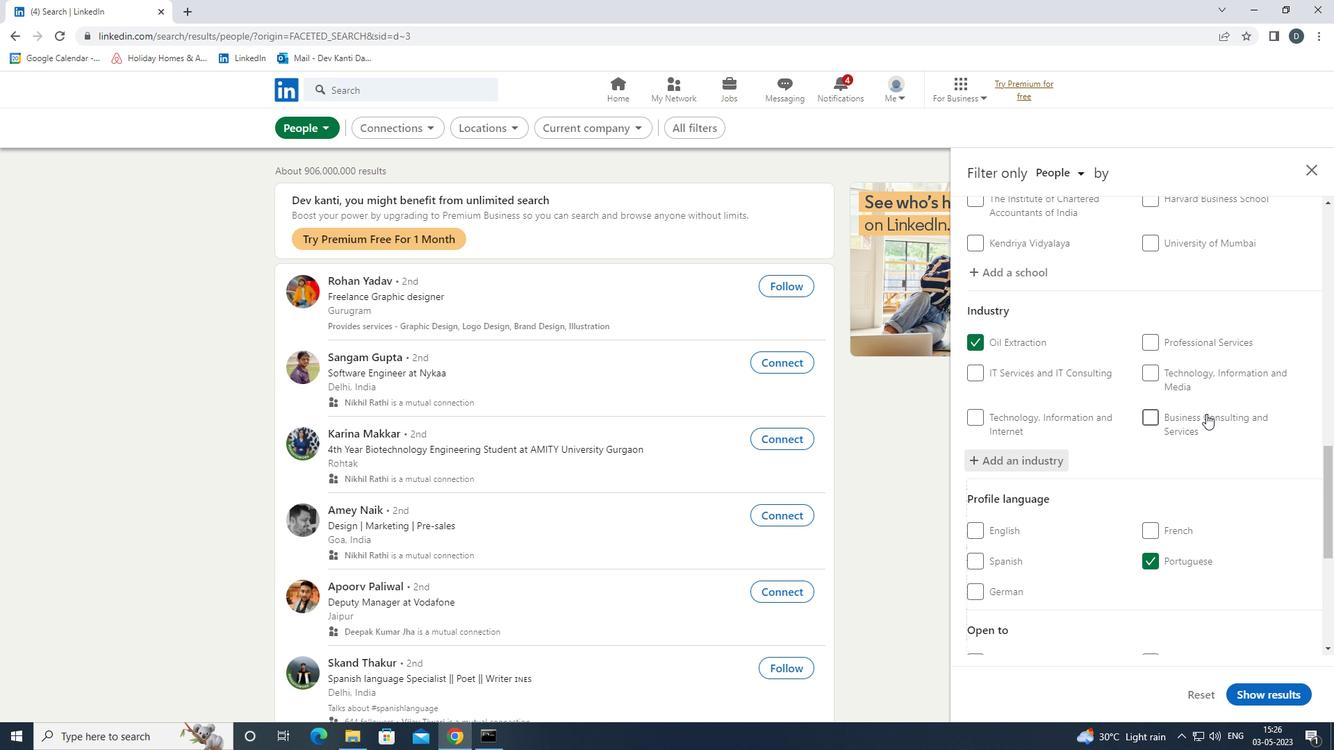
Action: Mouse moved to (1198, 454)
Screenshot: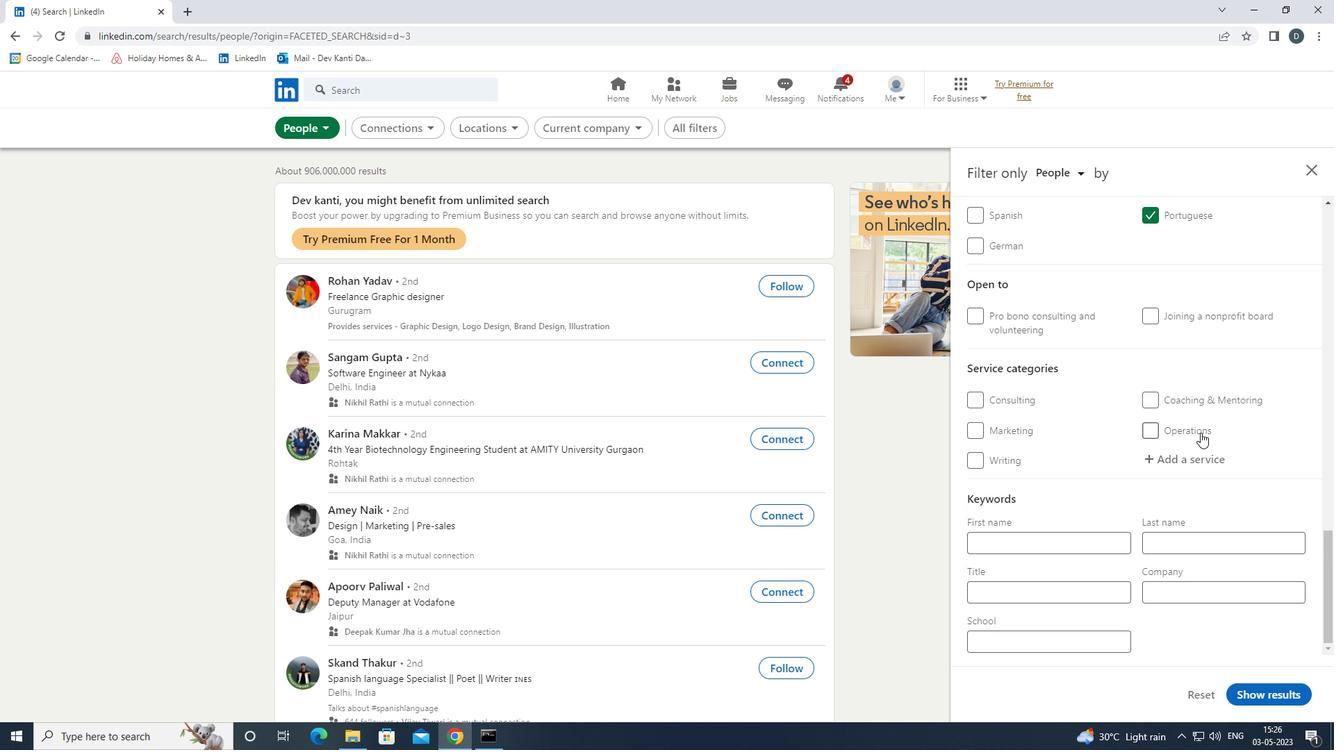 
Action: Mouse pressed left at (1198, 454)
Screenshot: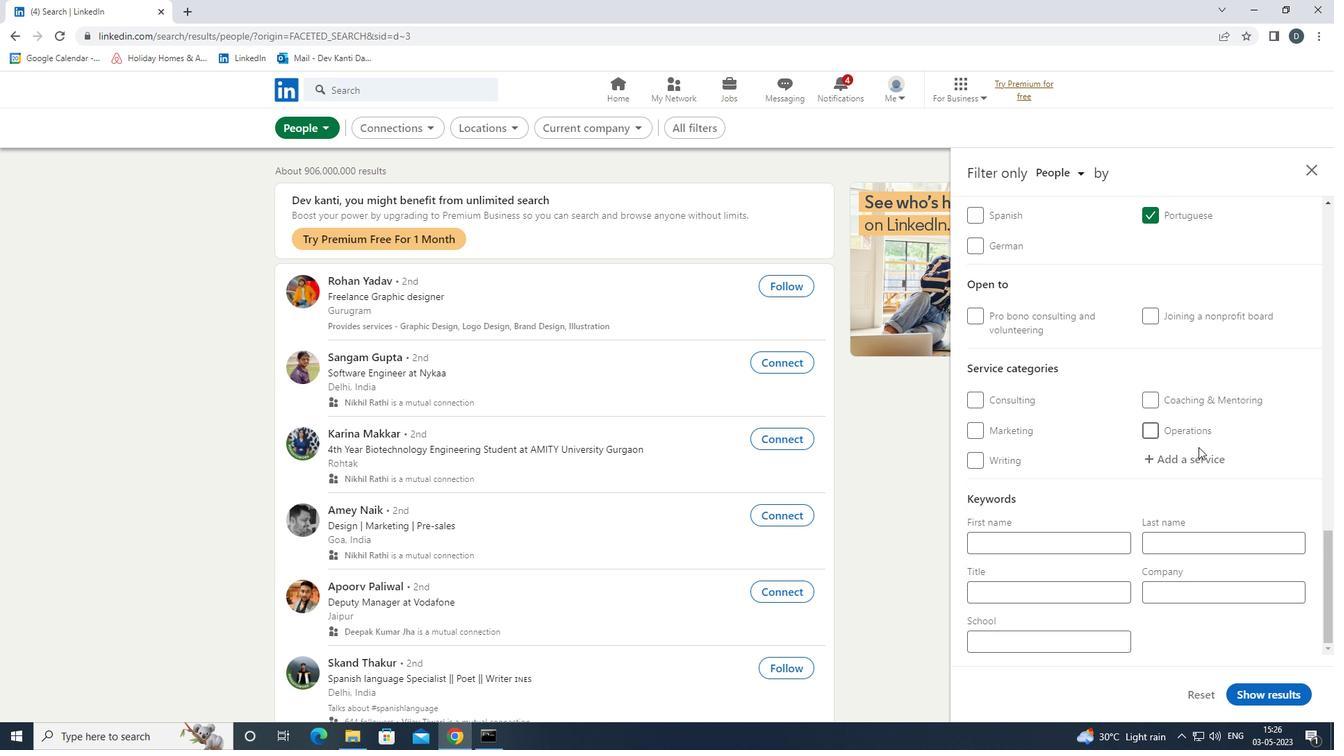 
Action: Key pressed <Key.shift><Key.shift>PUBLIC<Key.space><Key.shift><Key.shift><Key.shift>RE<Key.down><Key.enter>
Screenshot: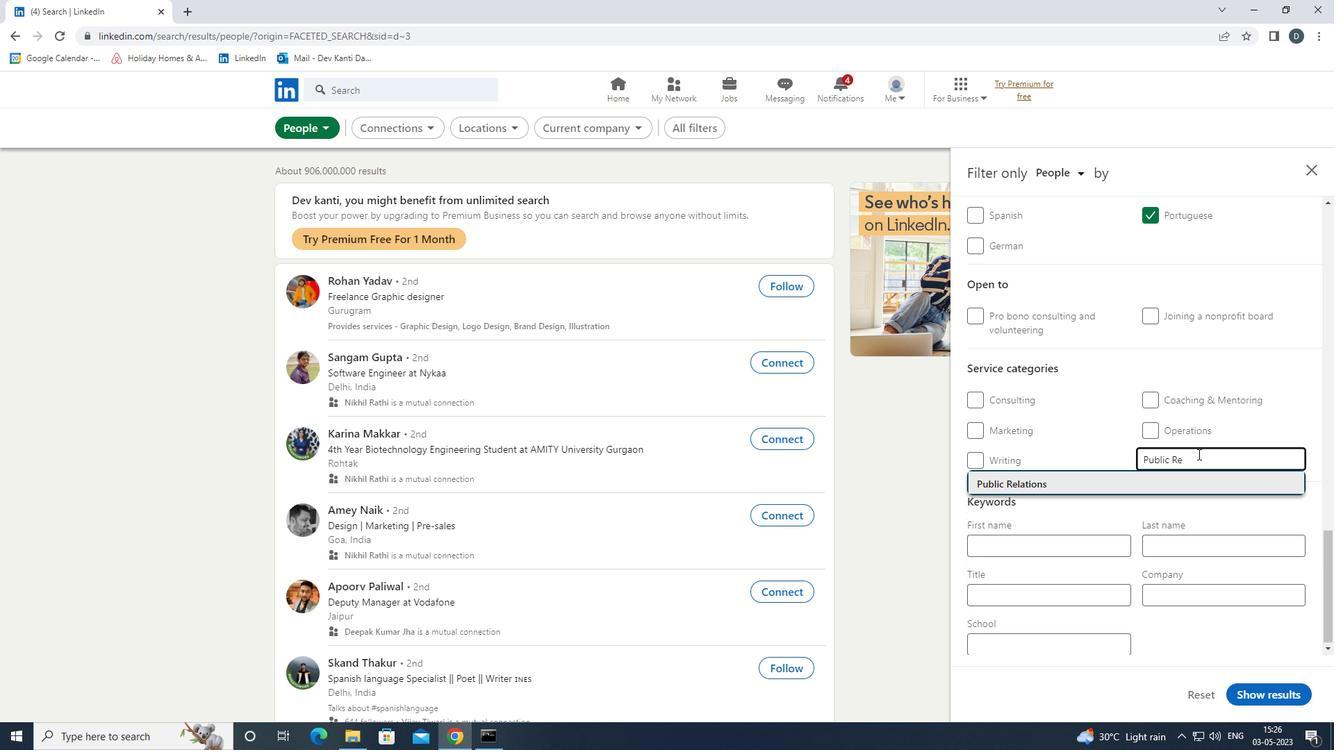 
Action: Mouse moved to (1203, 464)
Screenshot: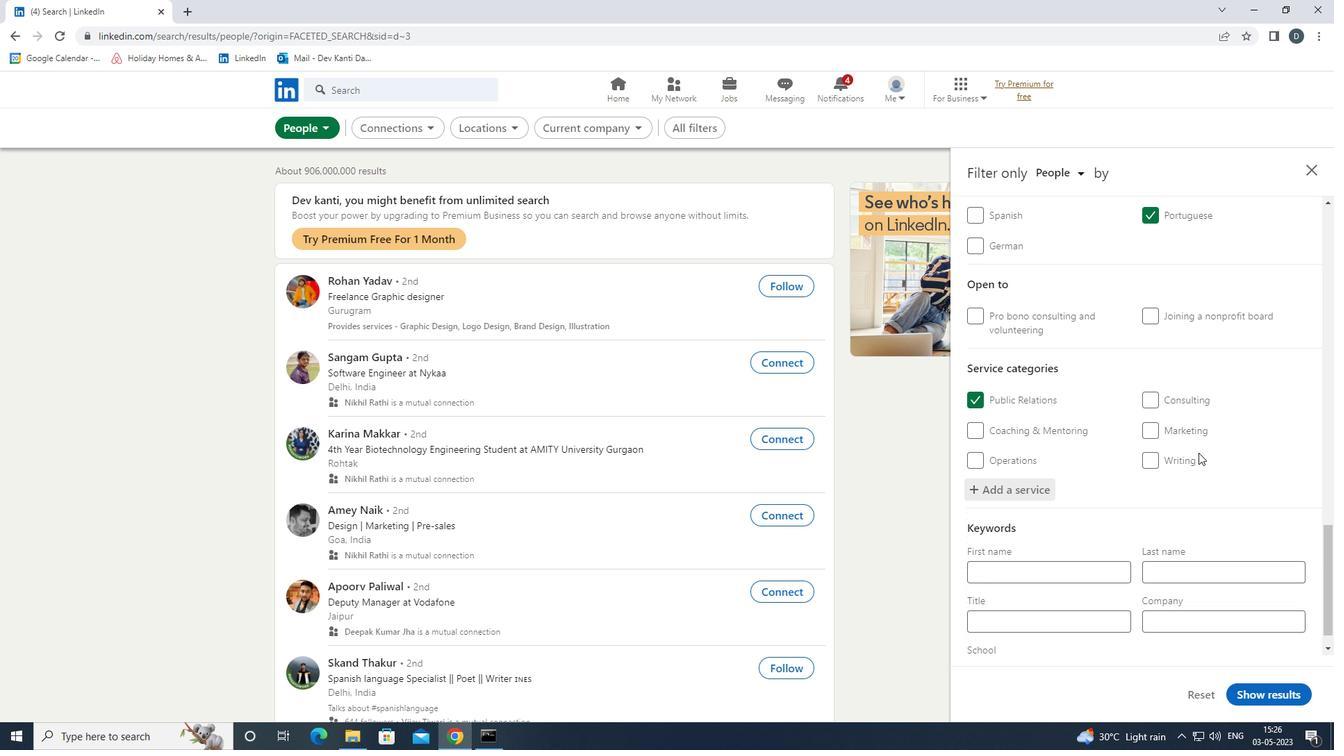 
Action: Mouse scrolled (1203, 463) with delta (0, 0)
Screenshot: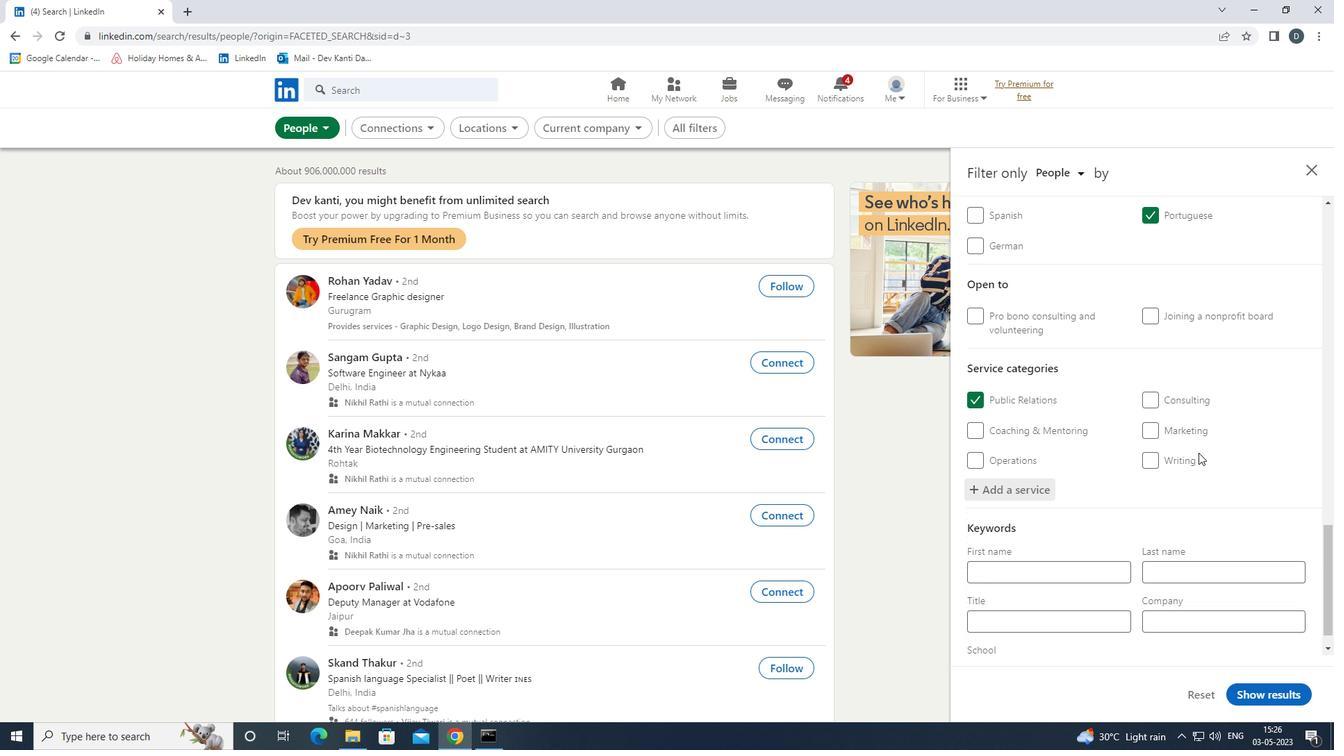 
Action: Mouse moved to (1203, 472)
Screenshot: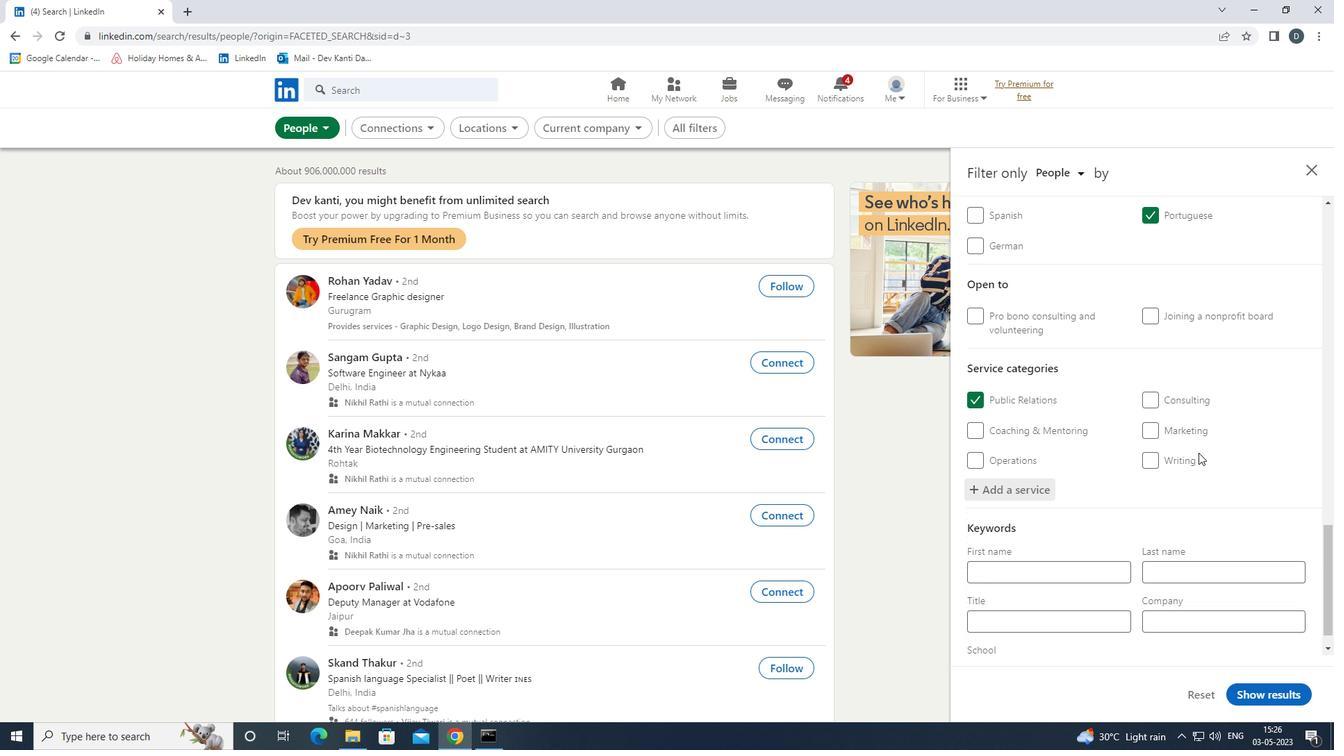 
Action: Mouse scrolled (1203, 471) with delta (0, 0)
Screenshot: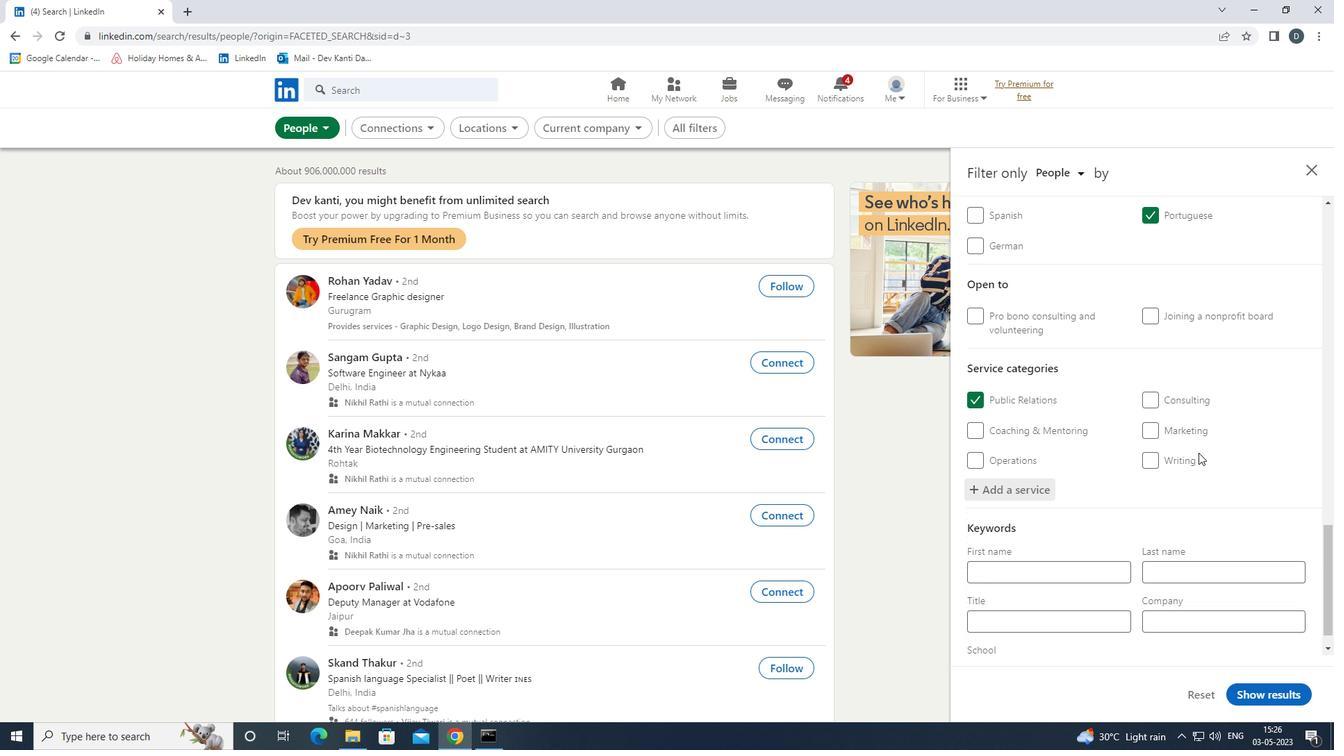 
Action: Mouse moved to (1203, 474)
Screenshot: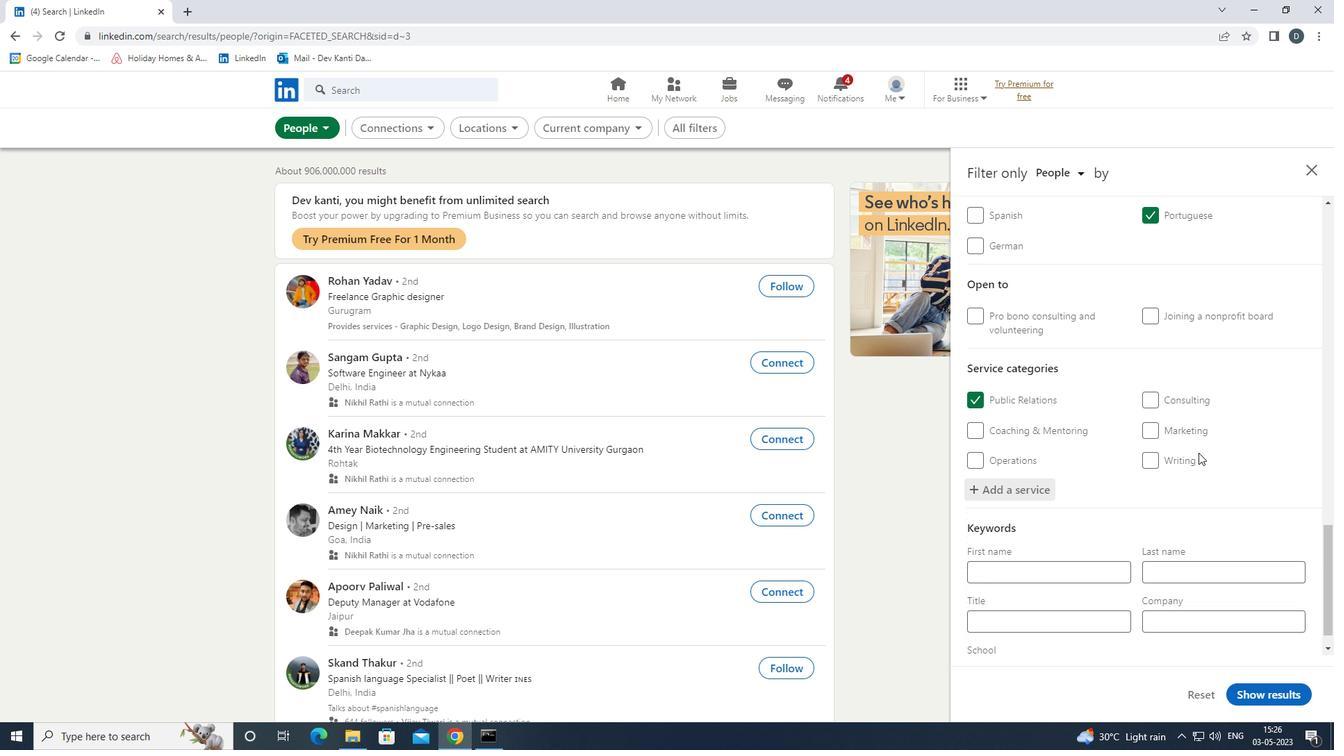 
Action: Mouse scrolled (1203, 473) with delta (0, 0)
Screenshot: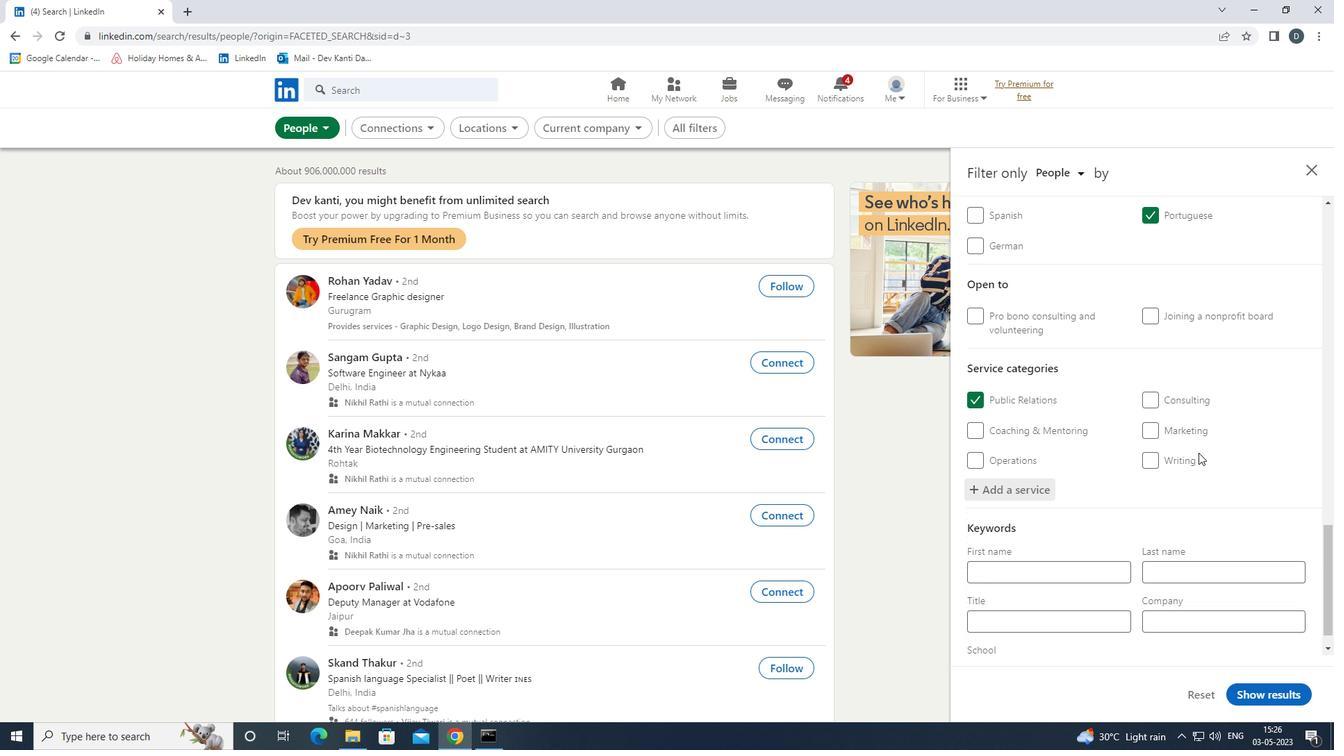 
Action: Mouse moved to (1201, 476)
Screenshot: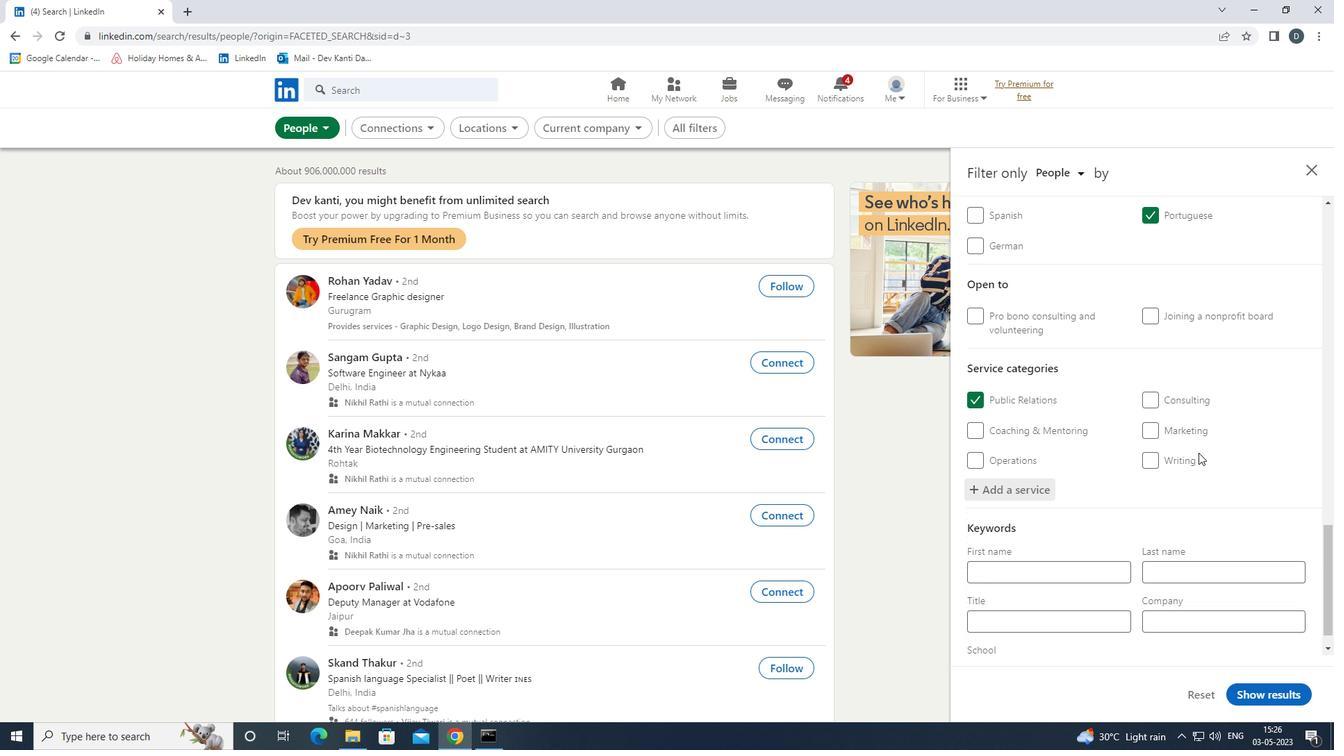 
Action: Mouse scrolled (1201, 476) with delta (0, 0)
Screenshot: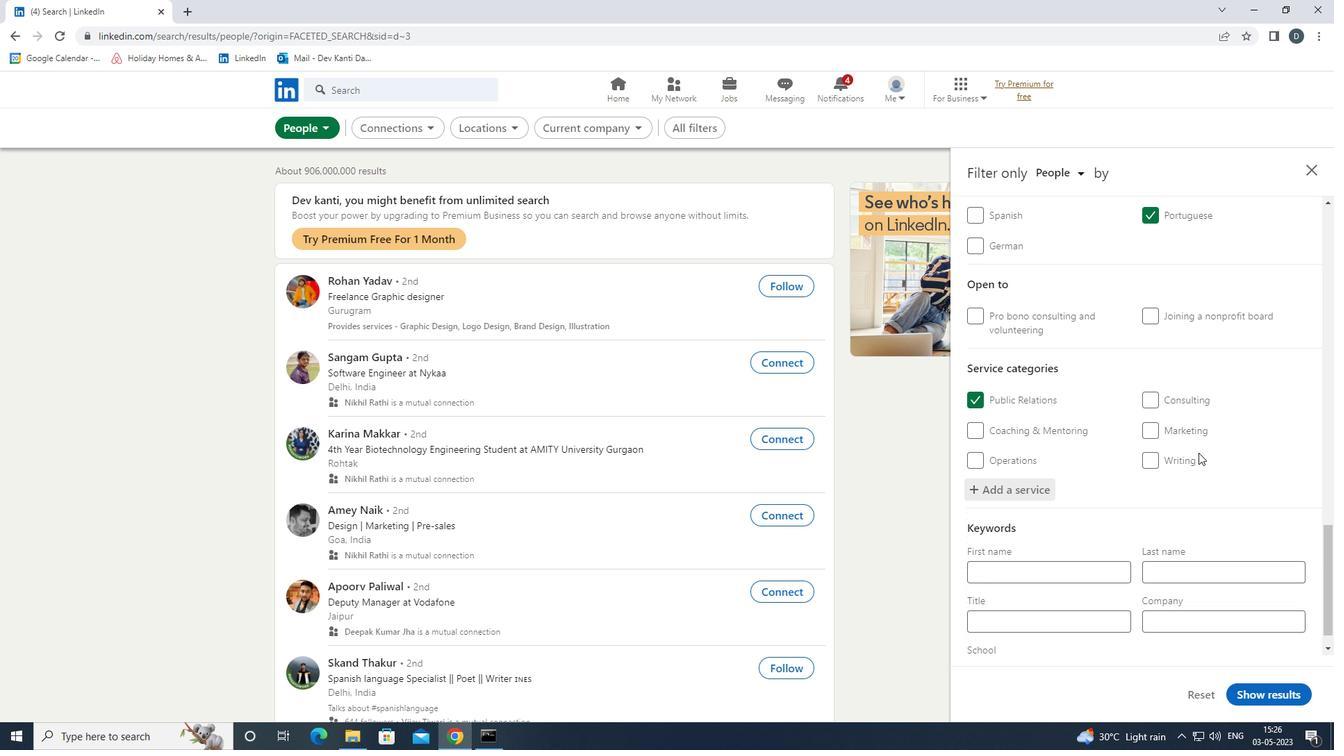 
Action: Mouse moved to (1199, 477)
Screenshot: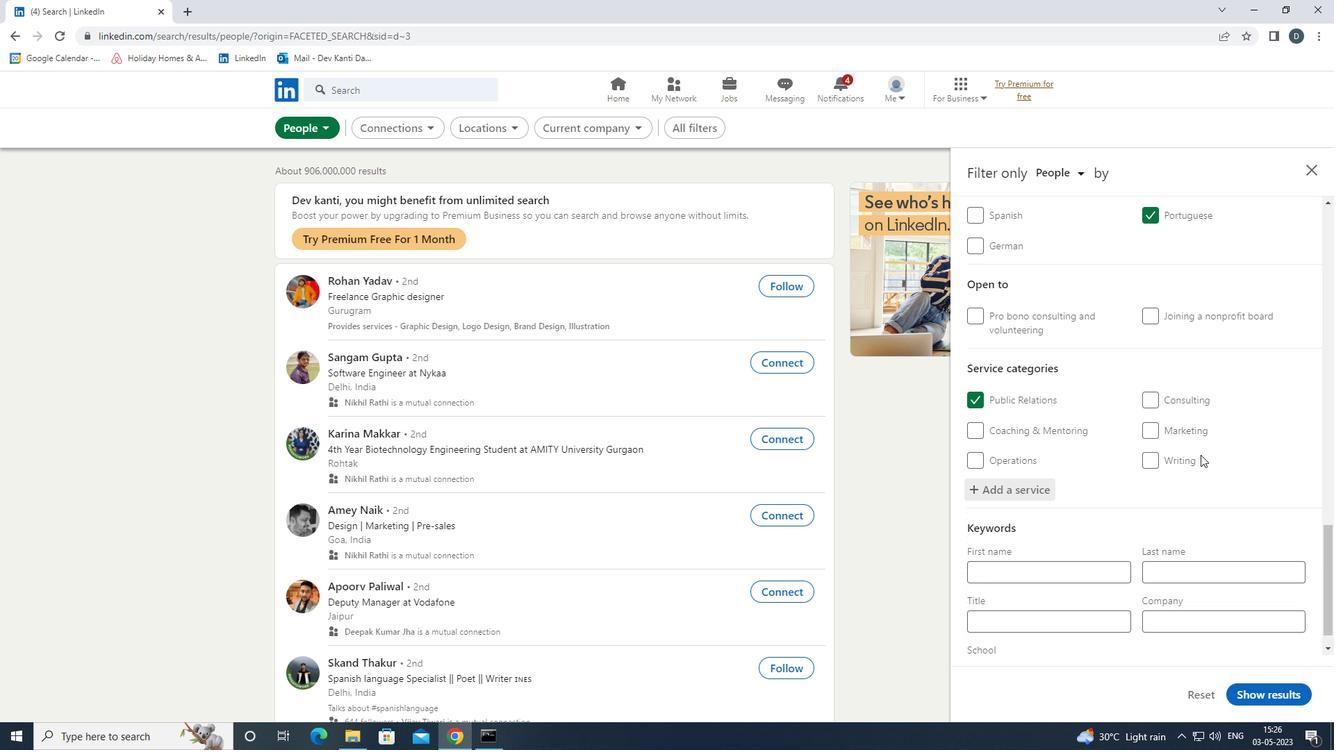 
Action: Mouse scrolled (1199, 476) with delta (0, 0)
Screenshot: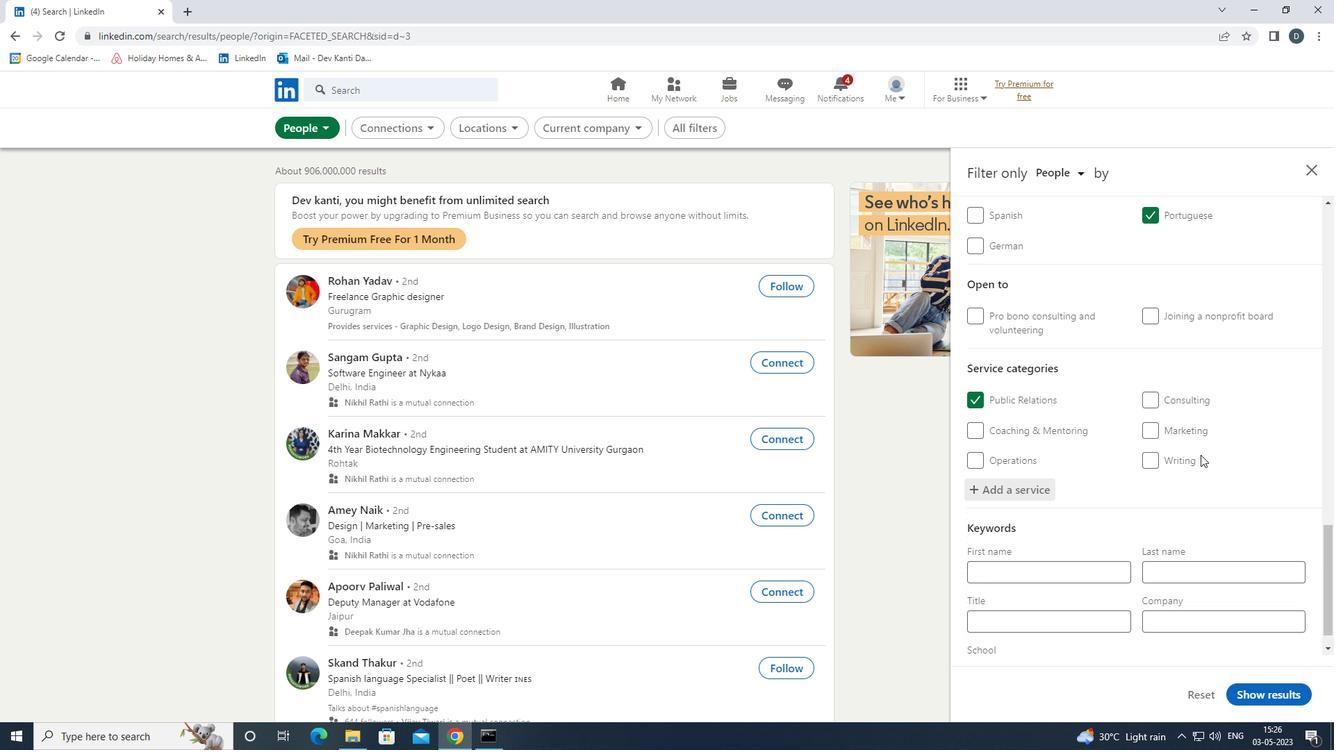 
Action: Mouse moved to (1117, 605)
Screenshot: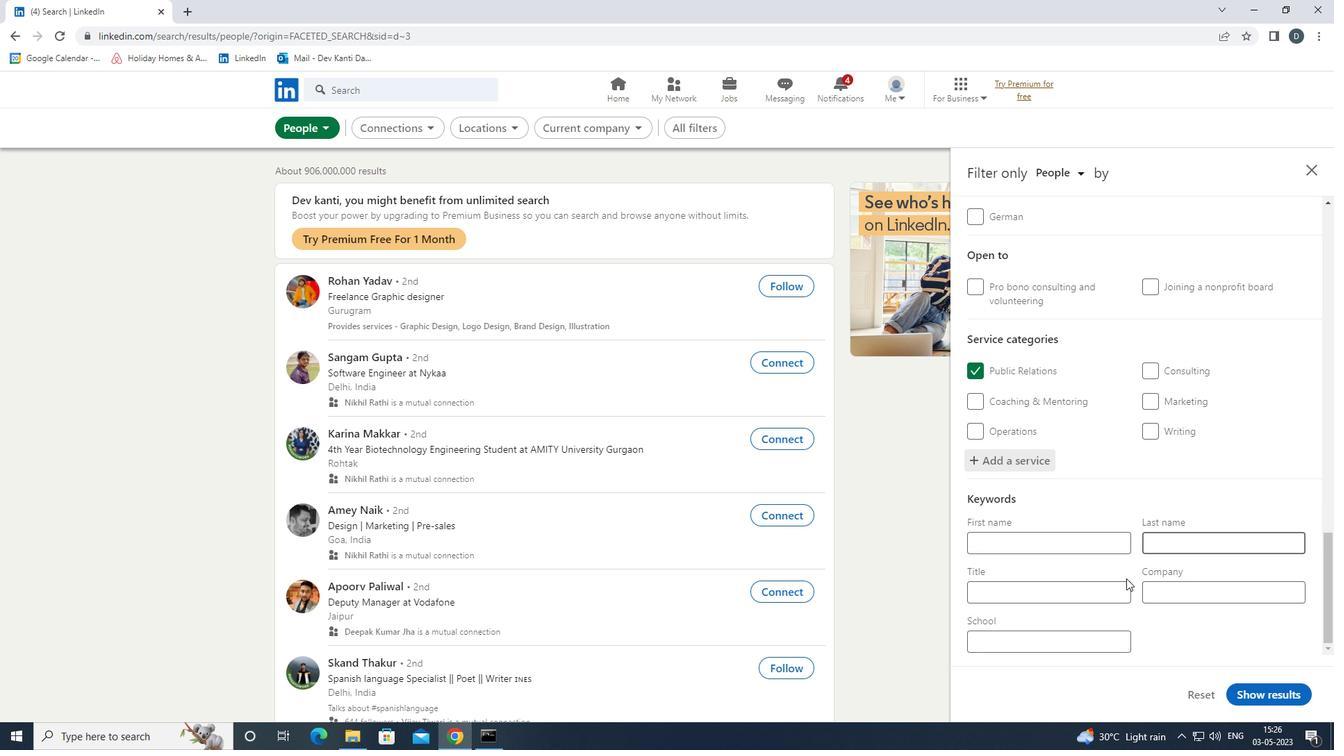 
Action: Mouse pressed left at (1117, 605)
Screenshot: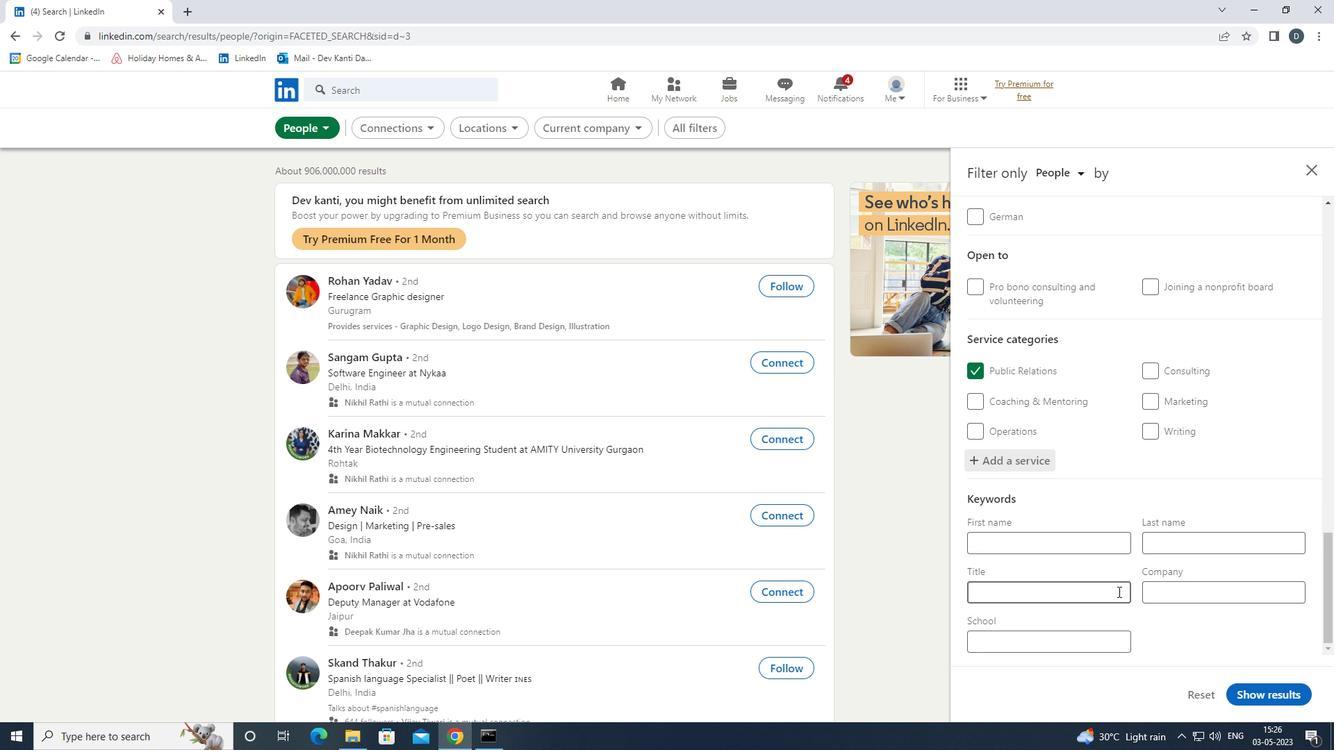 
Action: Mouse moved to (1117, 602)
Screenshot: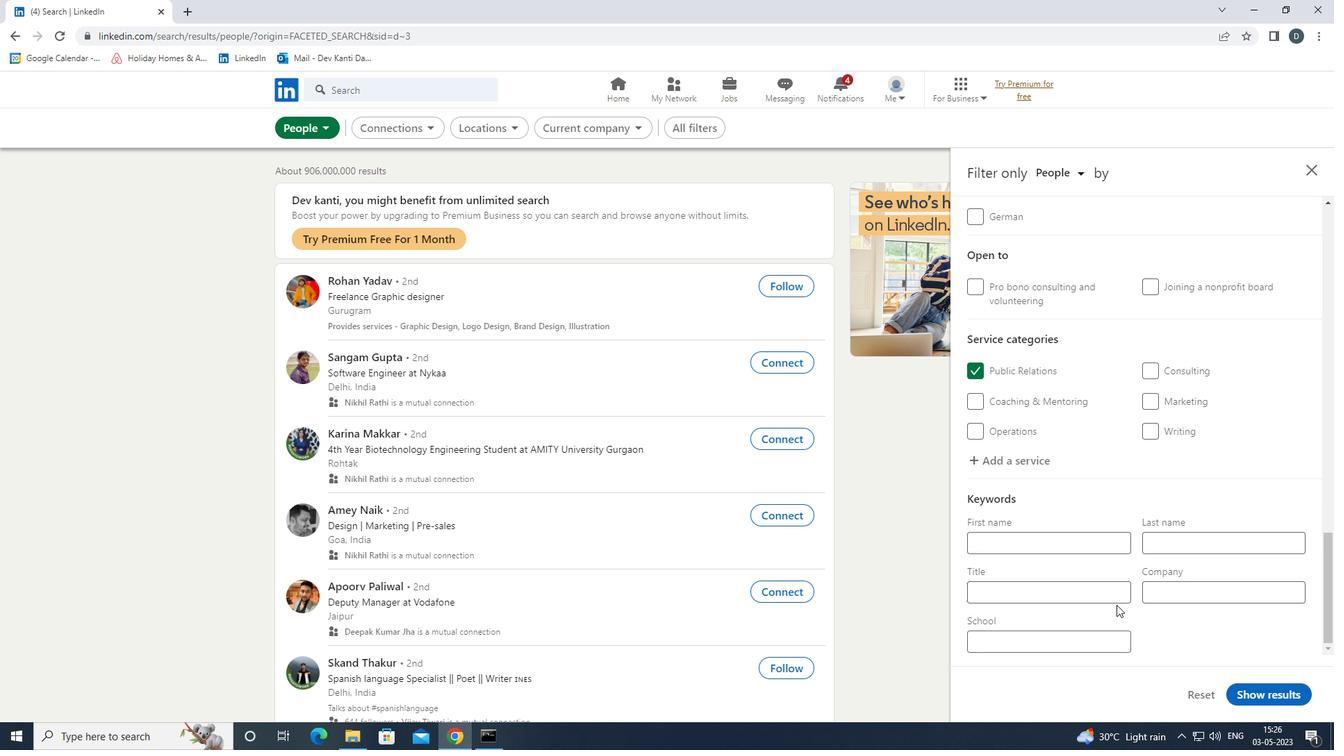 
Action: Mouse pressed left at (1117, 602)
Screenshot: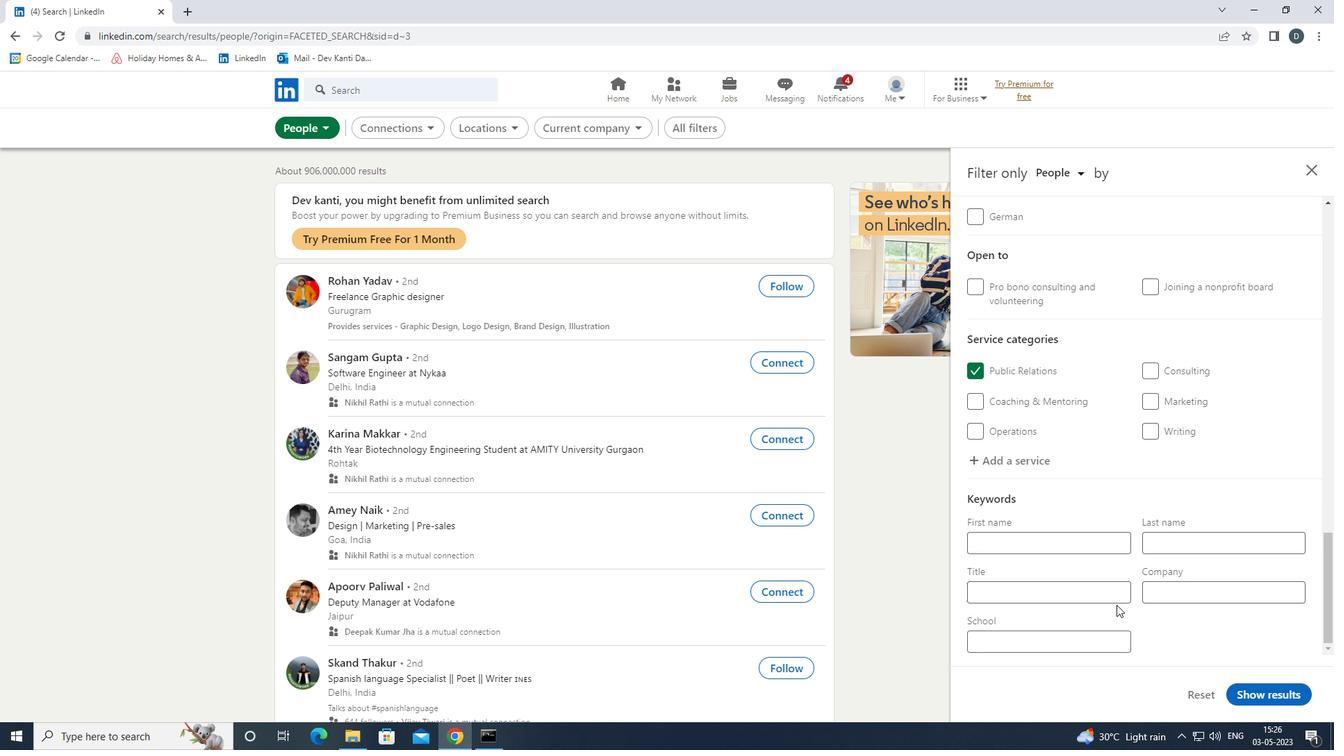 
Action: Mouse moved to (1119, 610)
Screenshot: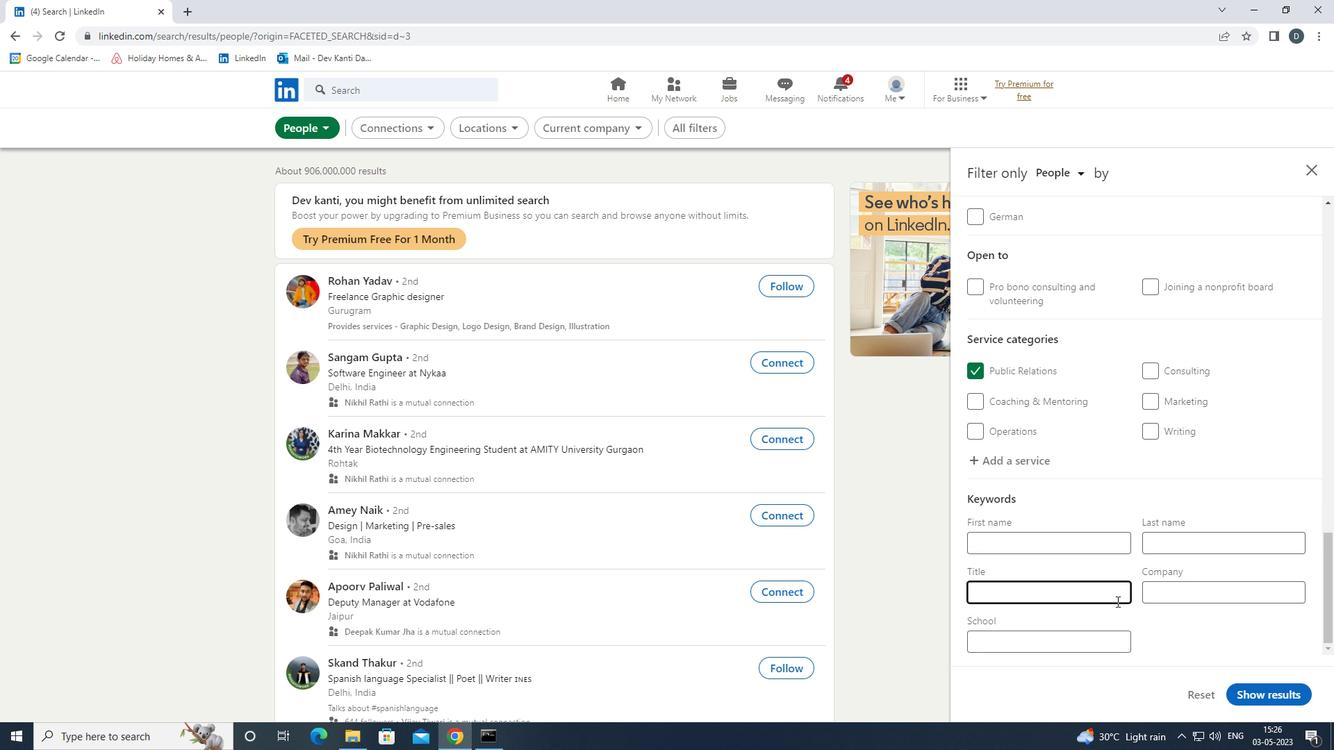 
Action: Key pressed <Key.shift>HEAVY<Key.space><Key.shift>EQUIPMENTY<Key.backspace><Key.space><Key.shift>OPERATOR
Screenshot: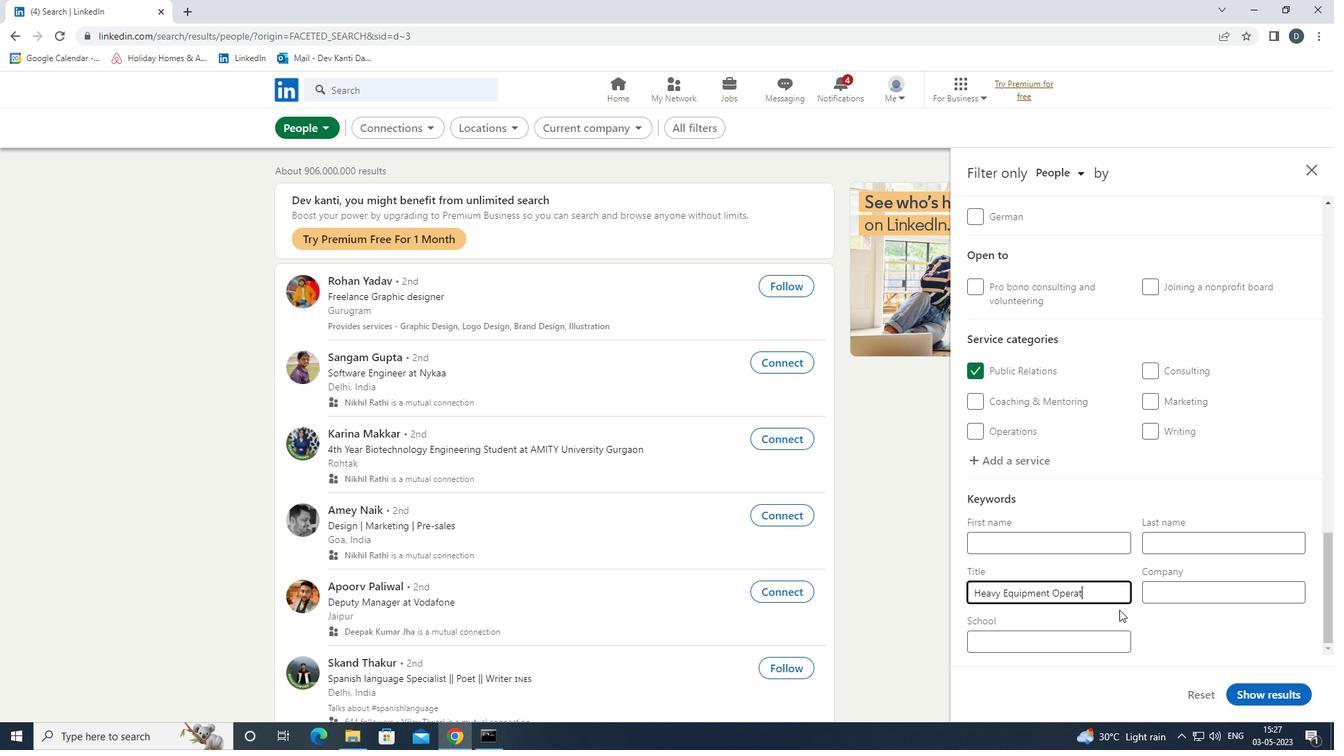 
Action: Mouse moved to (1277, 704)
Screenshot: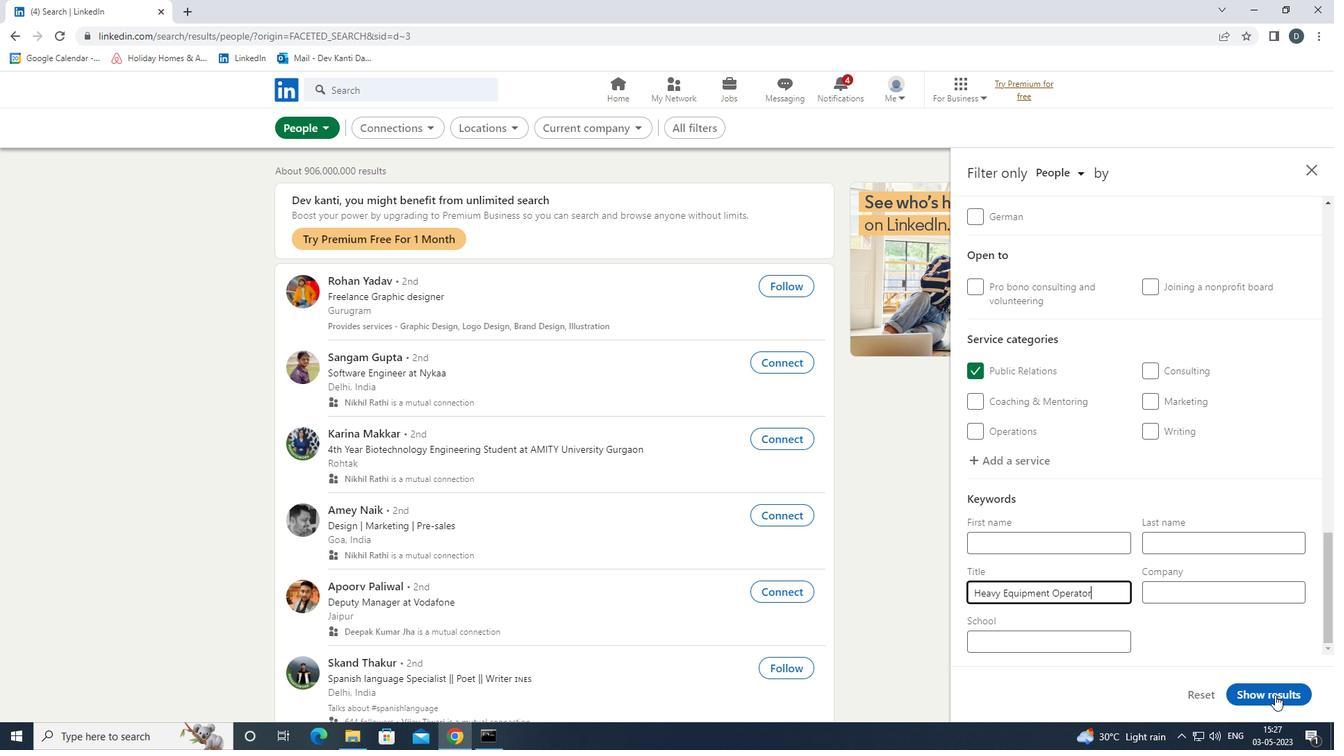 
Action: Mouse pressed left at (1277, 704)
Screenshot: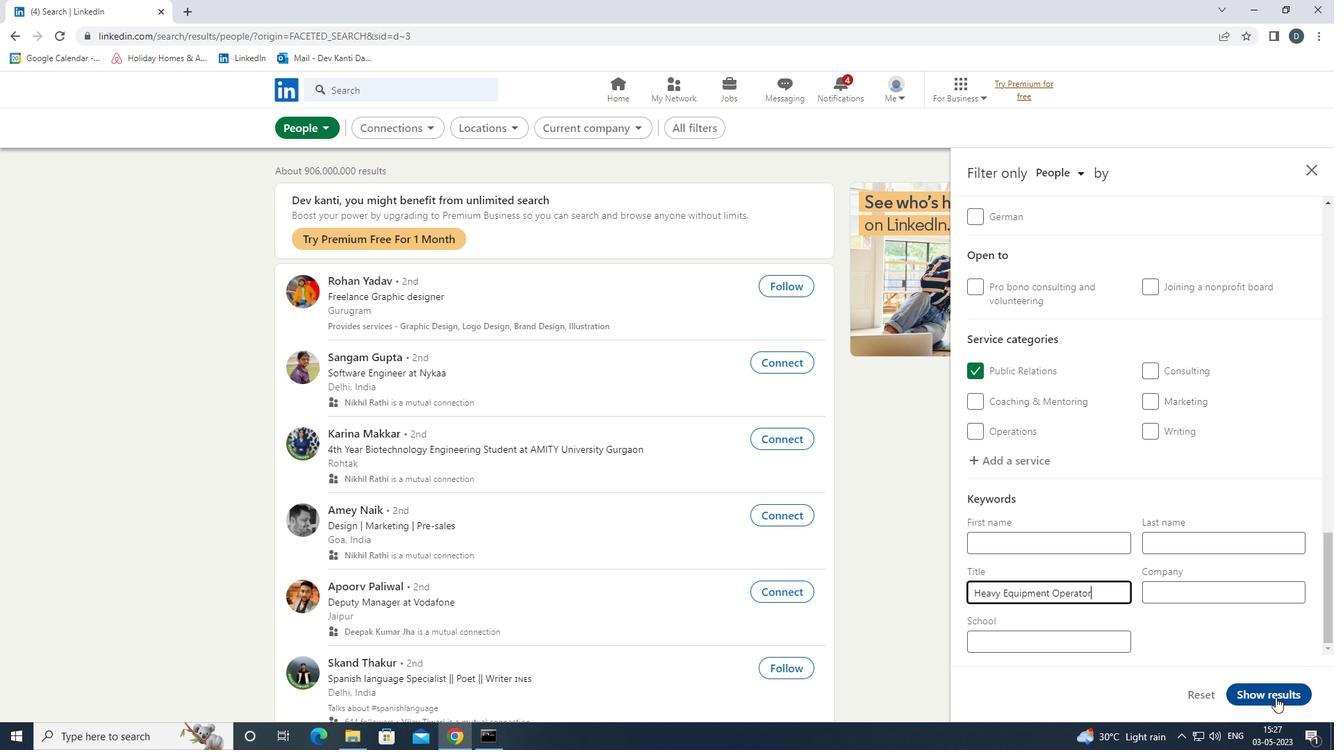 
Action: Mouse moved to (424, 154)
Screenshot: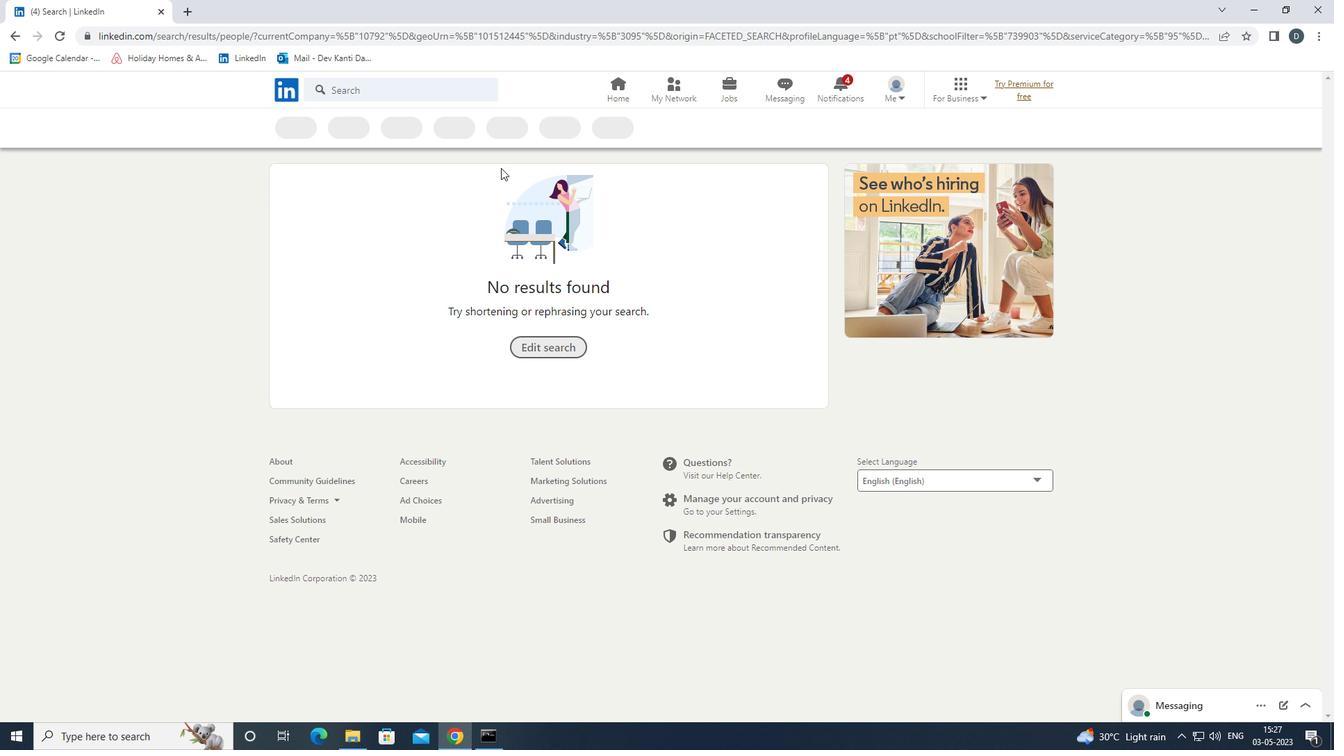 
